 Task: For heading Use EB Garamond with orange colour & Underline.  font size for heading18,  'Change the font style of data to'EB Garamond and font size to 9,  Change the alignment of both headline & data to Align center.  In the sheet  CashBookbook
Action: Mouse moved to (210, 399)
Screenshot: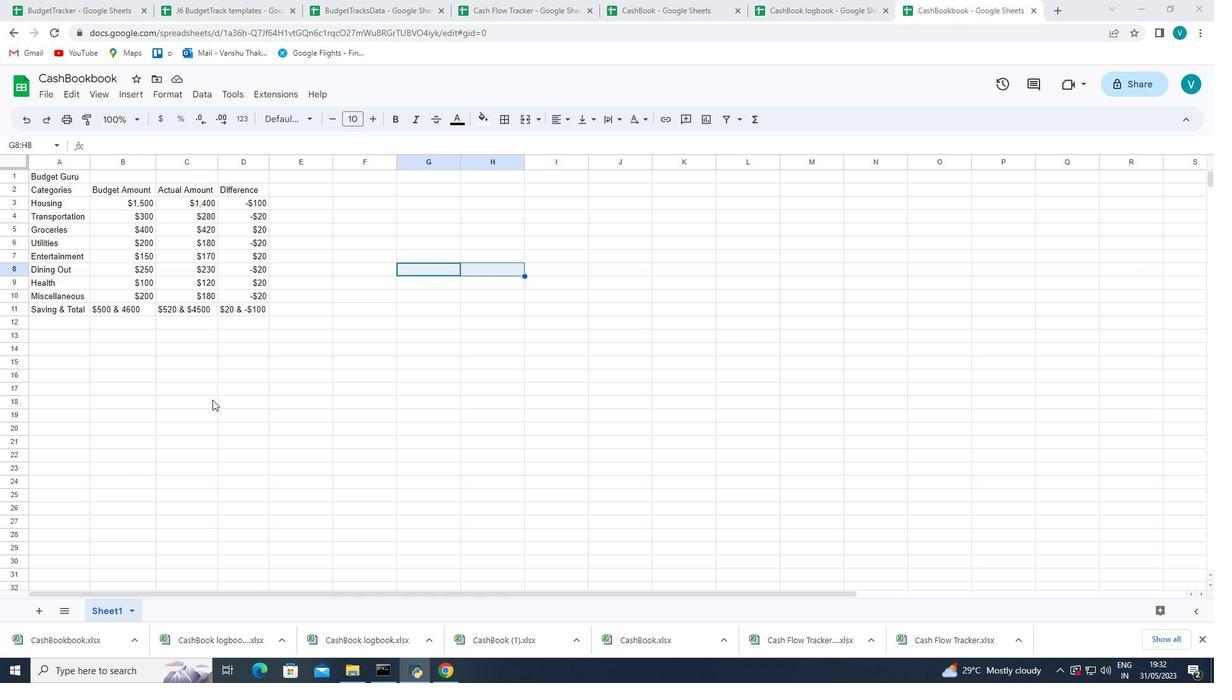 
Action: Mouse pressed left at (210, 399)
Screenshot: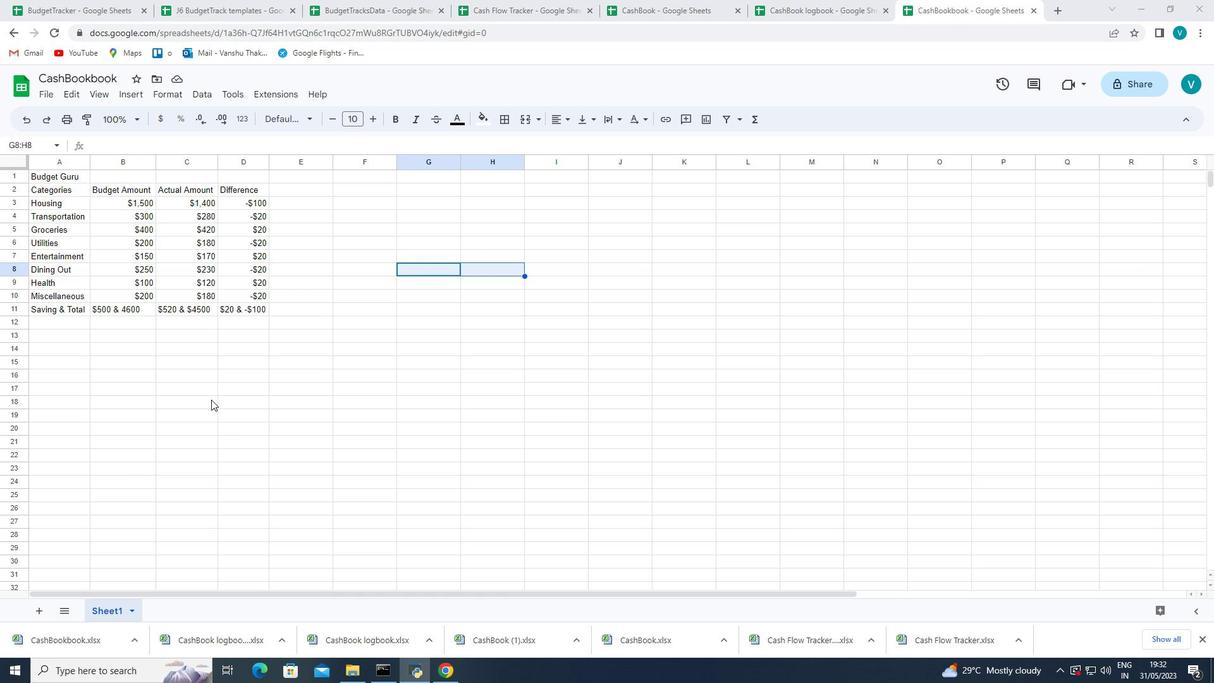 
Action: Mouse moved to (60, 178)
Screenshot: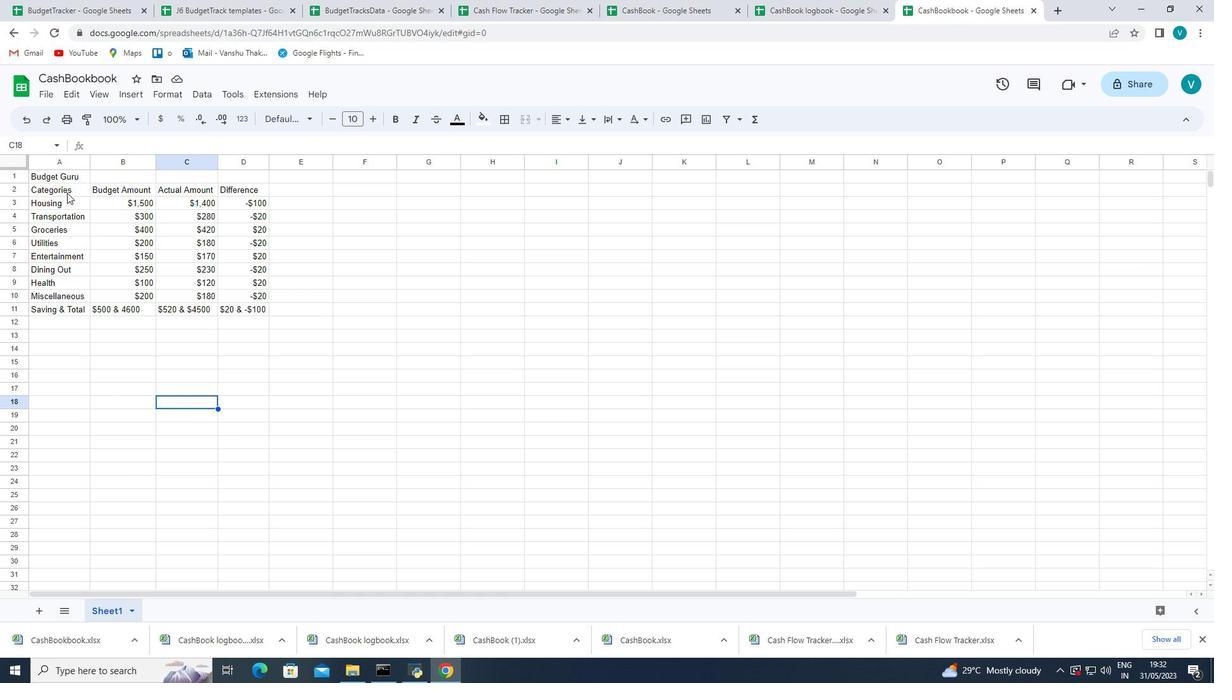 
Action: Mouse pressed left at (60, 178)
Screenshot: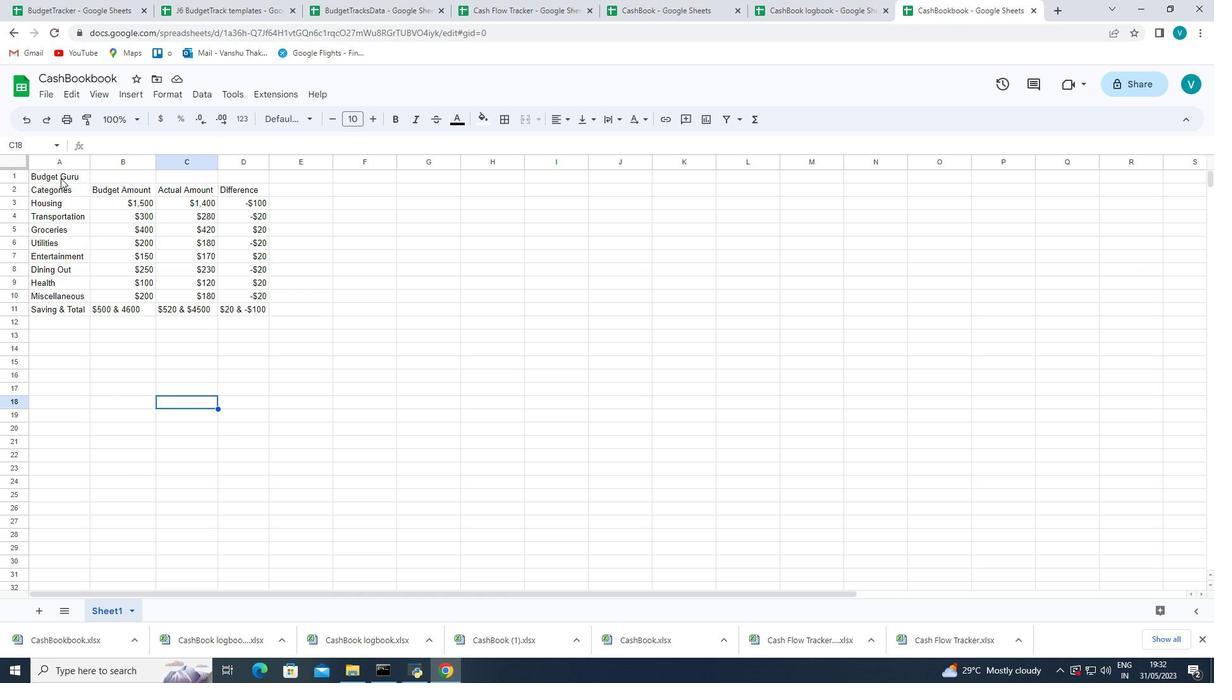 
Action: Mouse moved to (272, 118)
Screenshot: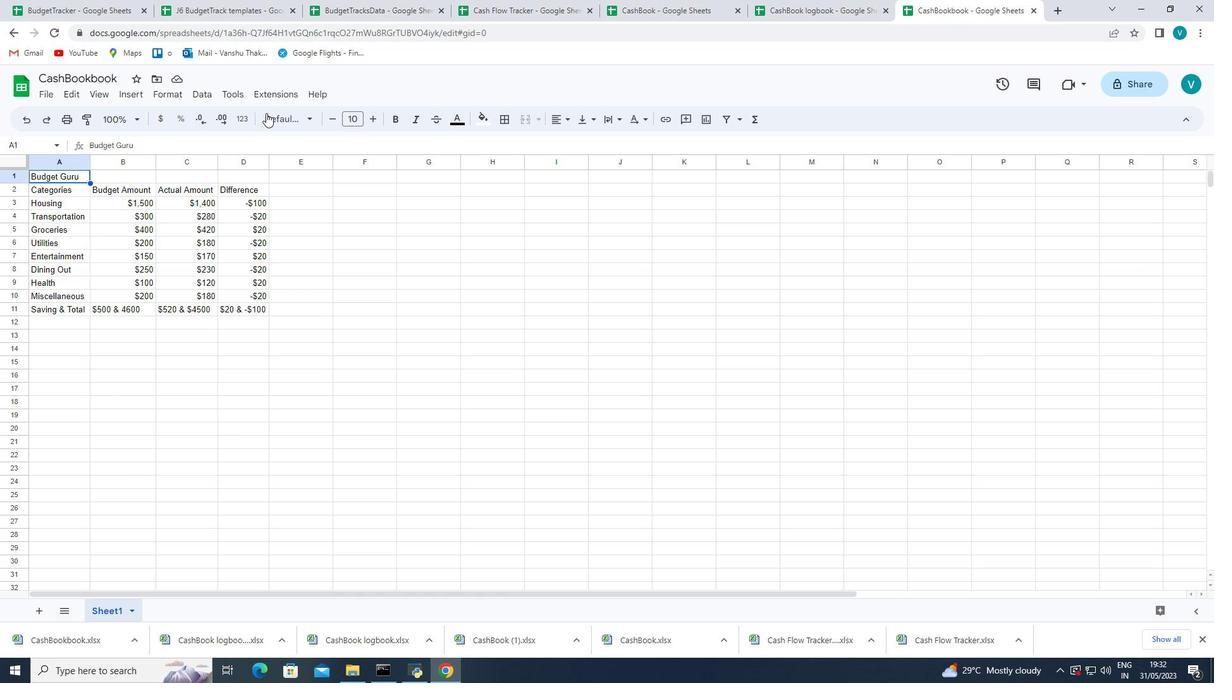 
Action: Mouse pressed left at (272, 118)
Screenshot: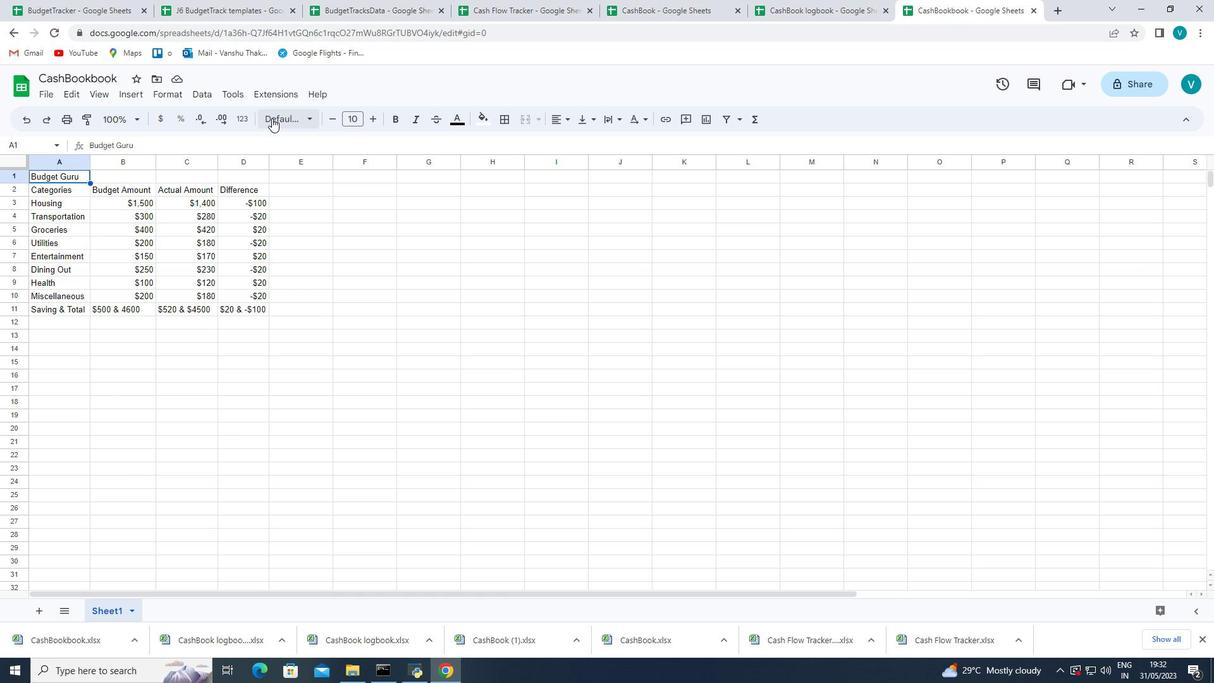 
Action: Mouse moved to (323, 503)
Screenshot: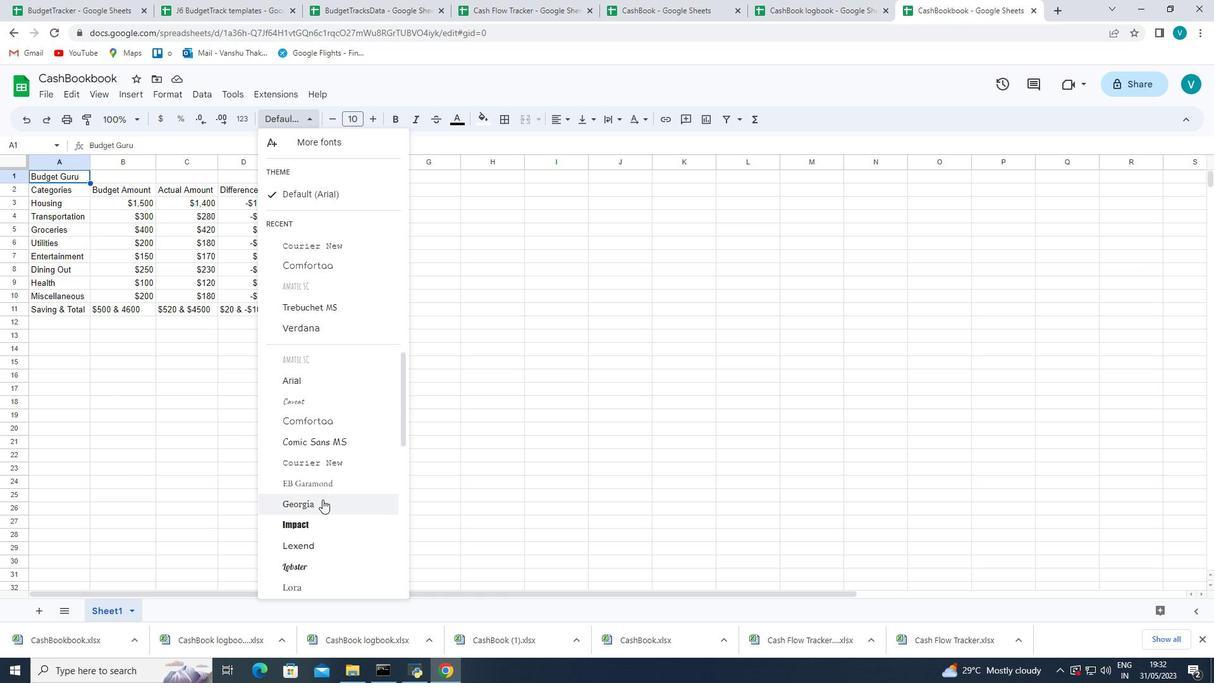
Action: Mouse scrolled (323, 502) with delta (0, 0)
Screenshot: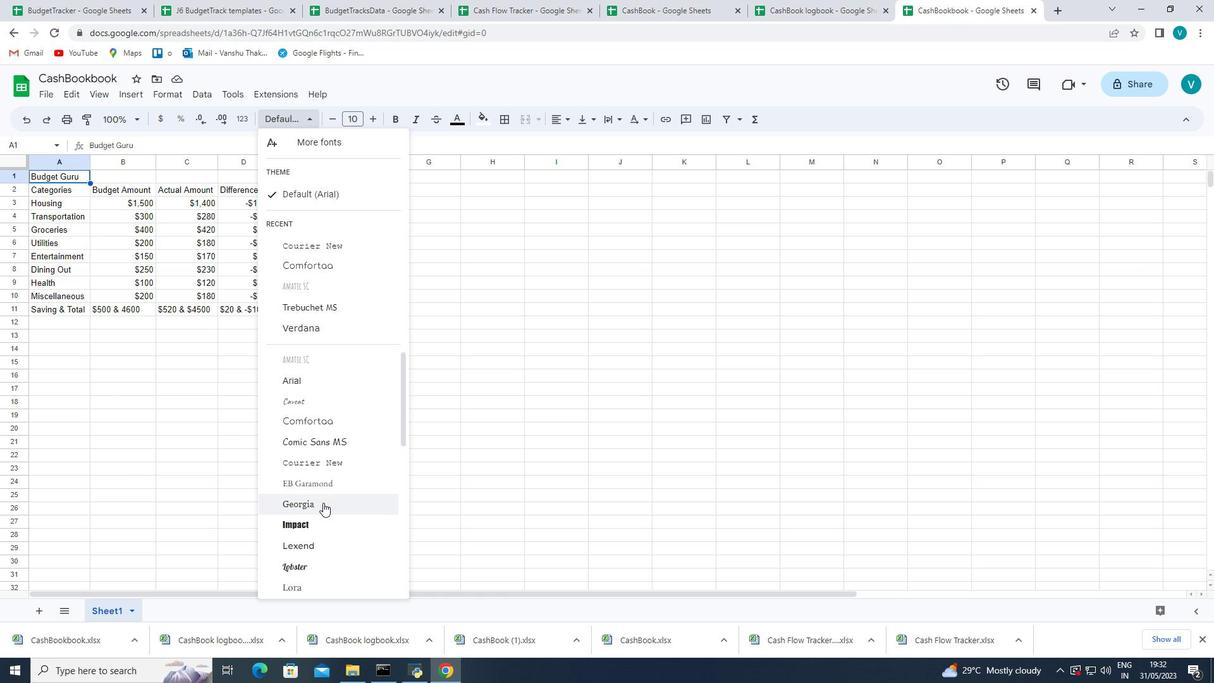 
Action: Mouse scrolled (323, 502) with delta (0, 0)
Screenshot: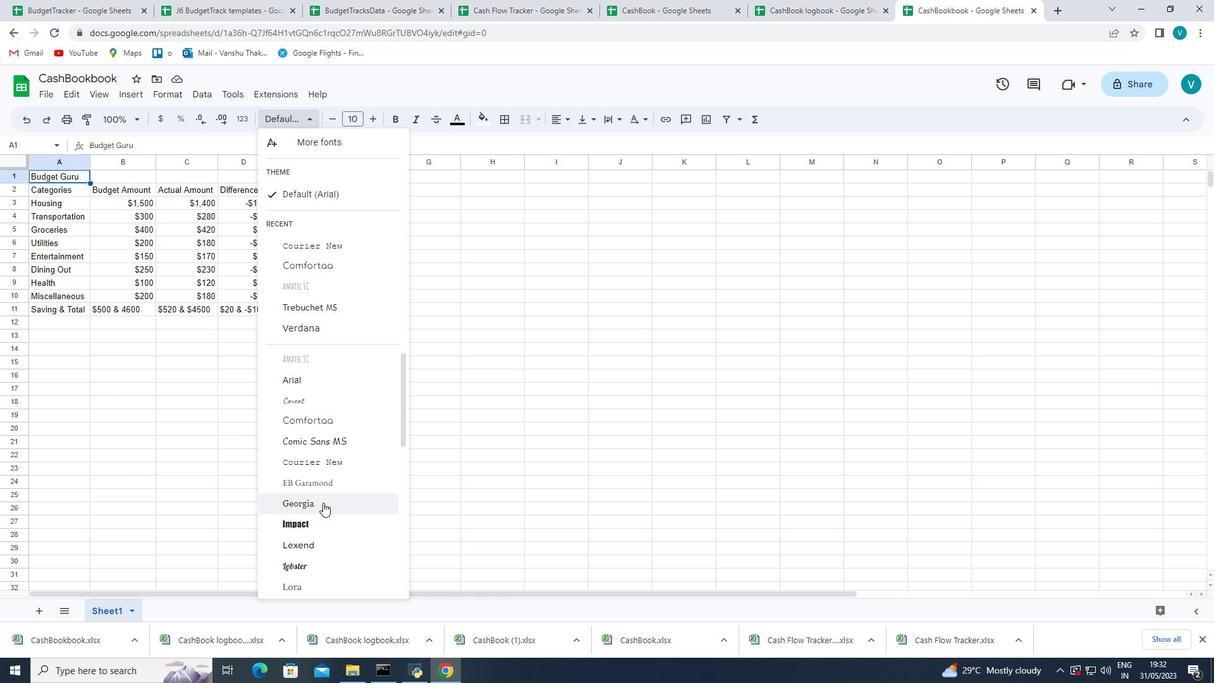 
Action: Mouse scrolled (323, 502) with delta (0, 0)
Screenshot: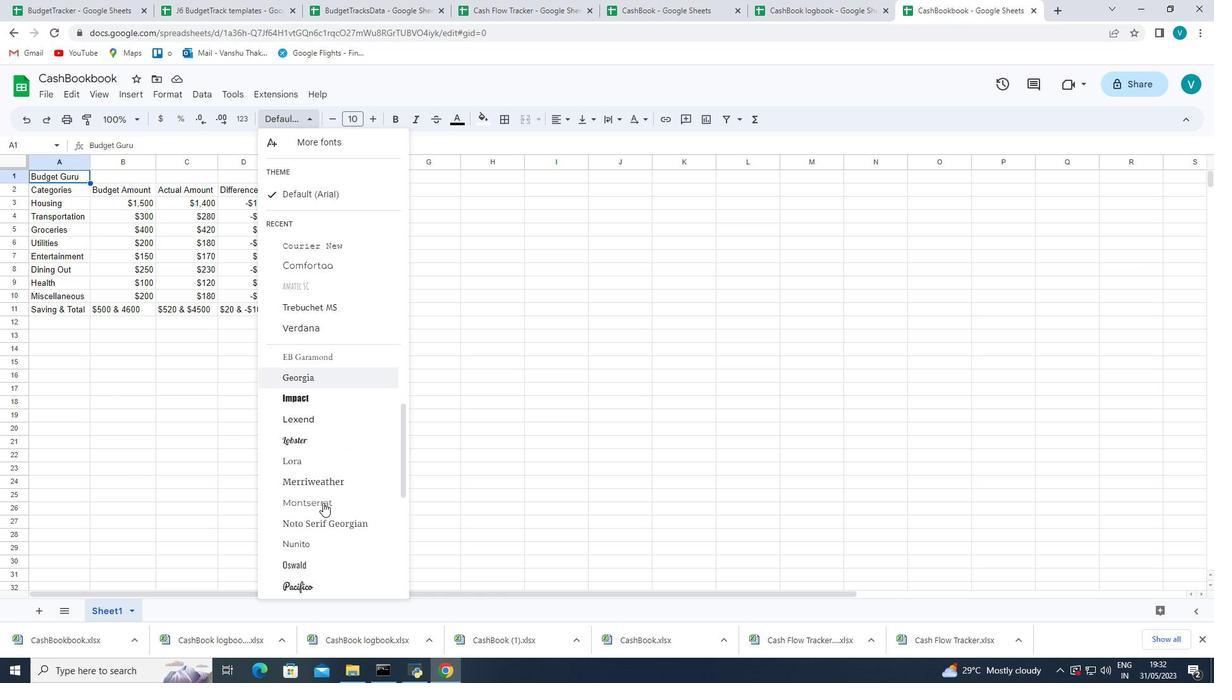 
Action: Mouse scrolled (323, 502) with delta (0, 0)
Screenshot: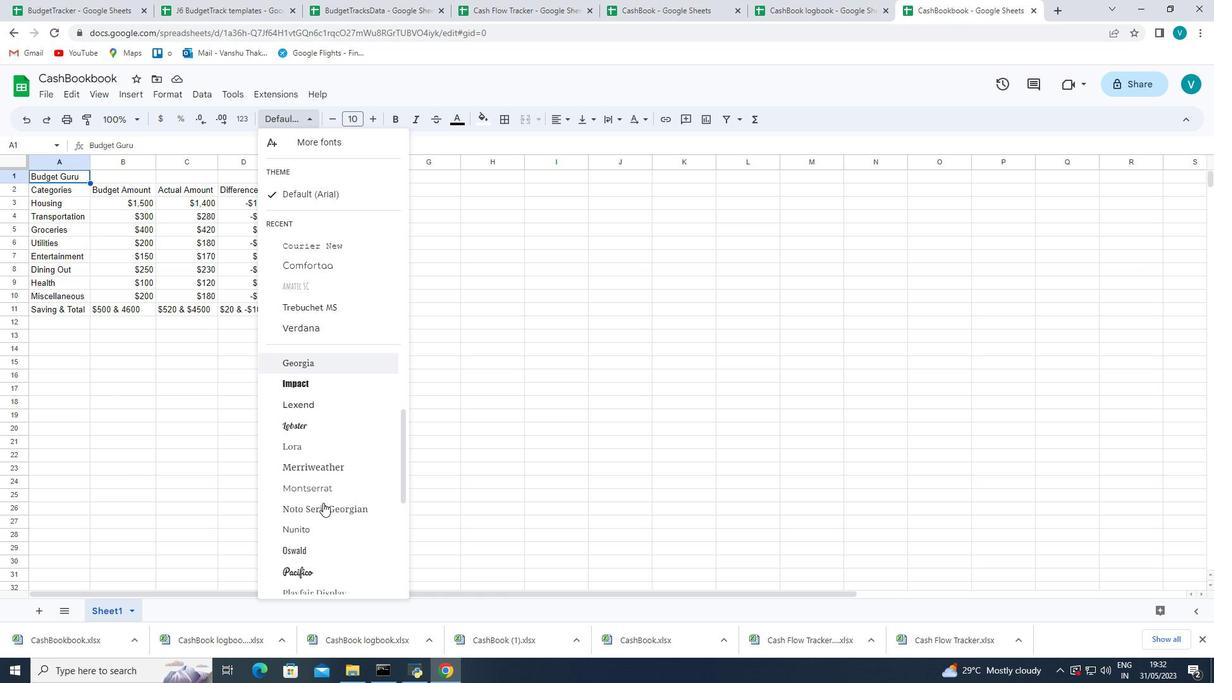 
Action: Mouse scrolled (323, 502) with delta (0, 0)
Screenshot: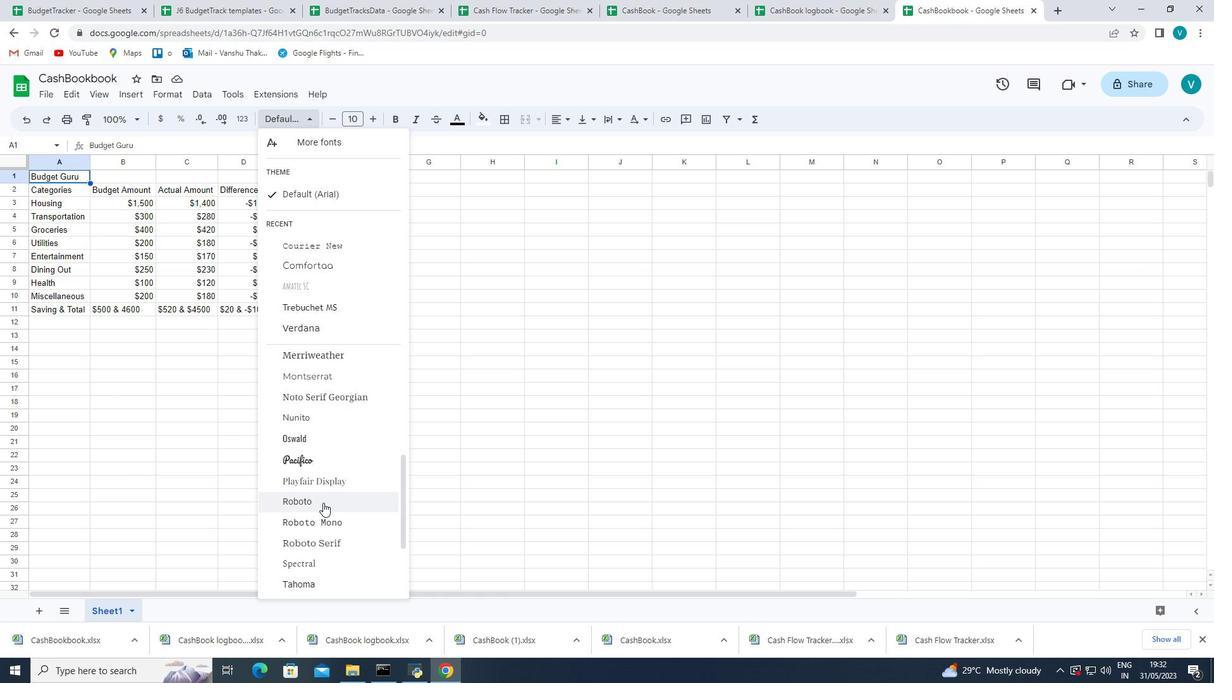 
Action: Mouse scrolled (323, 502) with delta (0, 0)
Screenshot: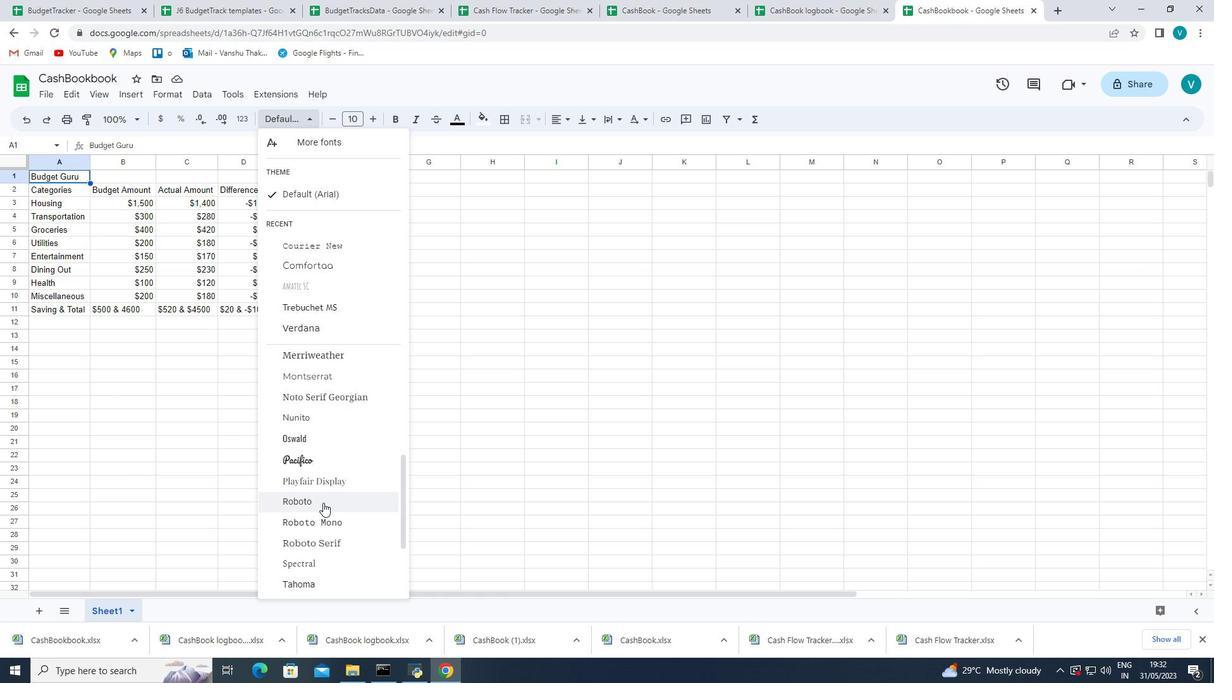 
Action: Mouse scrolled (323, 502) with delta (0, 0)
Screenshot: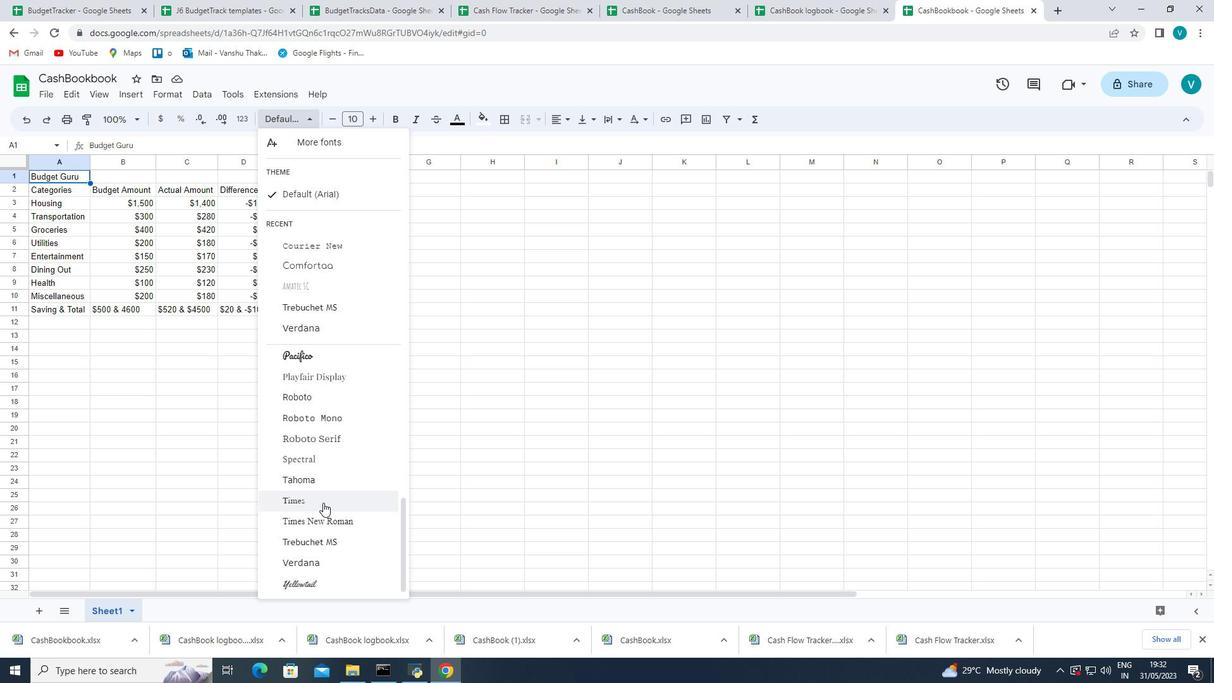 
Action: Mouse scrolled (323, 502) with delta (0, 0)
Screenshot: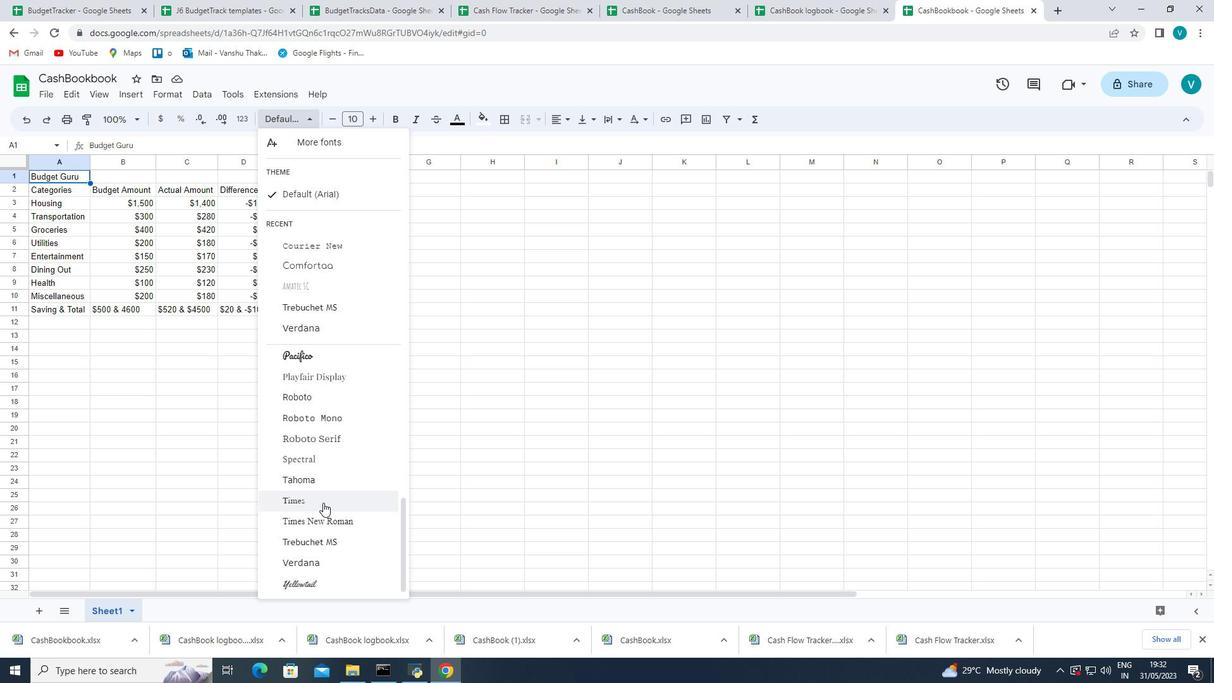 
Action: Mouse scrolled (323, 502) with delta (0, 0)
Screenshot: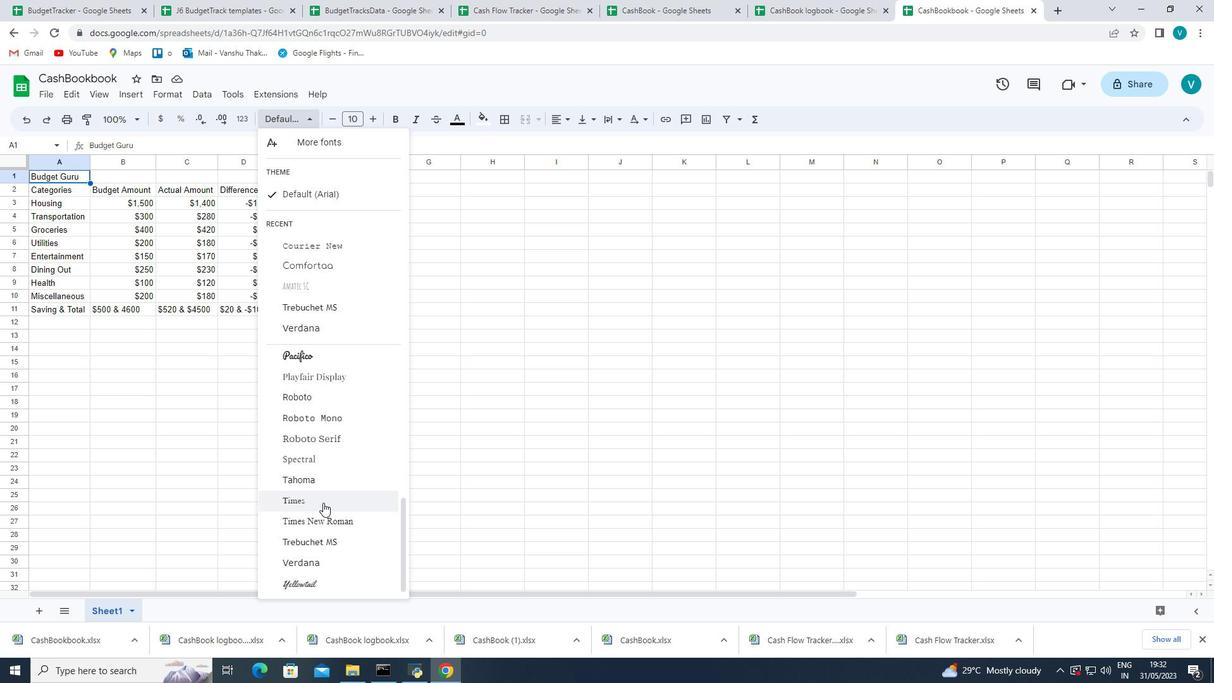 
Action: Mouse scrolled (323, 502) with delta (0, 0)
Screenshot: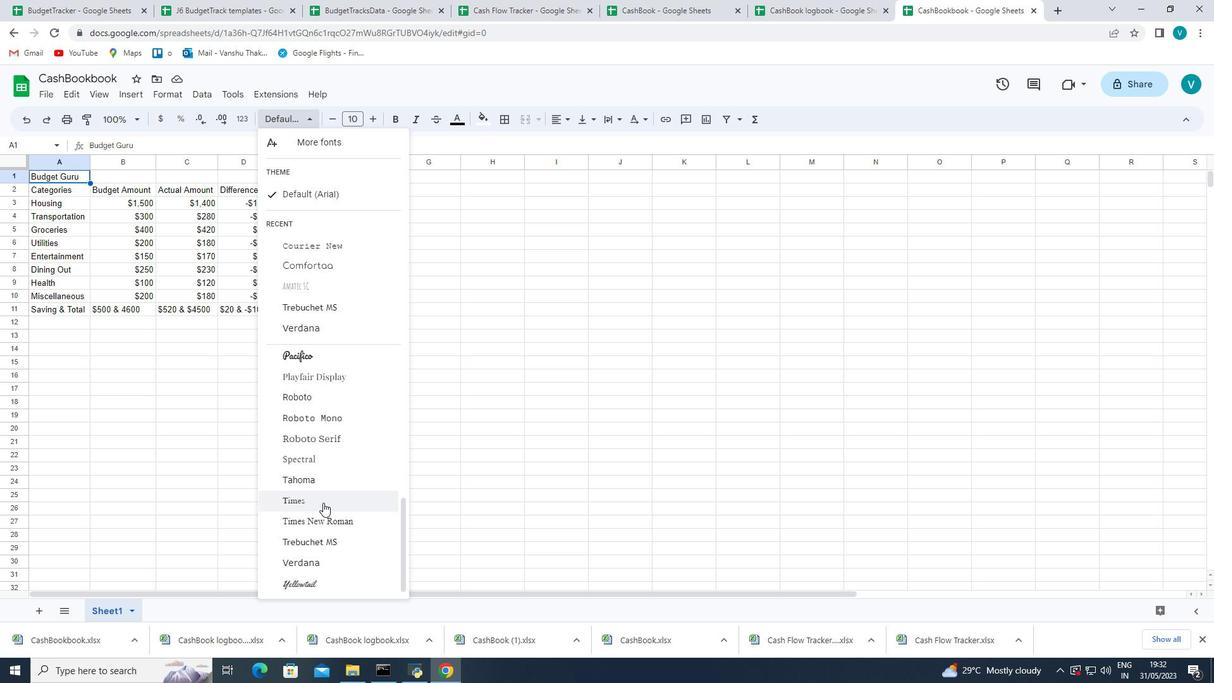 
Action: Mouse scrolled (323, 502) with delta (0, 0)
Screenshot: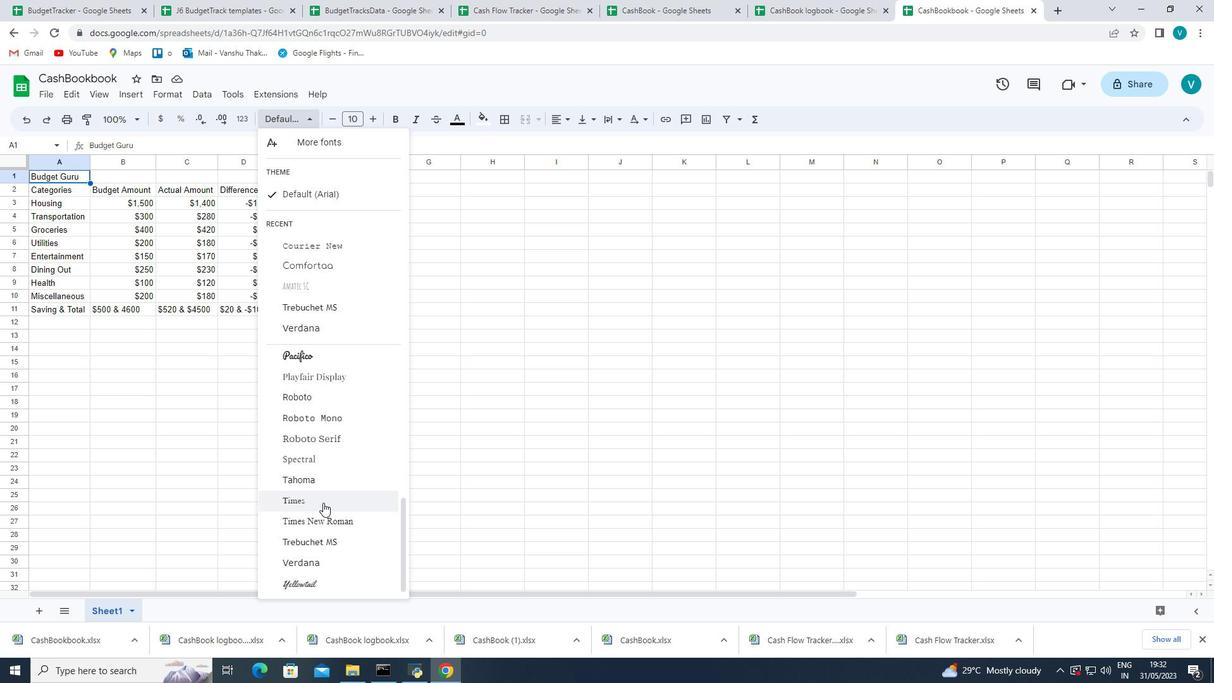 
Action: Mouse scrolled (323, 502) with delta (0, 0)
Screenshot: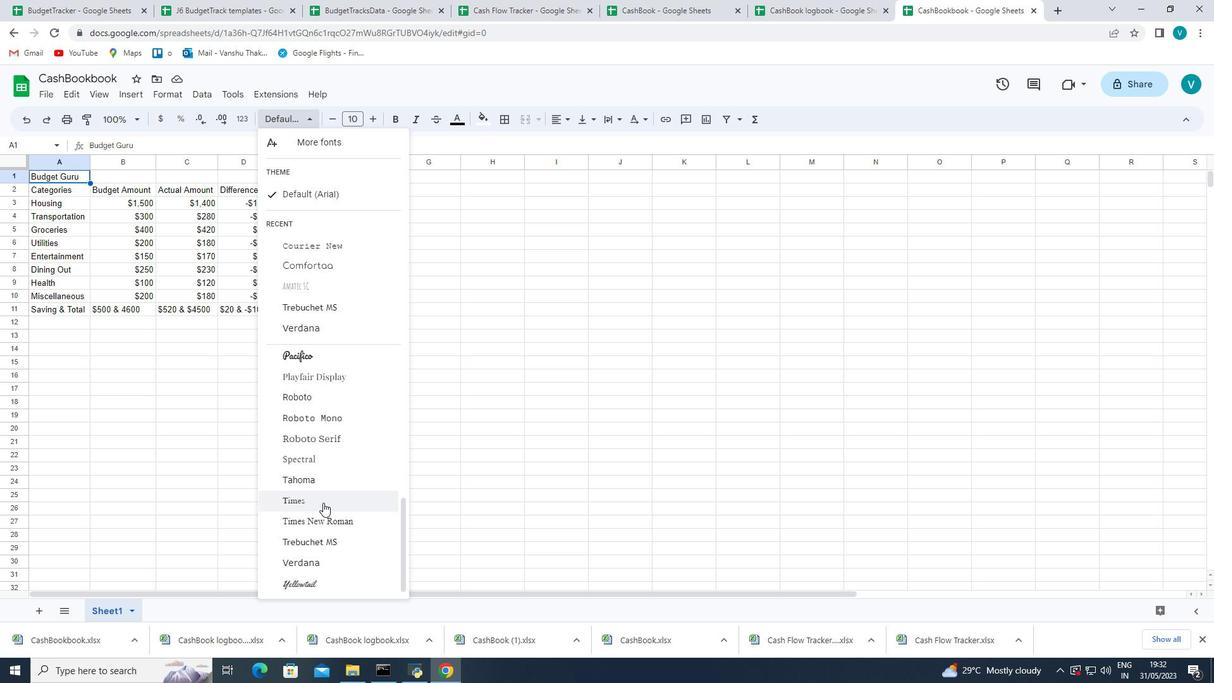 
Action: Mouse scrolled (323, 503) with delta (0, 0)
Screenshot: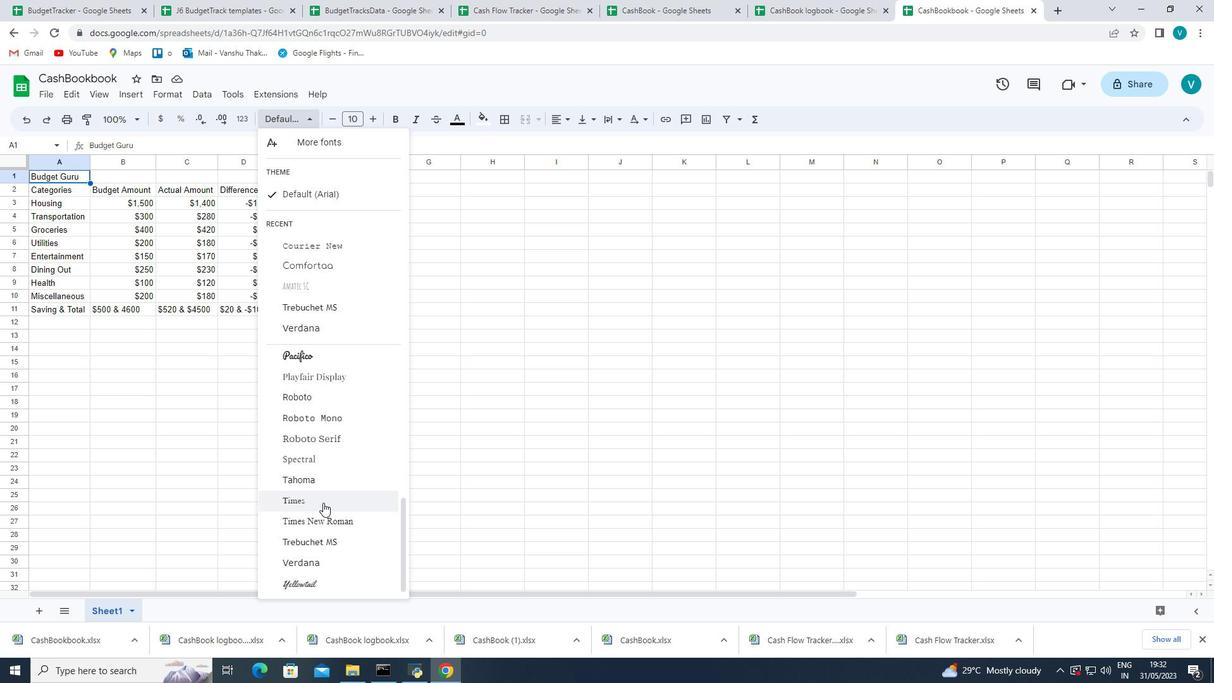 
Action: Mouse scrolled (323, 503) with delta (0, 0)
Screenshot: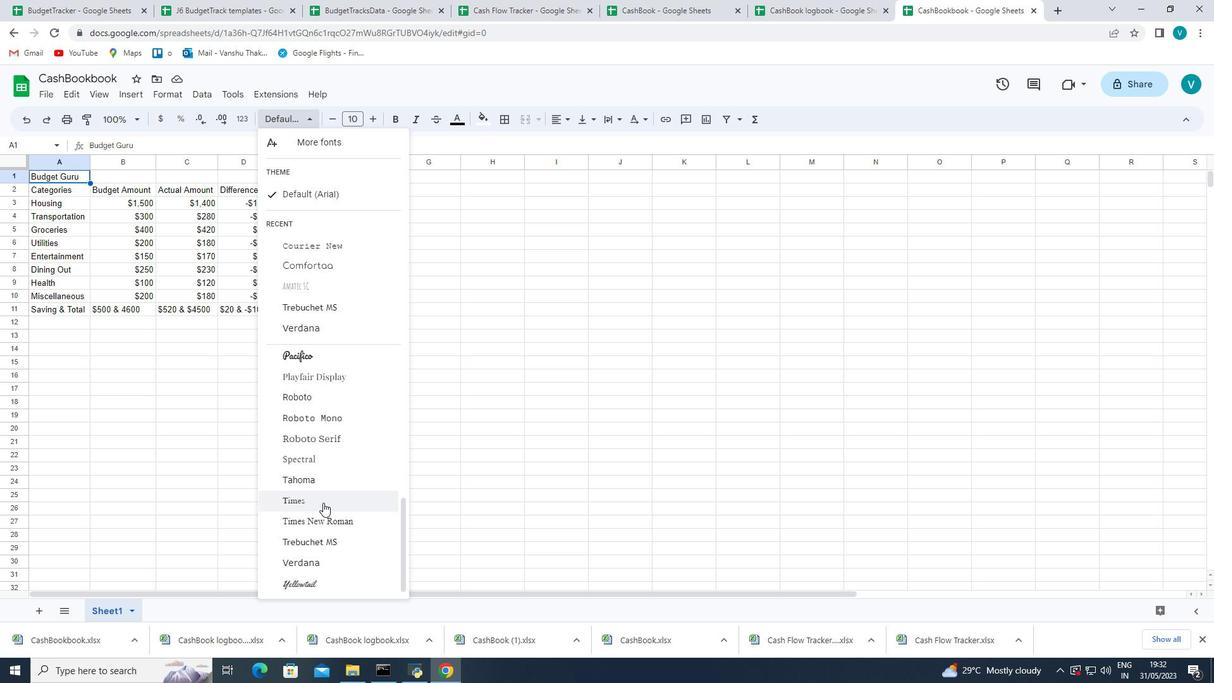 
Action: Mouse scrolled (323, 503) with delta (0, 0)
Screenshot: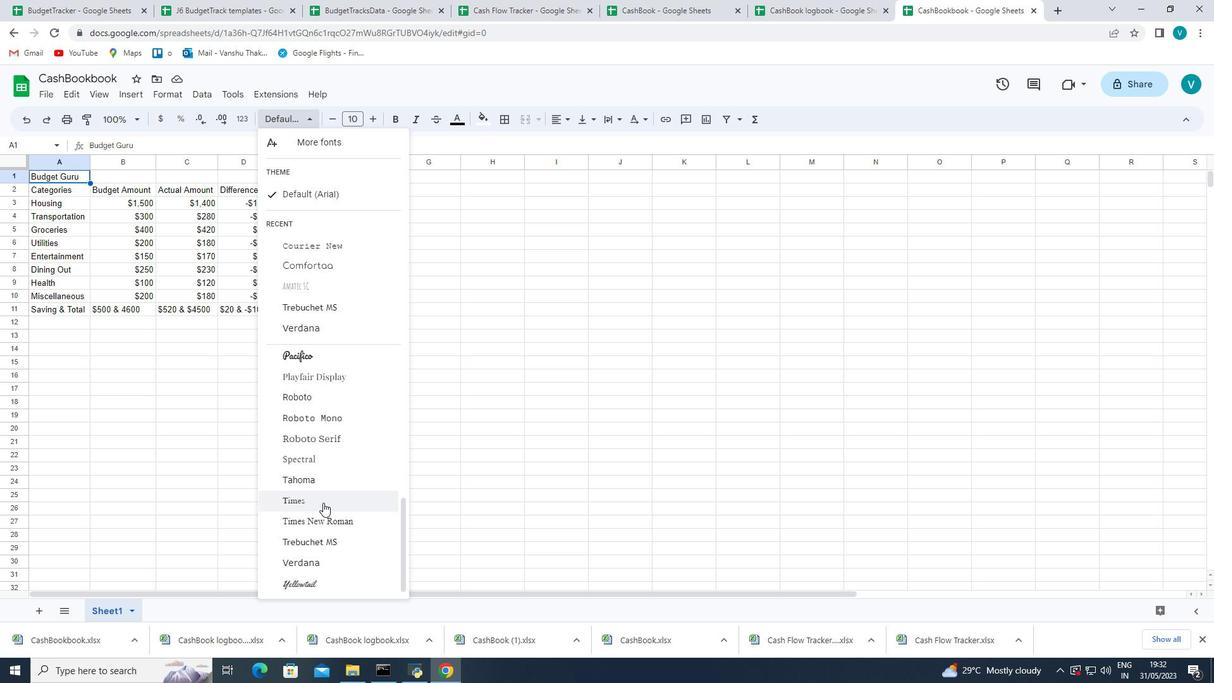 
Action: Mouse scrolled (323, 503) with delta (0, 0)
Screenshot: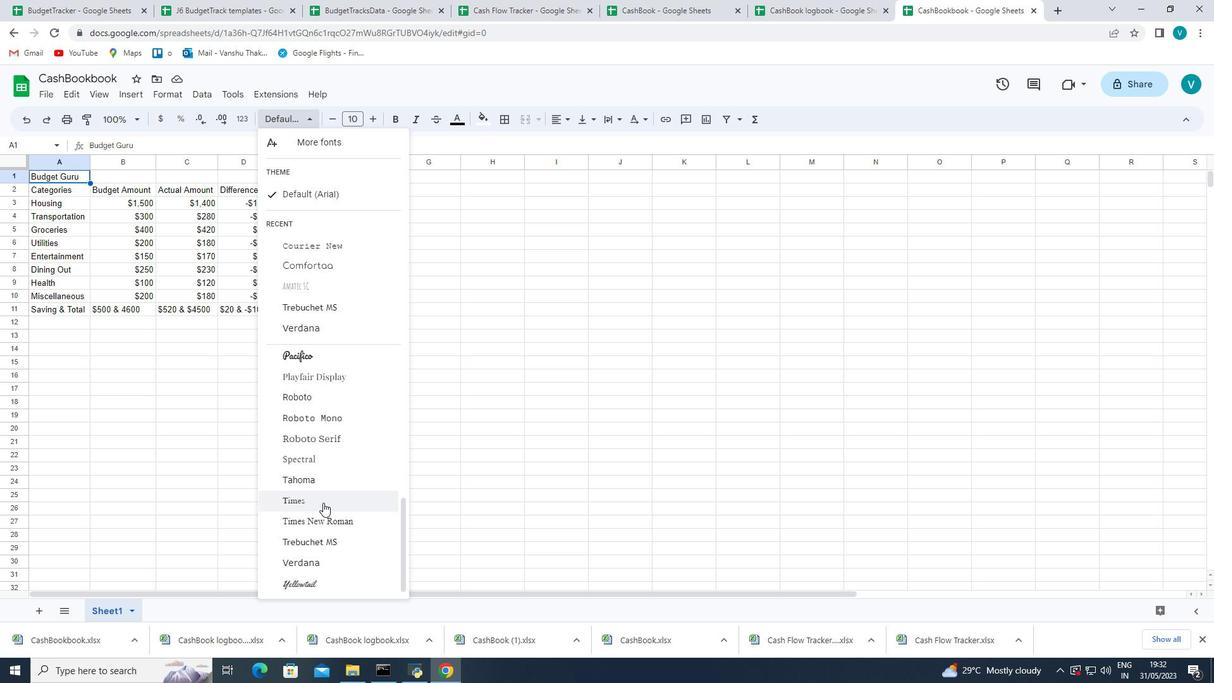 
Action: Mouse scrolled (323, 503) with delta (0, 0)
Screenshot: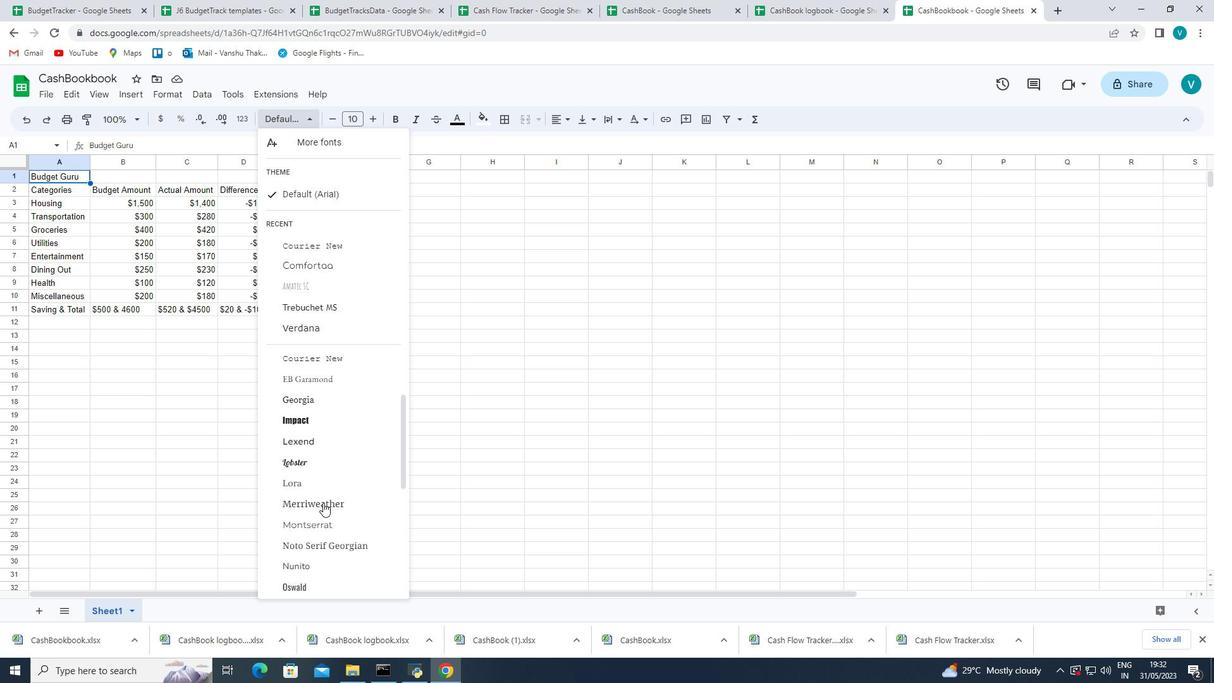 
Action: Mouse scrolled (323, 503) with delta (0, 0)
Screenshot: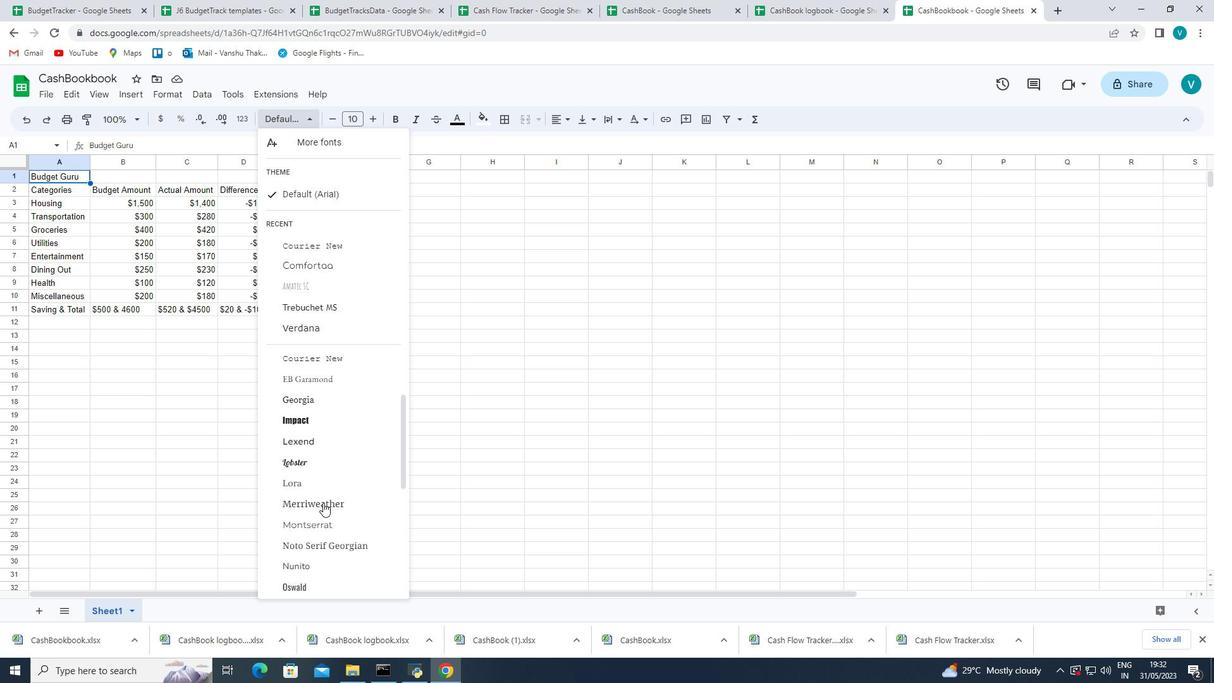 
Action: Mouse scrolled (323, 503) with delta (0, 0)
Screenshot: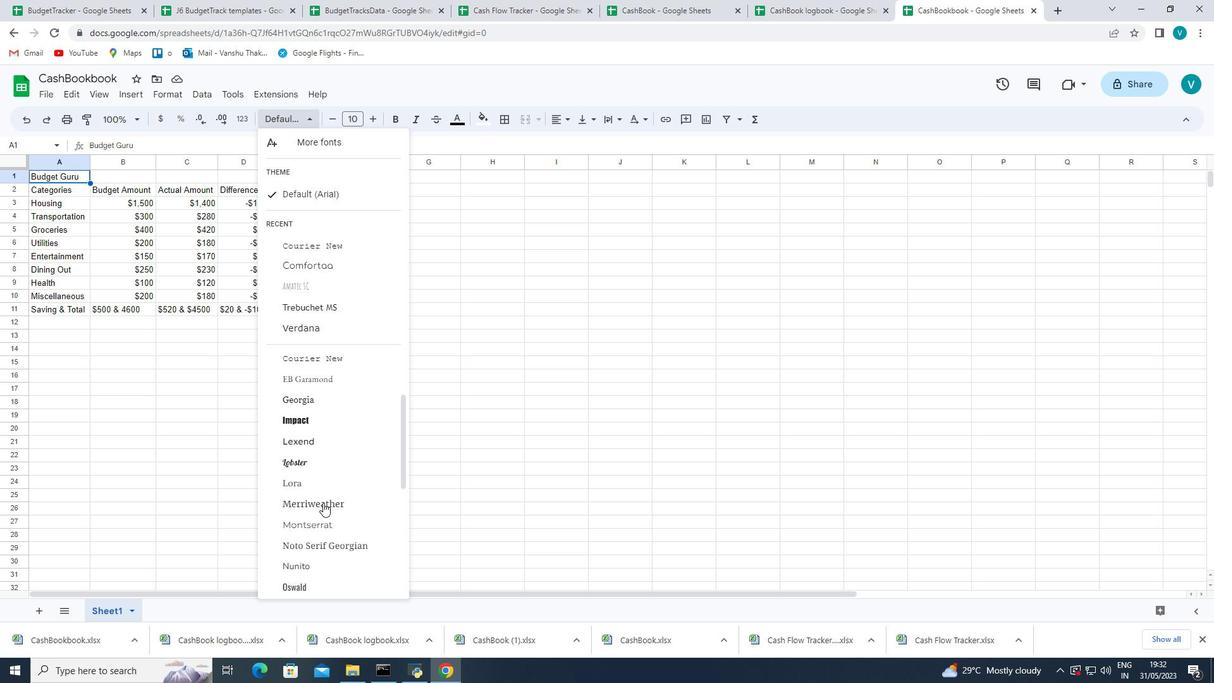 
Action: Mouse scrolled (323, 503) with delta (0, 0)
Screenshot: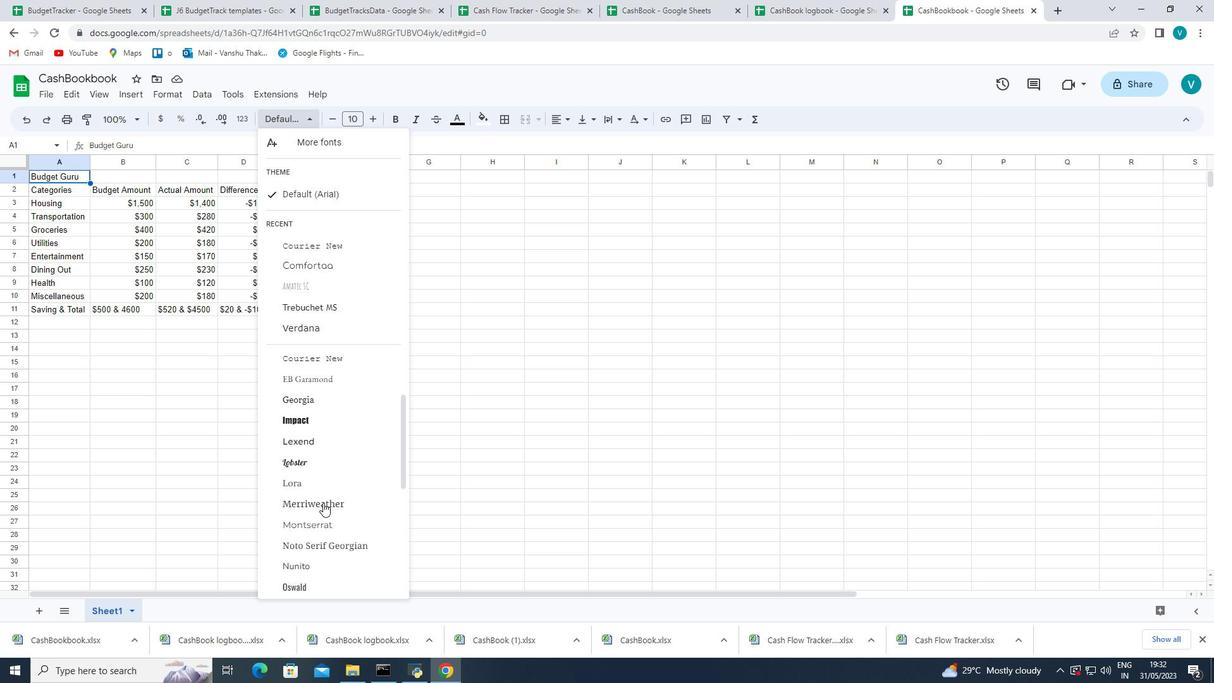 
Action: Mouse scrolled (323, 503) with delta (0, 0)
Screenshot: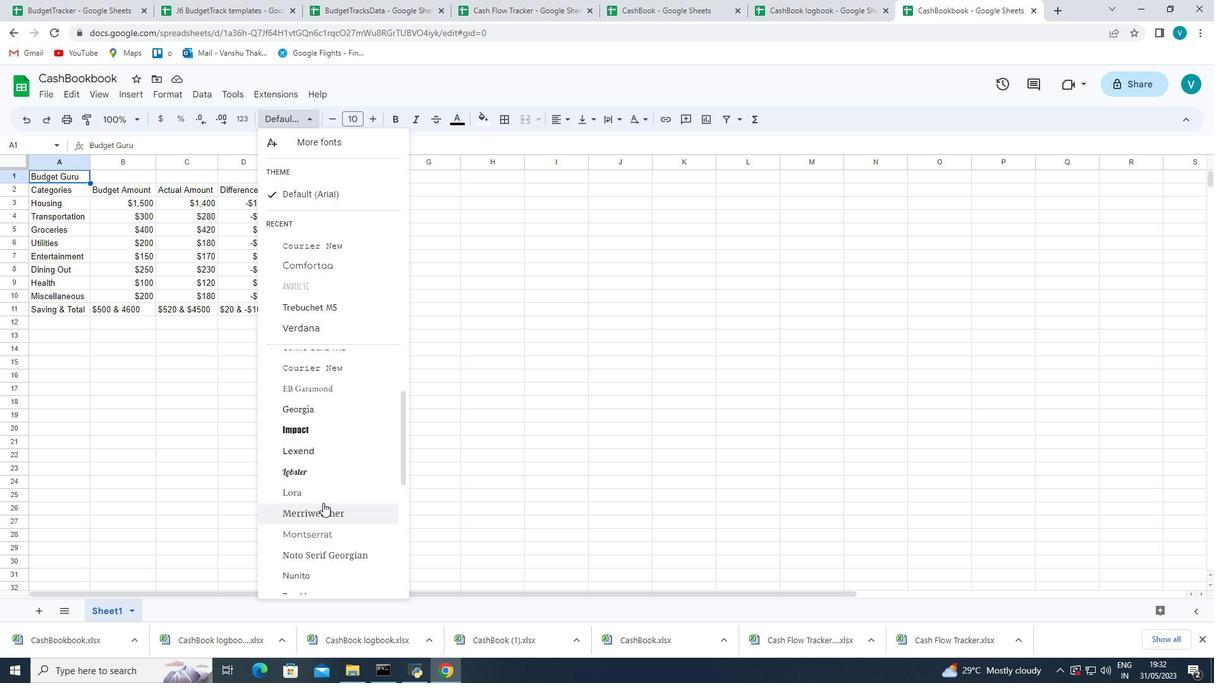 
Action: Mouse moved to (318, 491)
Screenshot: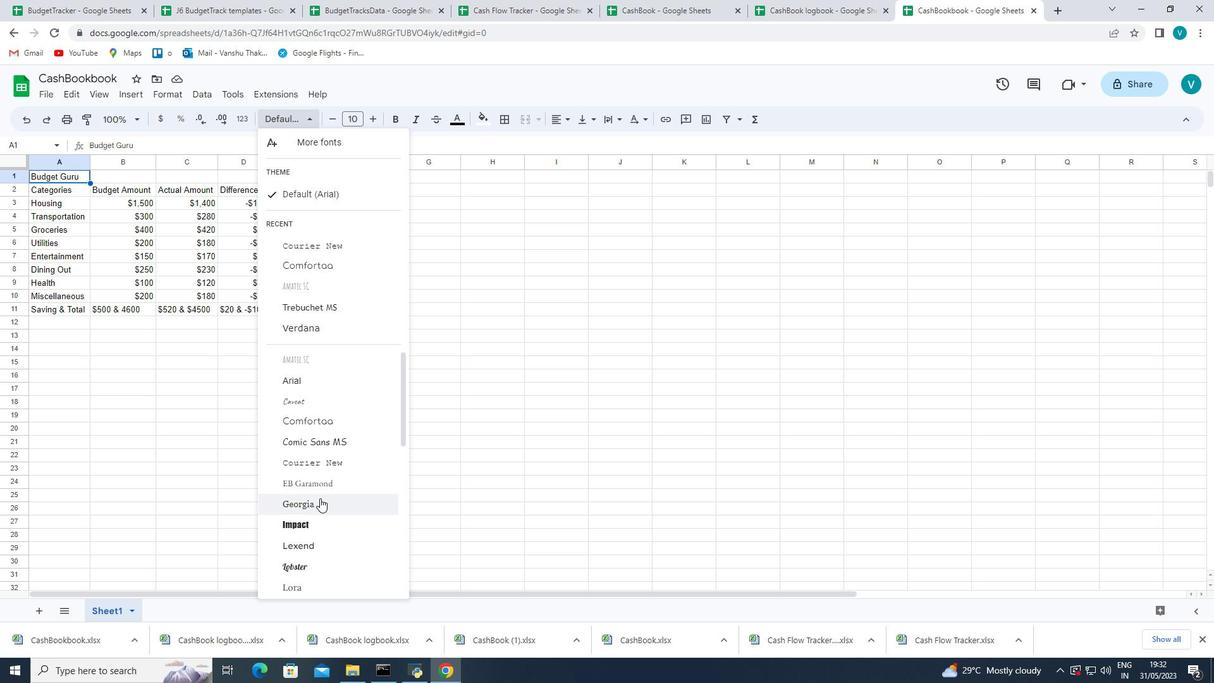 
Action: Mouse pressed left at (318, 491)
Screenshot: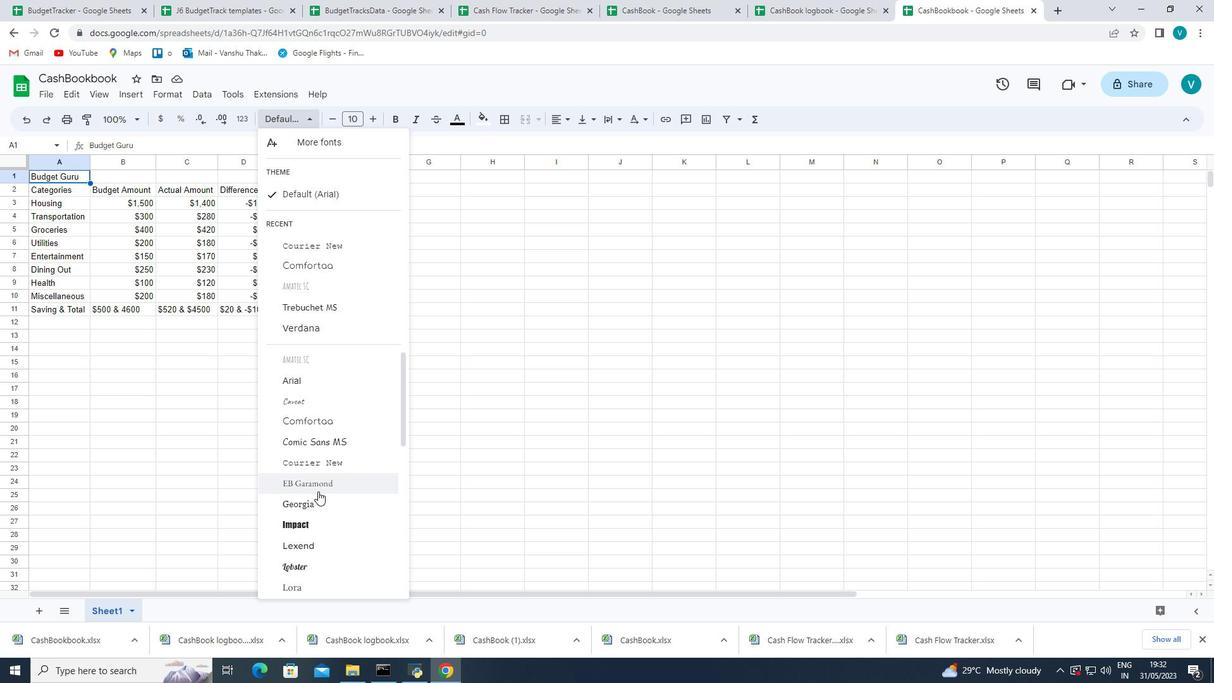 
Action: Mouse moved to (456, 124)
Screenshot: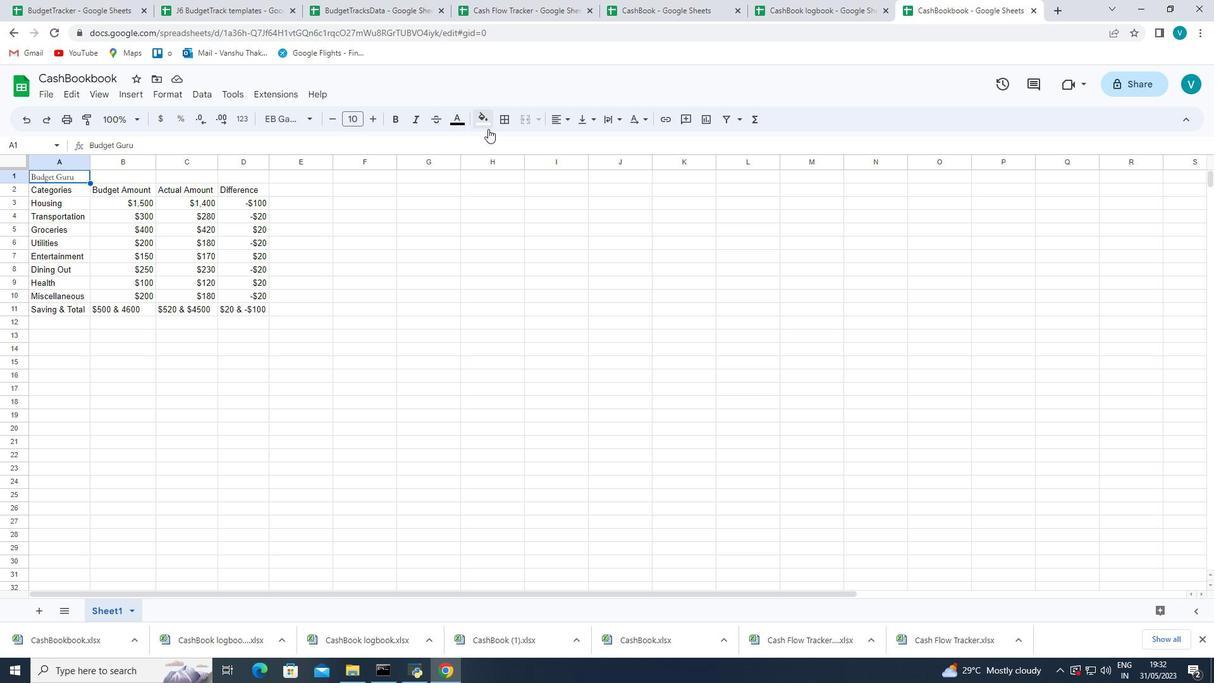 
Action: Mouse pressed left at (456, 124)
Screenshot: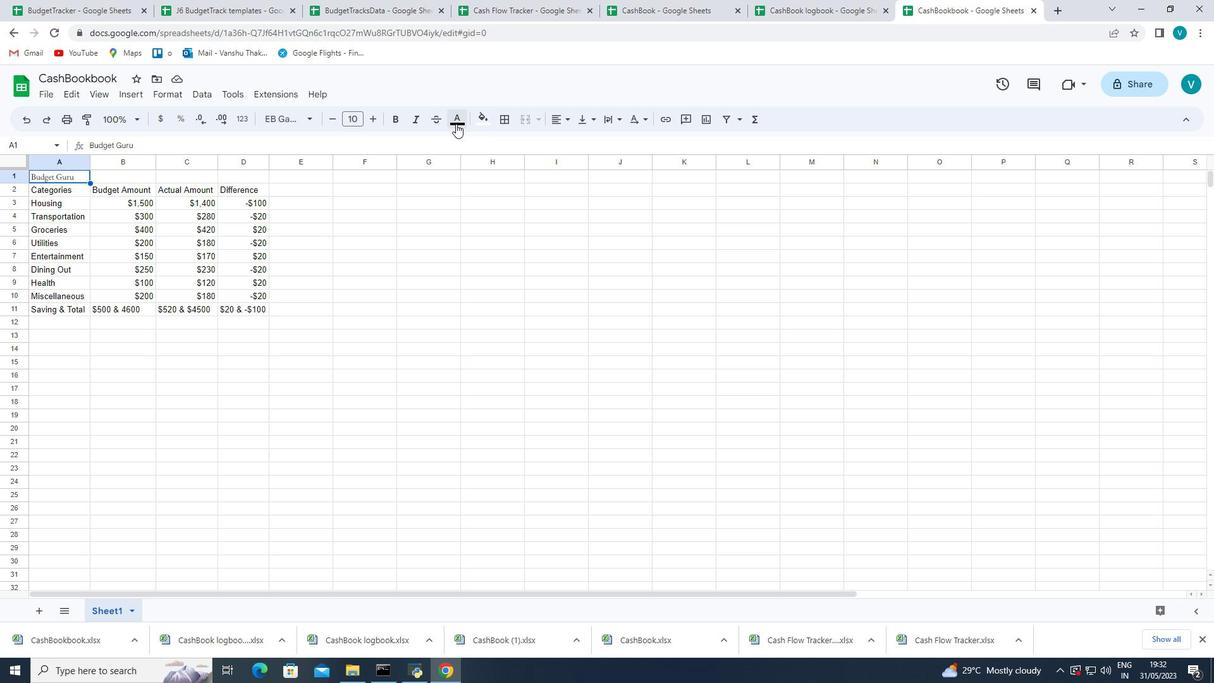 
Action: Mouse moved to (488, 173)
Screenshot: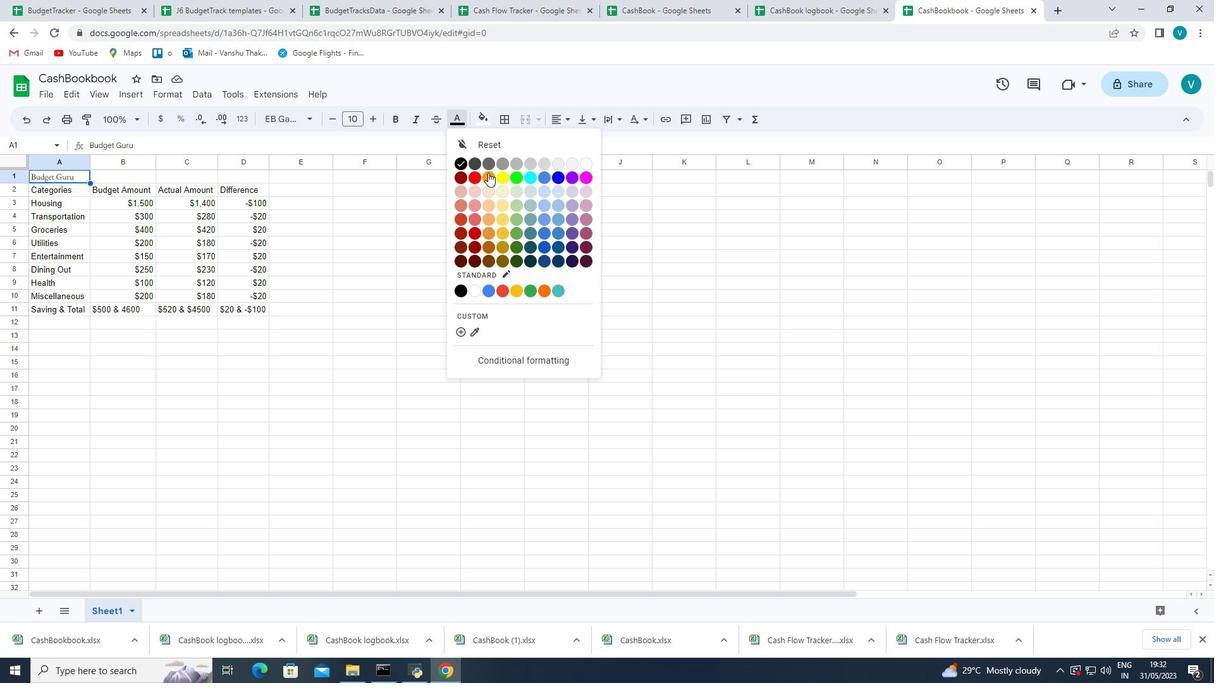 
Action: Mouse pressed left at (488, 173)
Screenshot: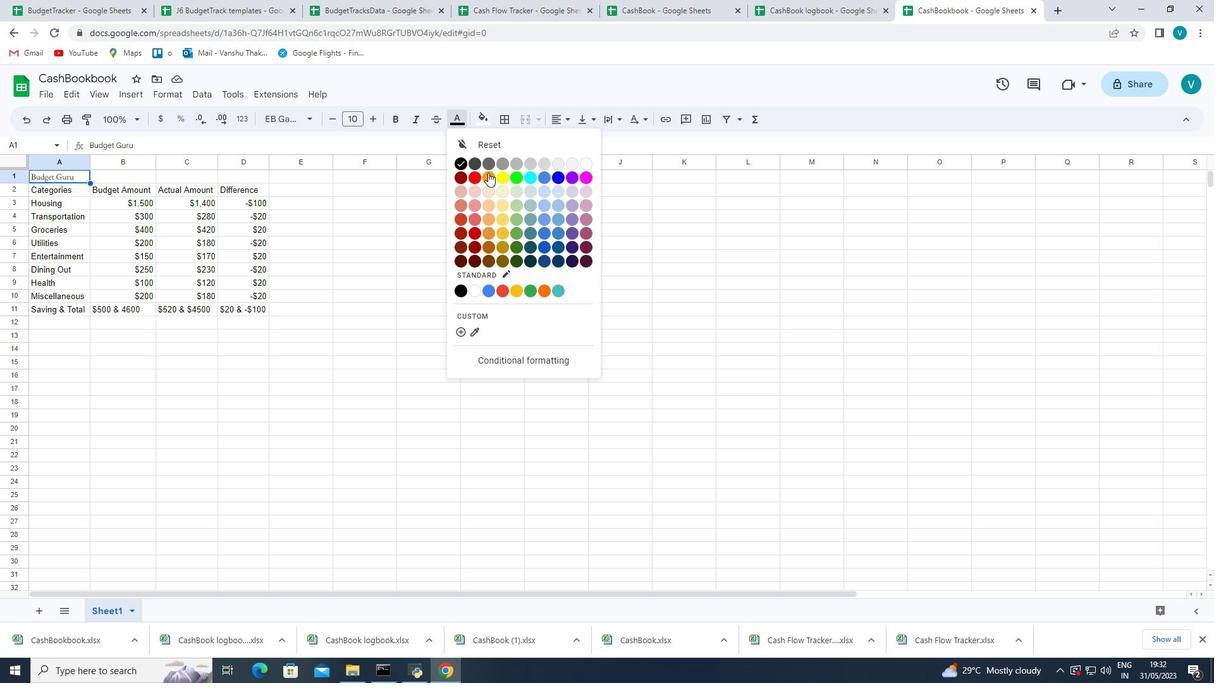 
Action: Mouse moved to (465, 160)
Screenshot: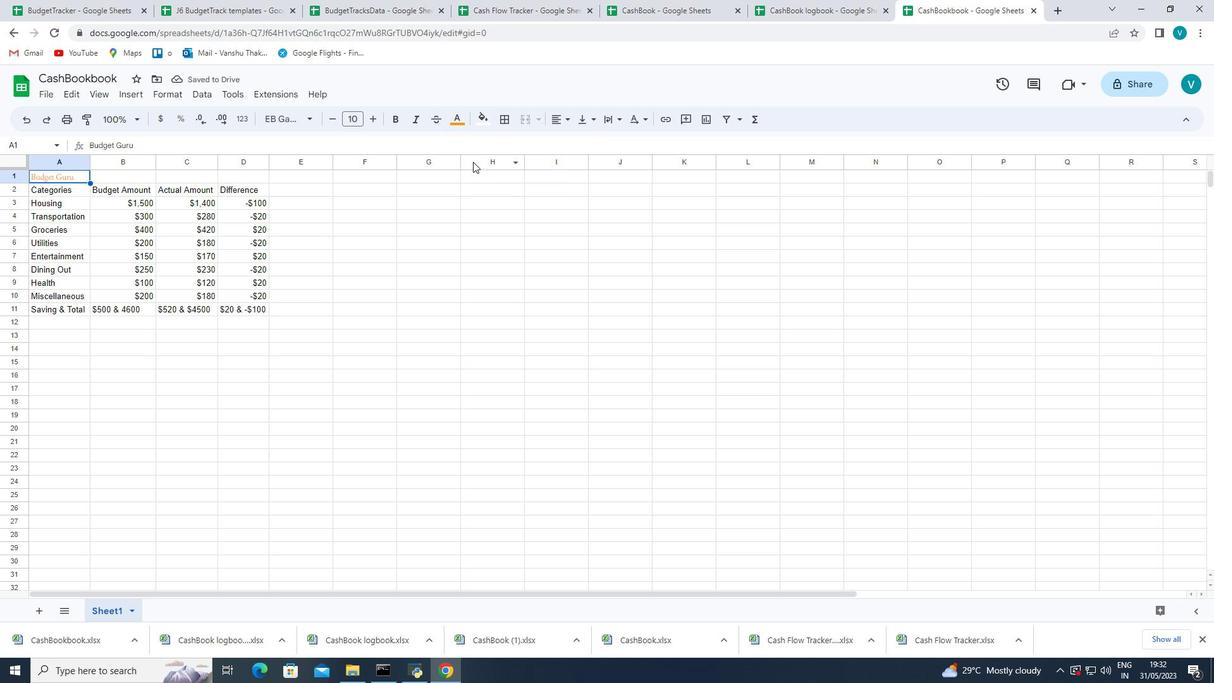 
Action: Key pressed ctrl+U
Screenshot: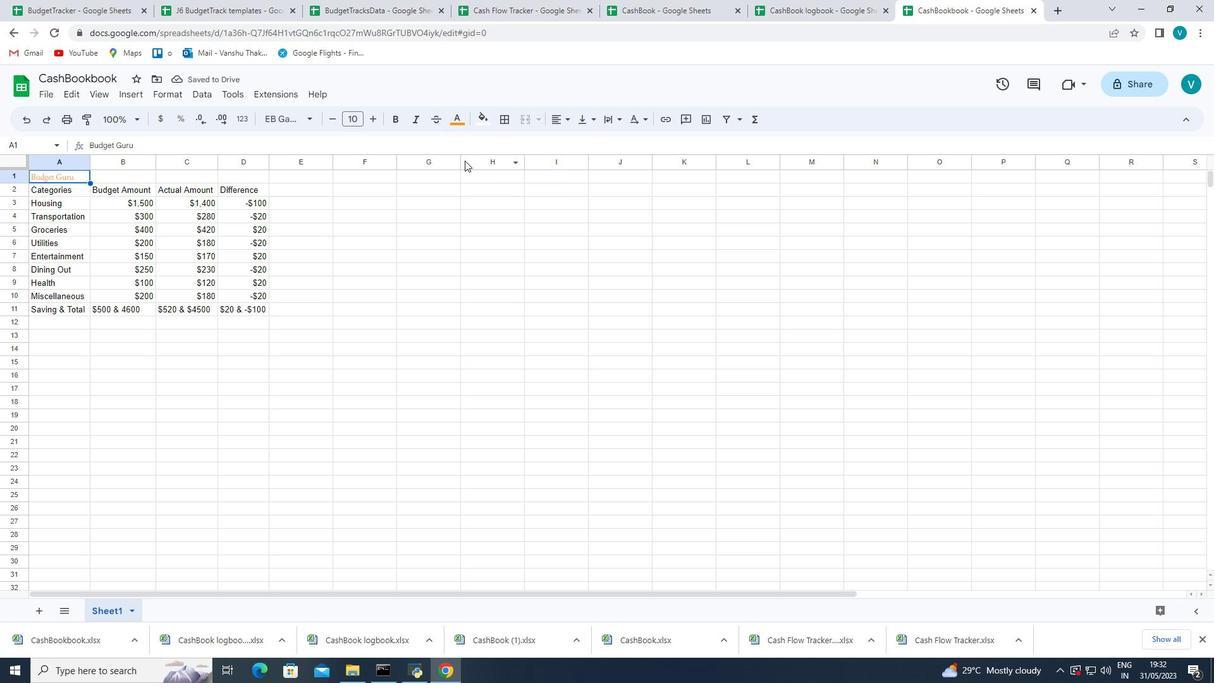 
Action: Mouse moved to (372, 125)
Screenshot: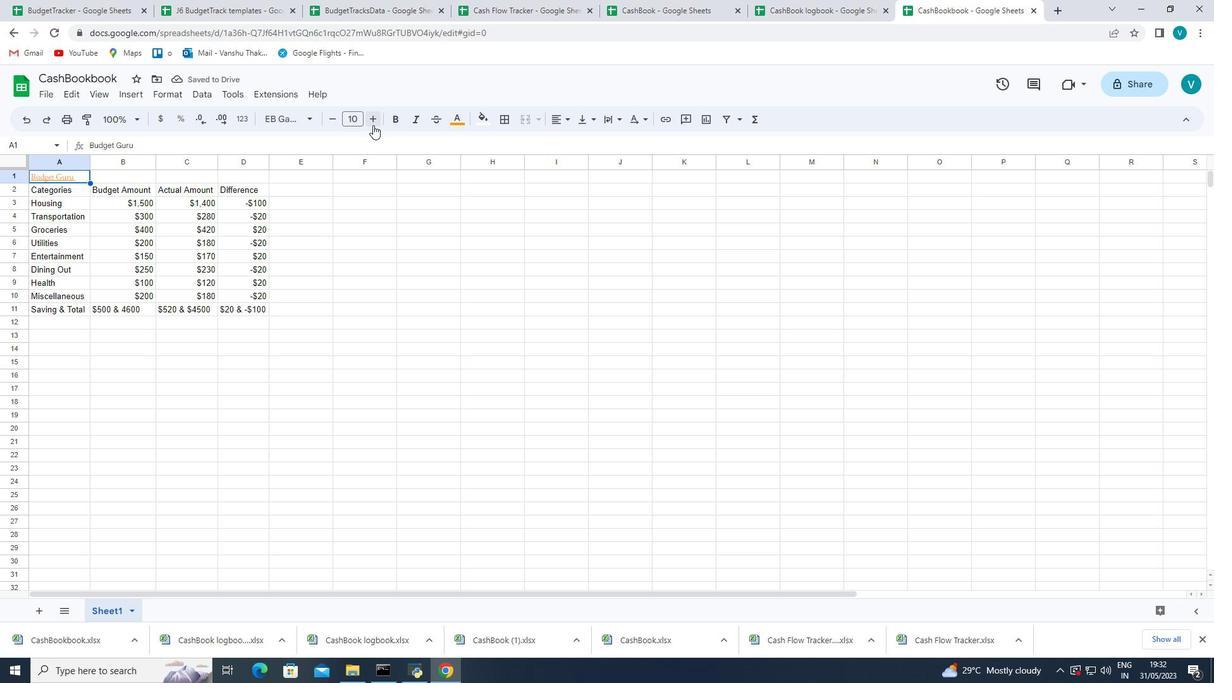 
Action: Mouse pressed left at (372, 125)
Screenshot: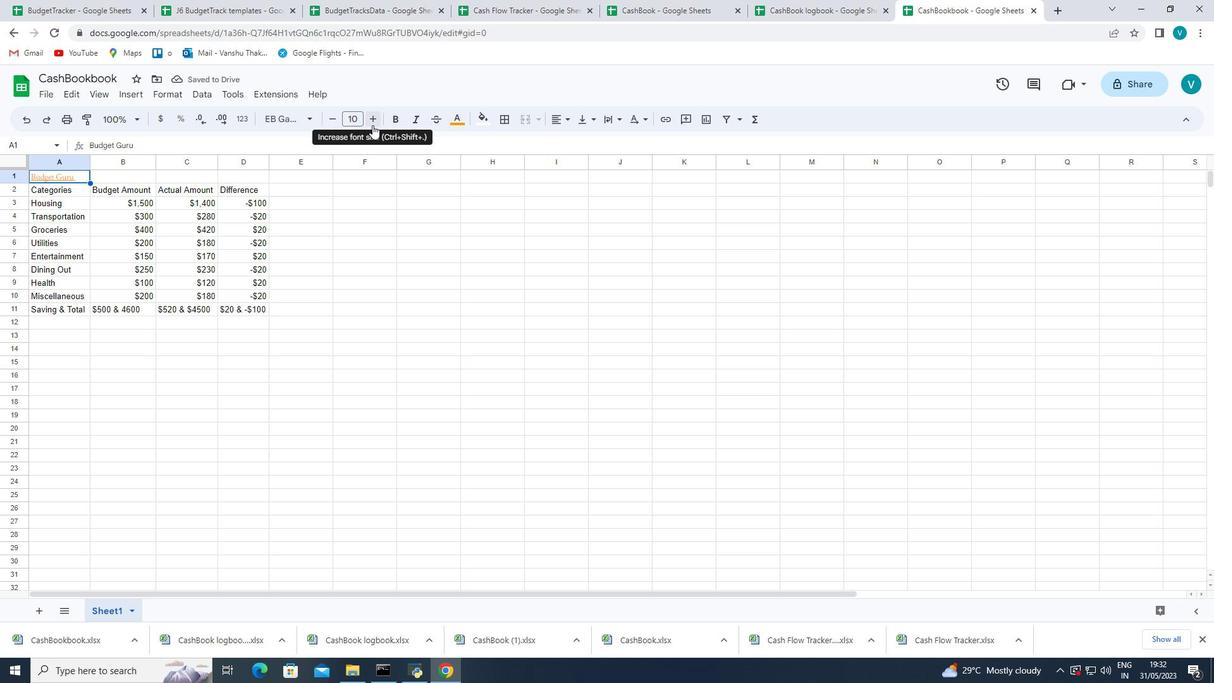 
Action: Mouse pressed left at (372, 125)
Screenshot: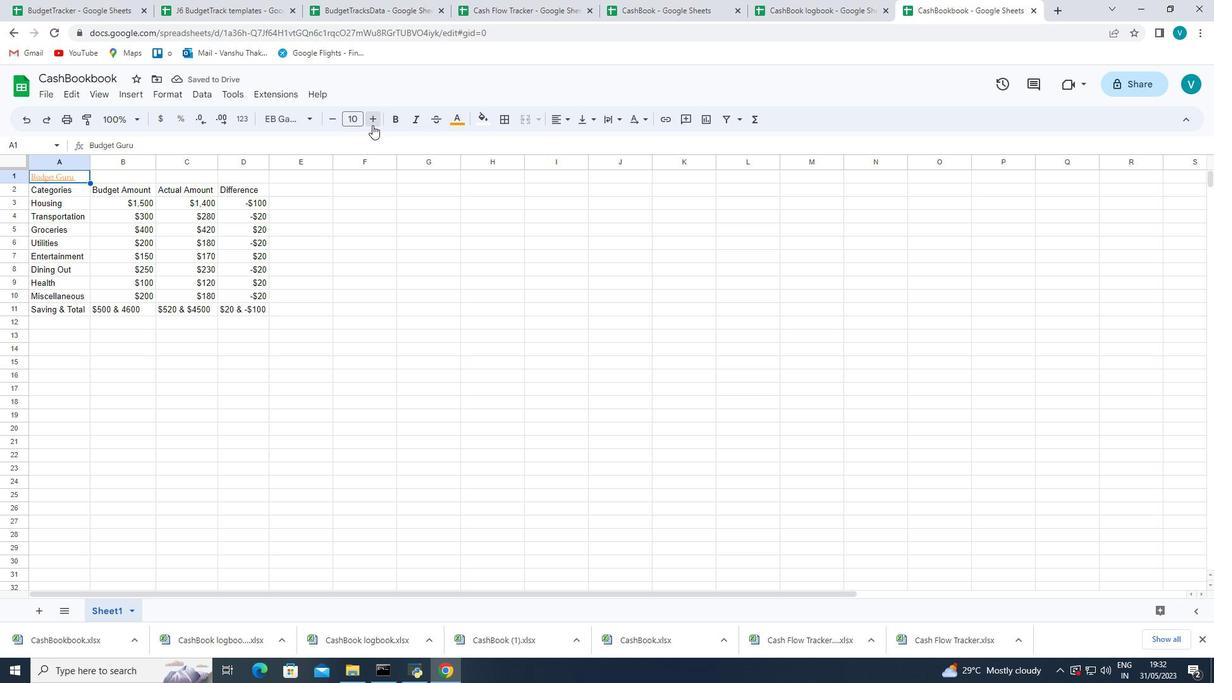 
Action: Mouse pressed left at (372, 125)
Screenshot: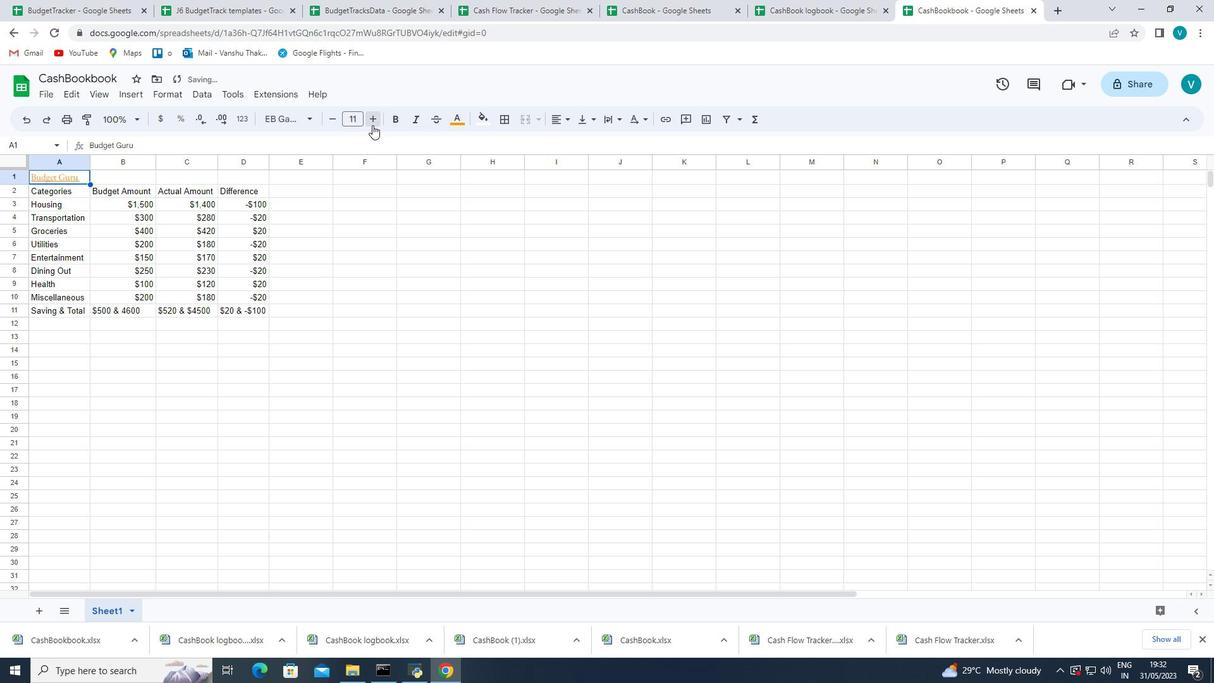 
Action: Mouse pressed left at (372, 125)
Screenshot: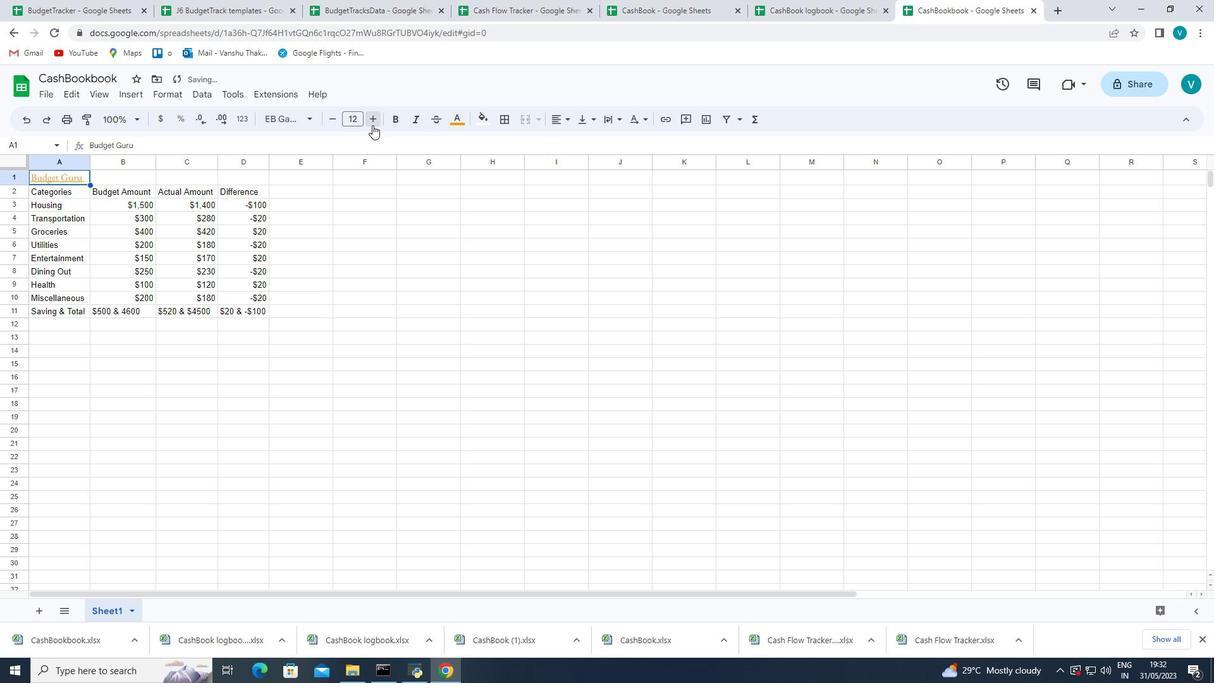 
Action: Mouse pressed left at (372, 125)
Screenshot: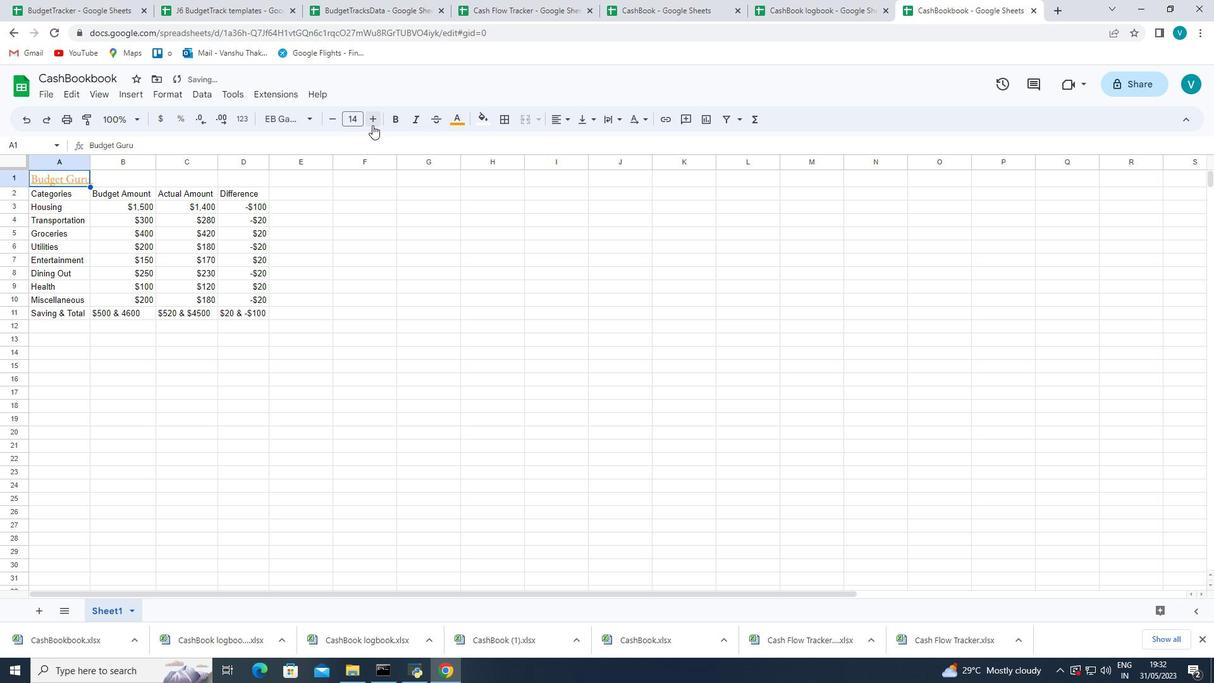 
Action: Mouse pressed left at (372, 125)
Screenshot: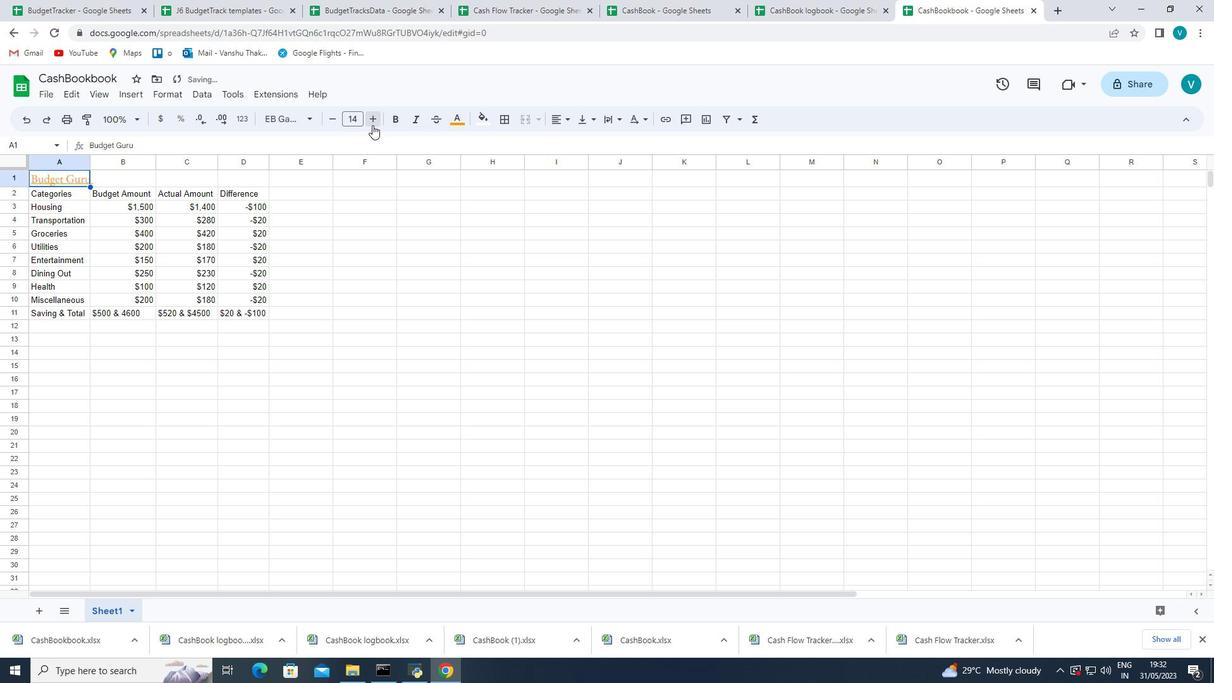 
Action: Mouse pressed left at (372, 125)
Screenshot: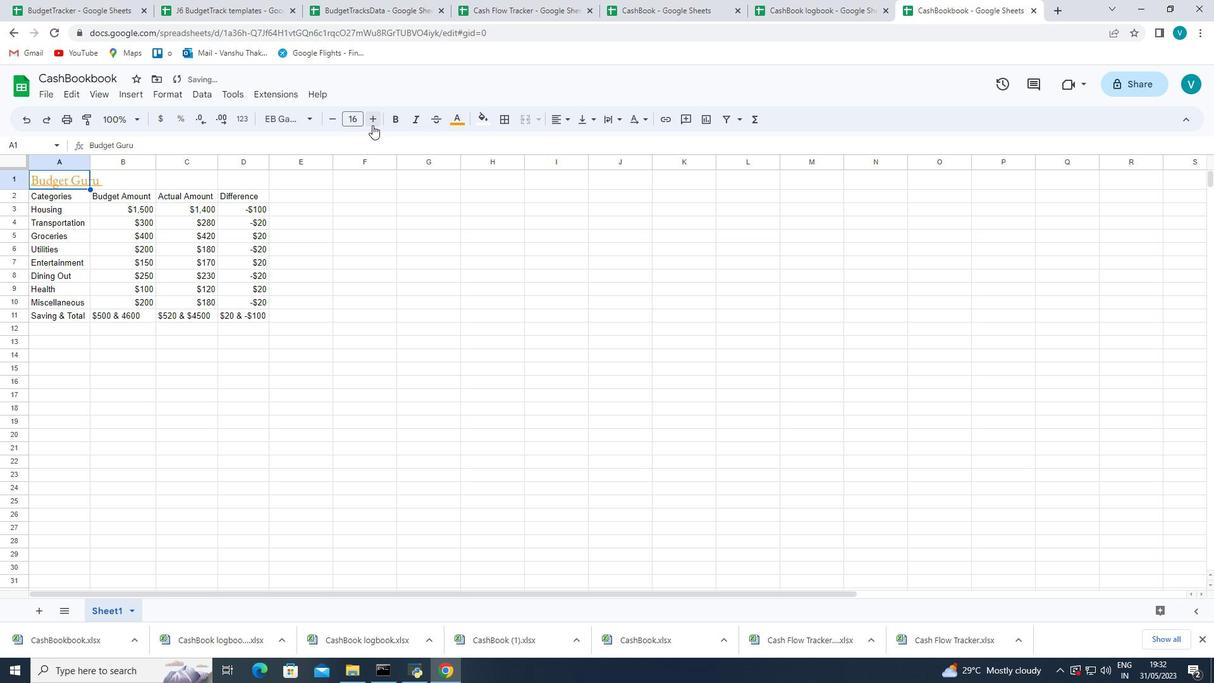 
Action: Mouse pressed left at (372, 125)
Screenshot: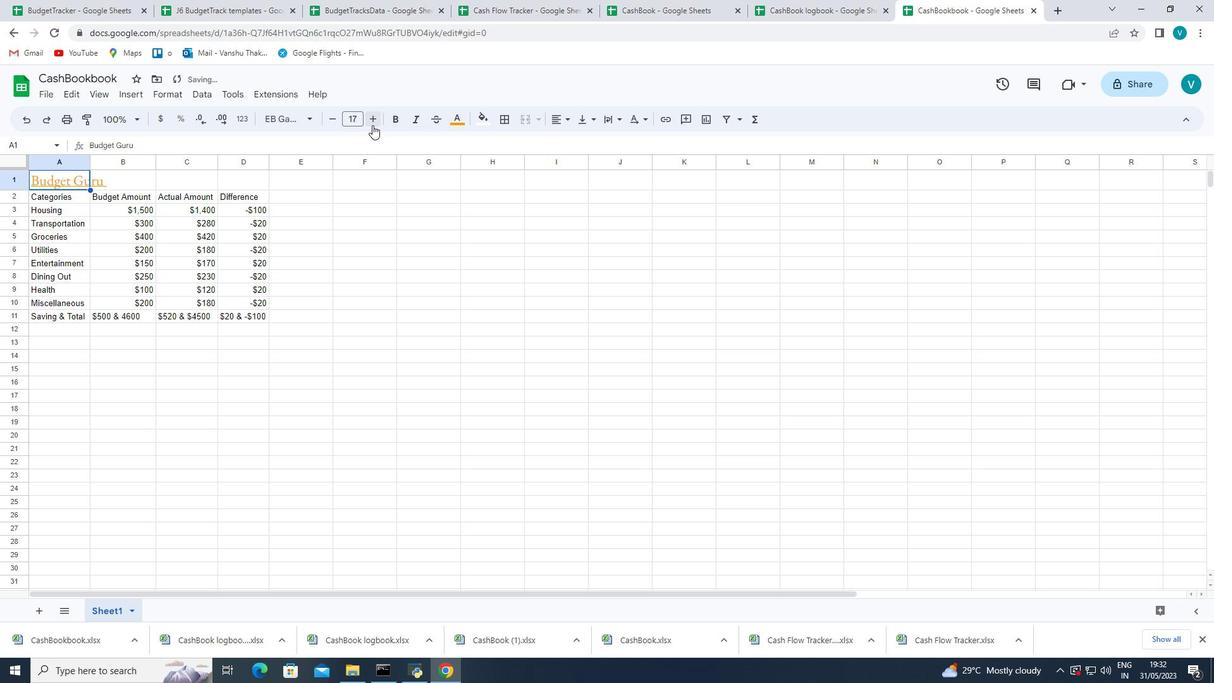 
Action: Mouse moved to (387, 280)
Screenshot: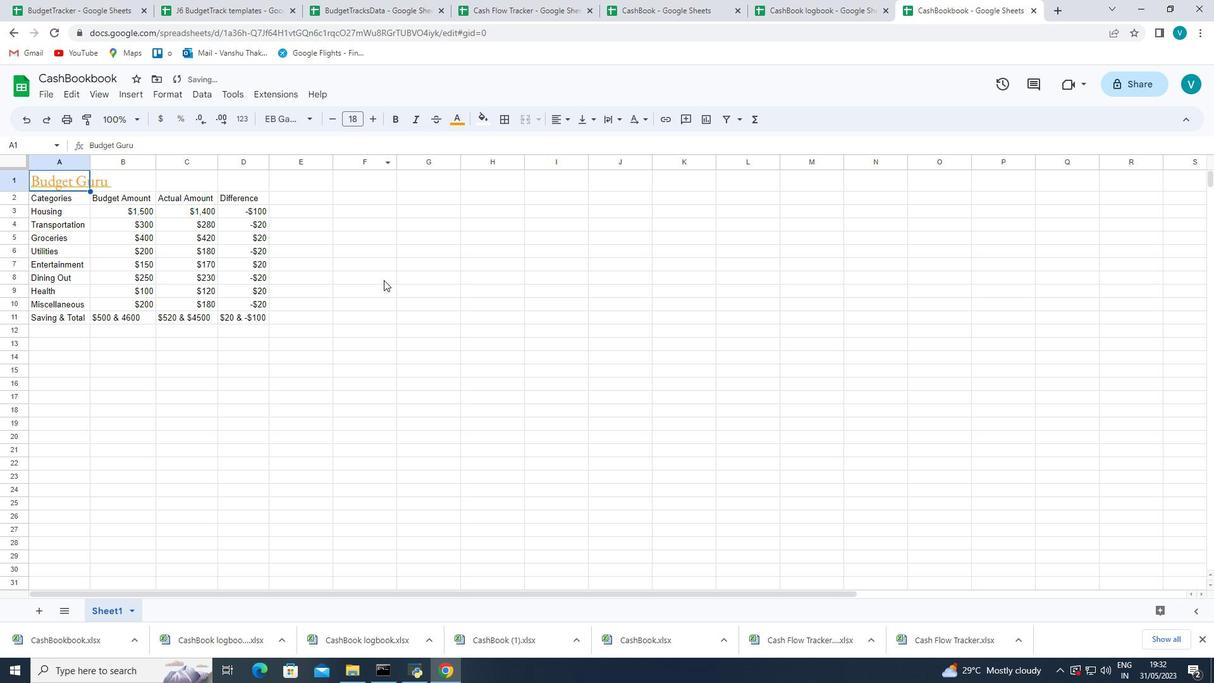 
Action: Mouse pressed left at (387, 280)
Screenshot: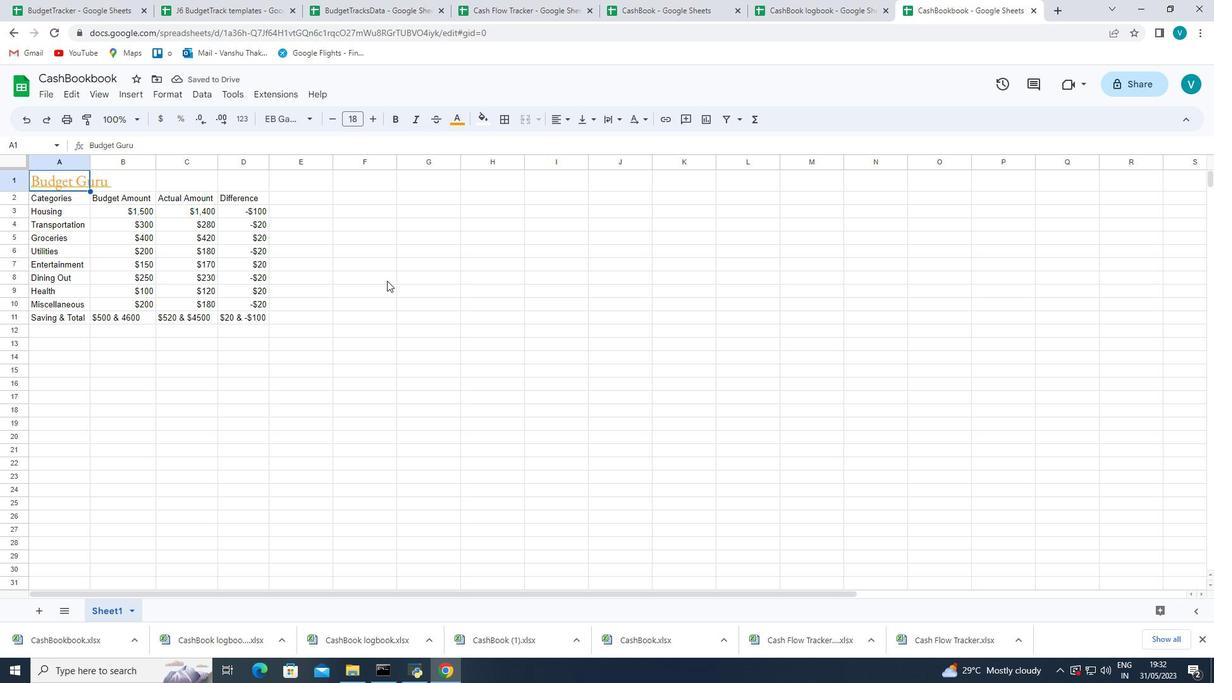 
Action: Mouse moved to (43, 198)
Screenshot: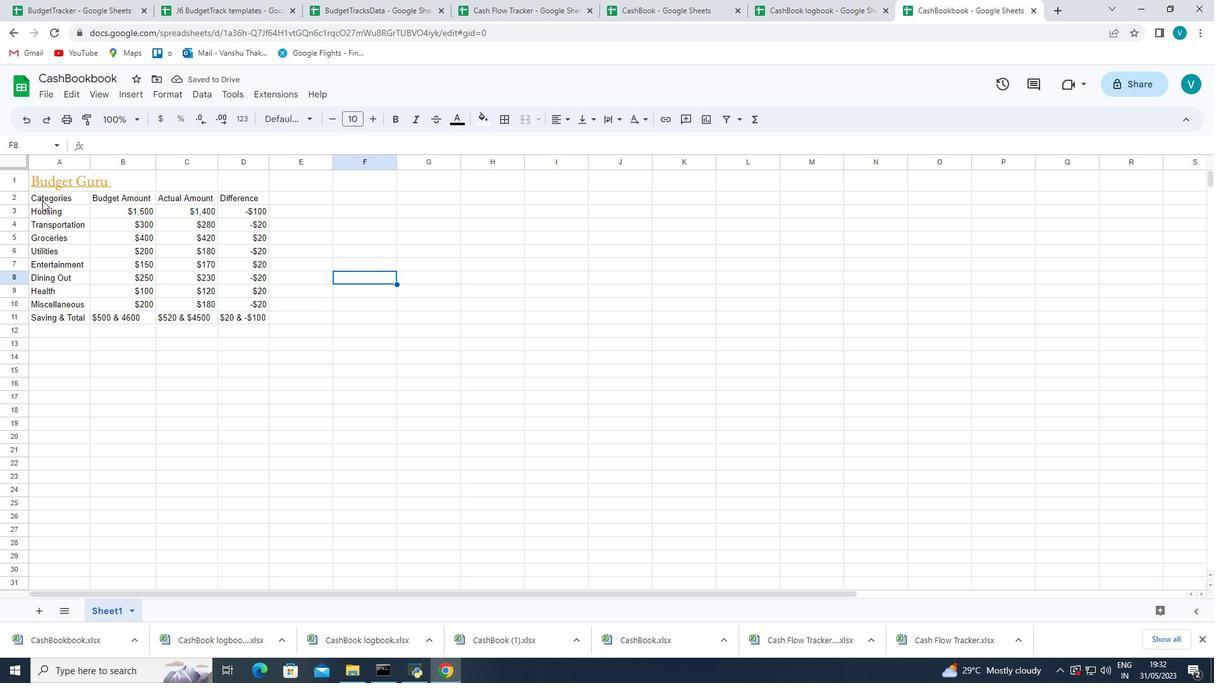 
Action: Mouse pressed left at (43, 198)
Screenshot: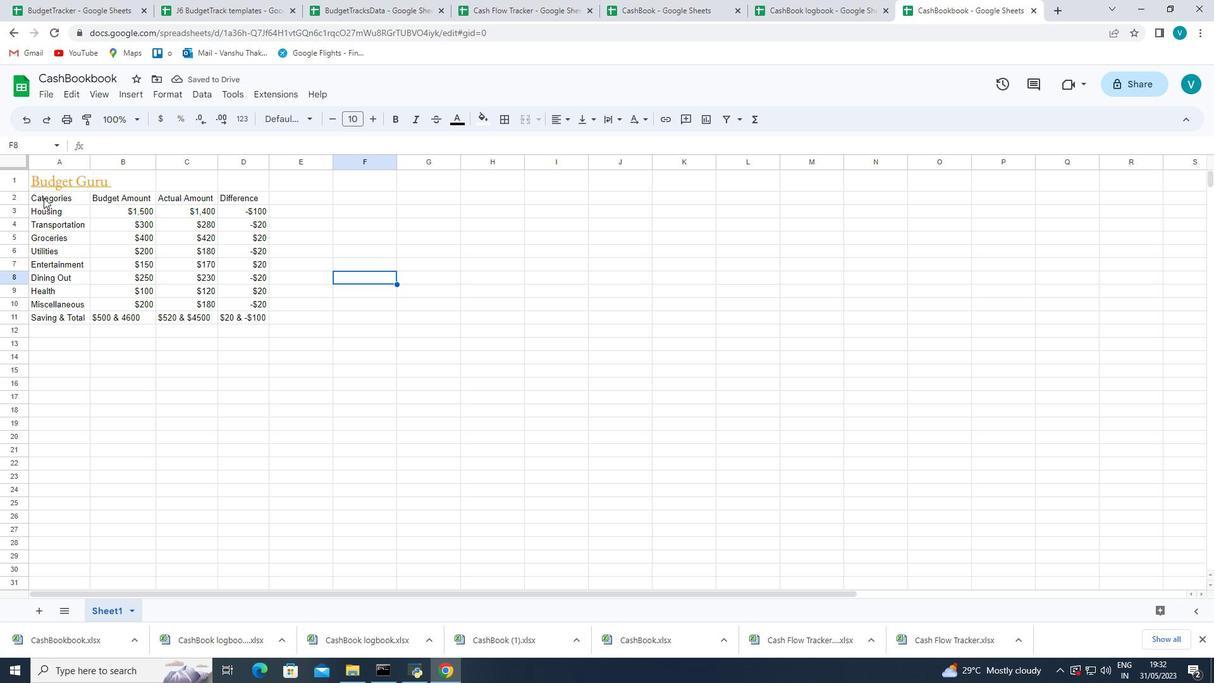 
Action: Mouse moved to (275, 119)
Screenshot: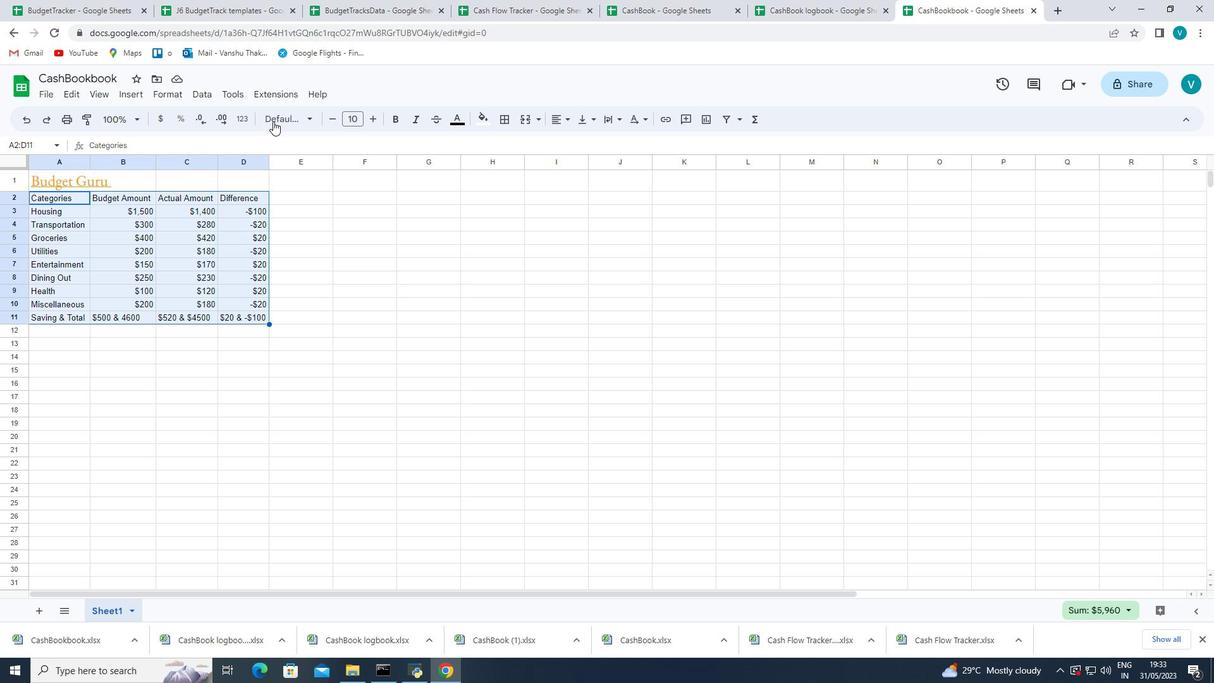 
Action: Mouse pressed left at (275, 119)
Screenshot: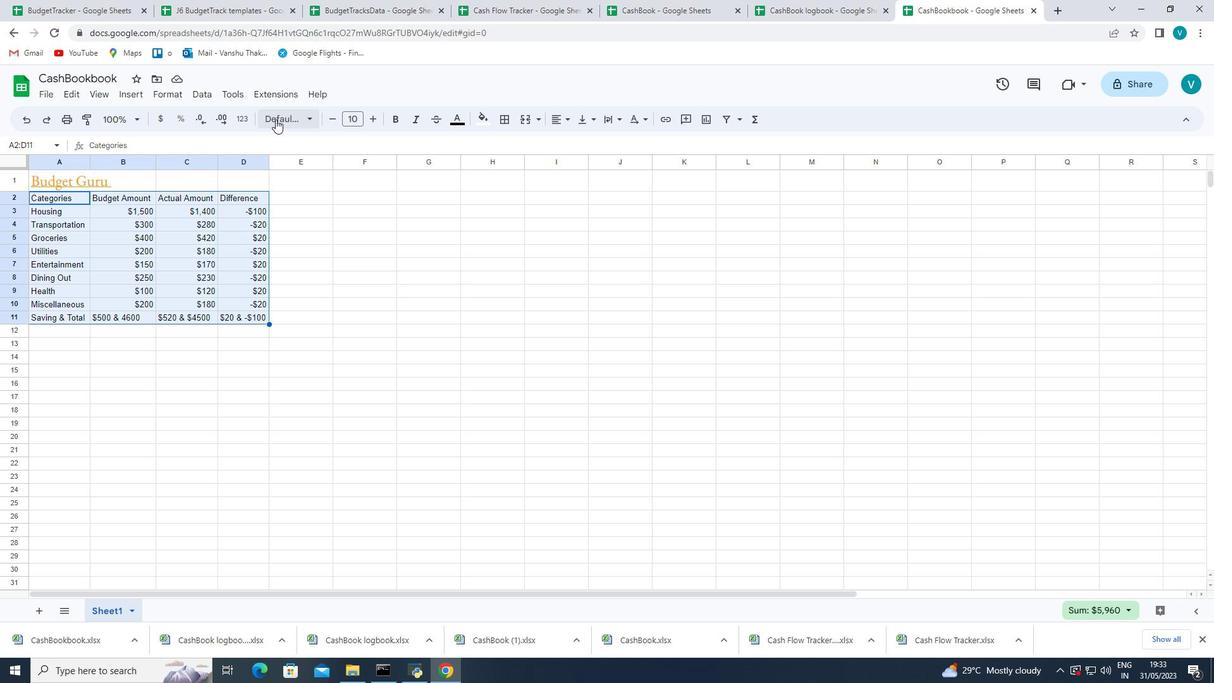 
Action: Mouse moved to (336, 239)
Screenshot: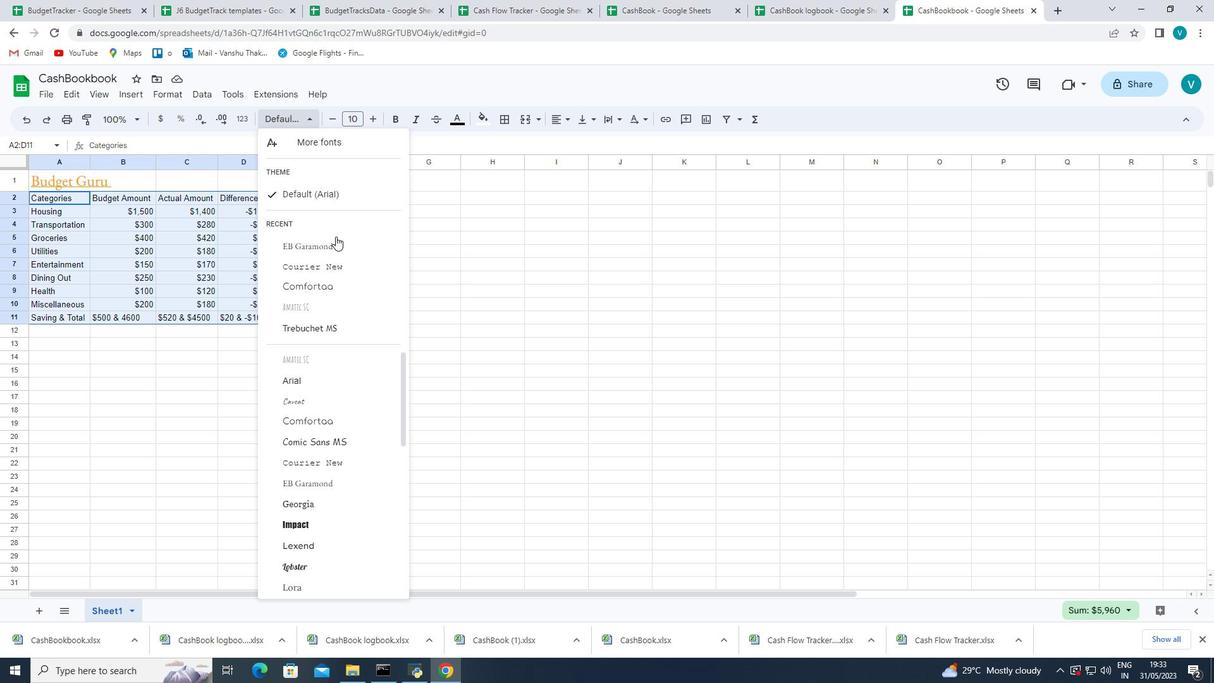 
Action: Mouse pressed left at (336, 239)
Screenshot: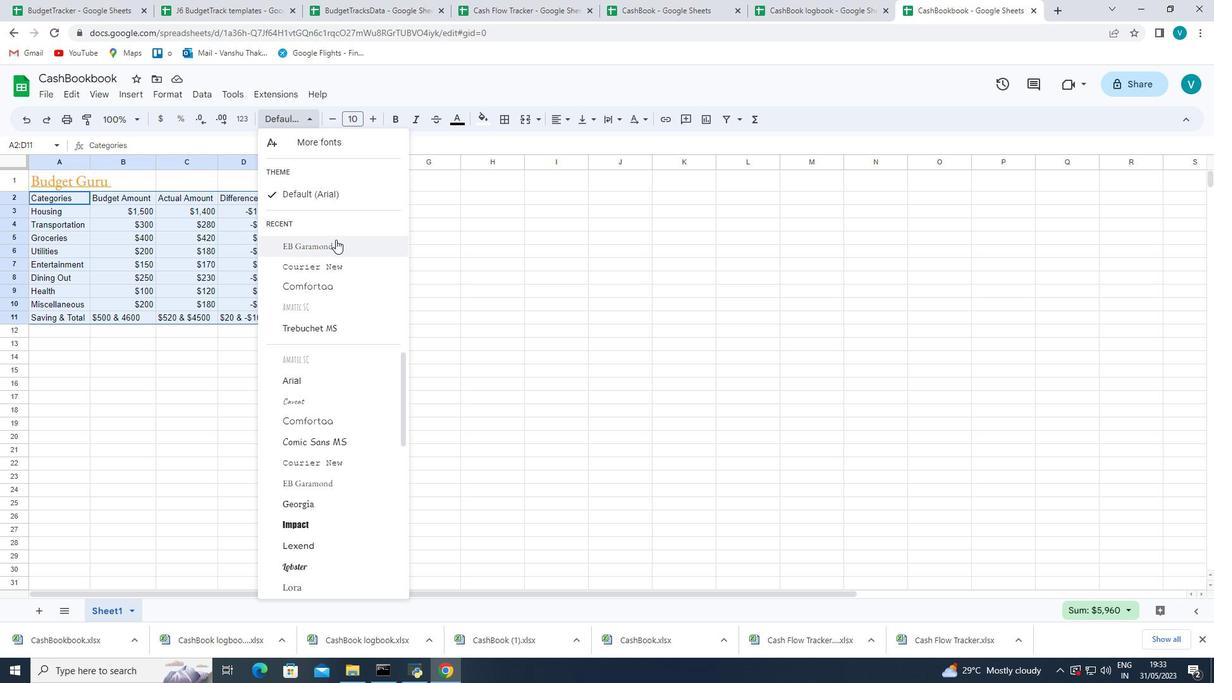 
Action: Mouse moved to (338, 119)
Screenshot: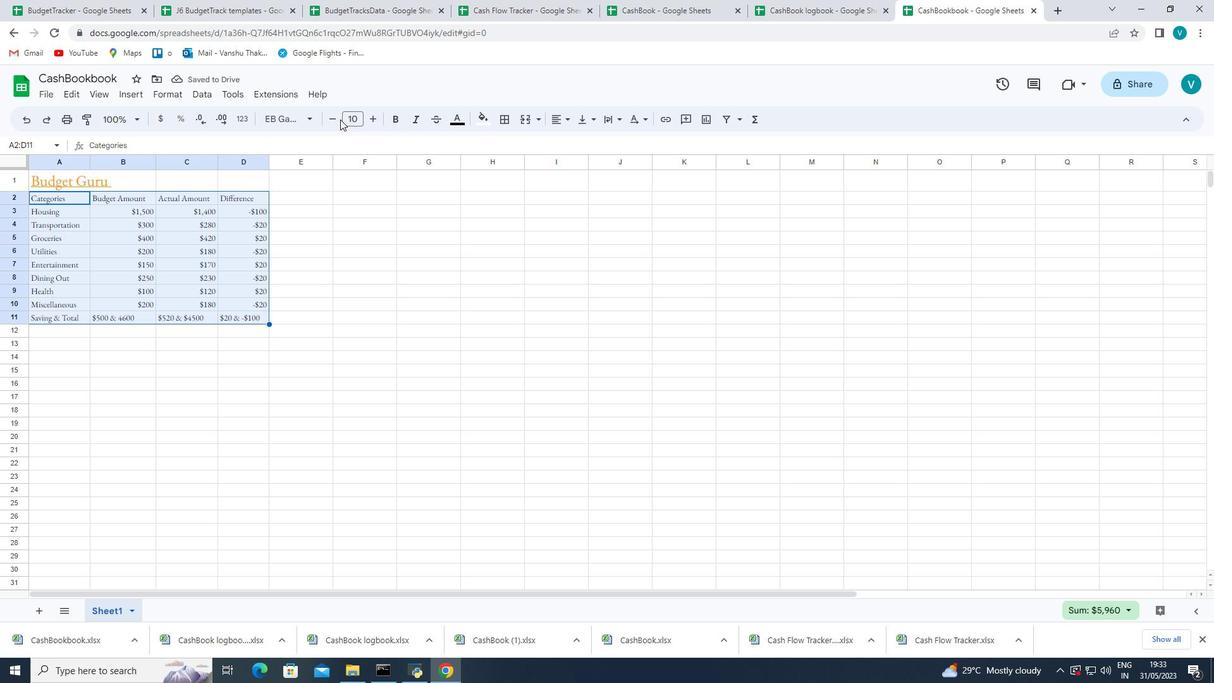 
Action: Mouse pressed left at (338, 119)
Screenshot: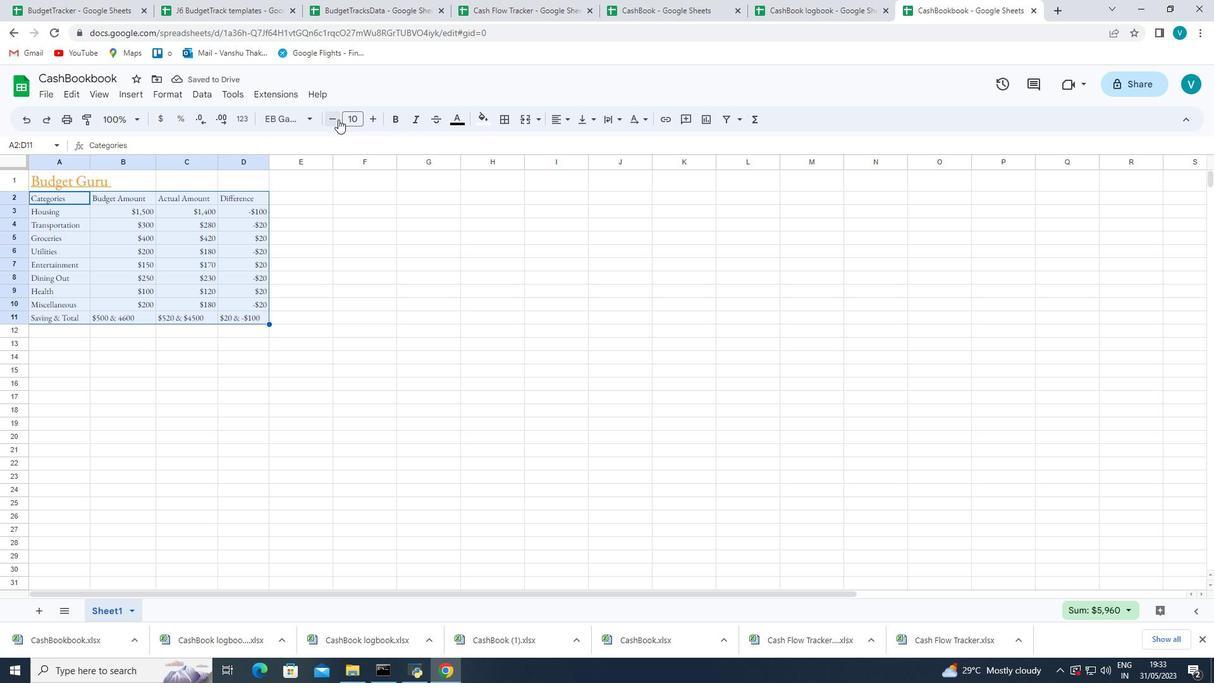 
Action: Mouse moved to (392, 237)
Screenshot: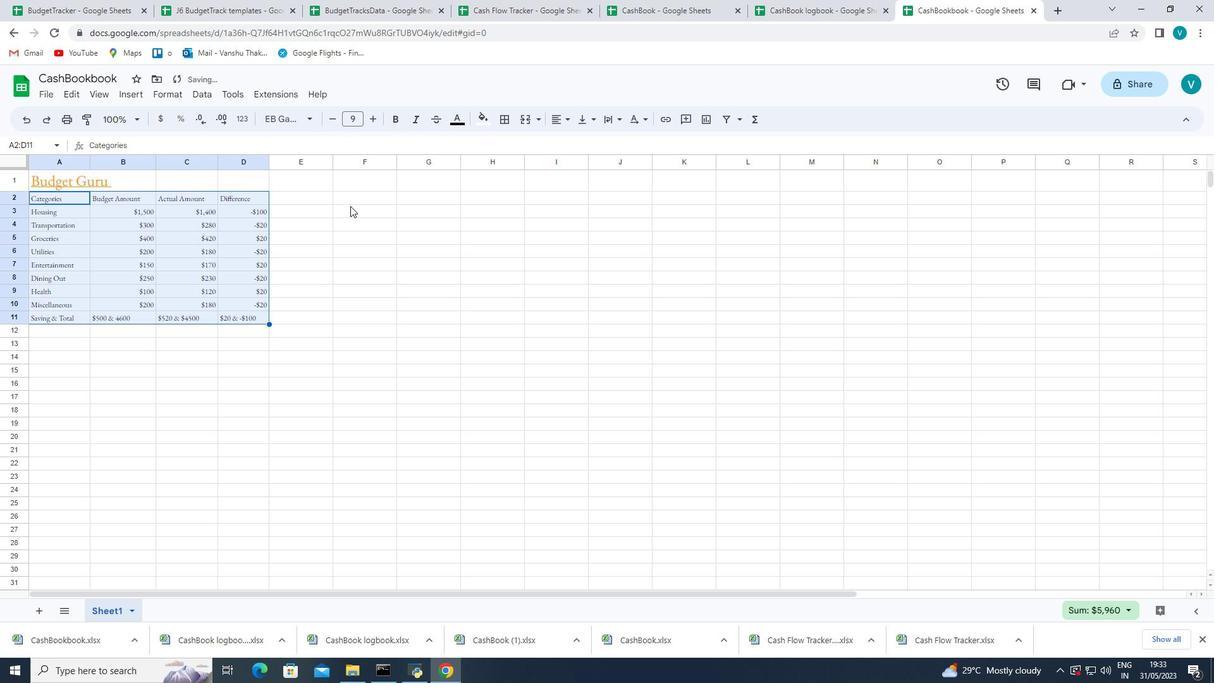 
Action: Mouse pressed left at (392, 237)
Screenshot: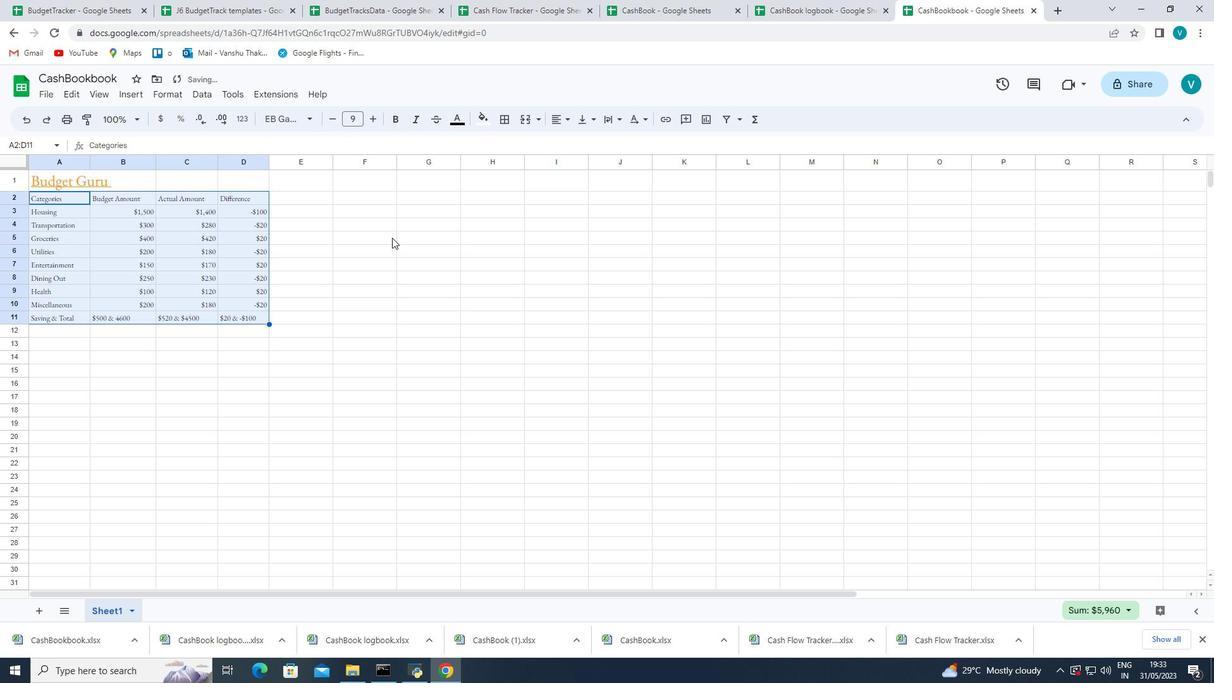 
Action: Mouse moved to (65, 174)
Screenshot: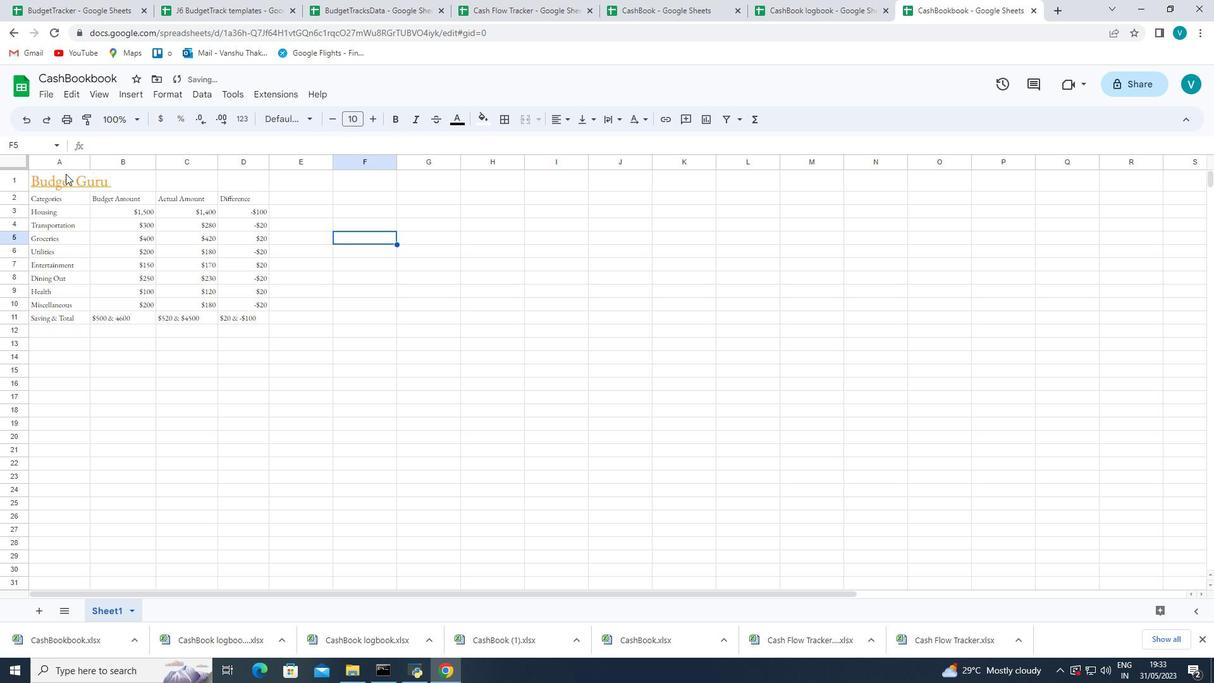 
Action: Mouse pressed left at (65, 174)
Screenshot: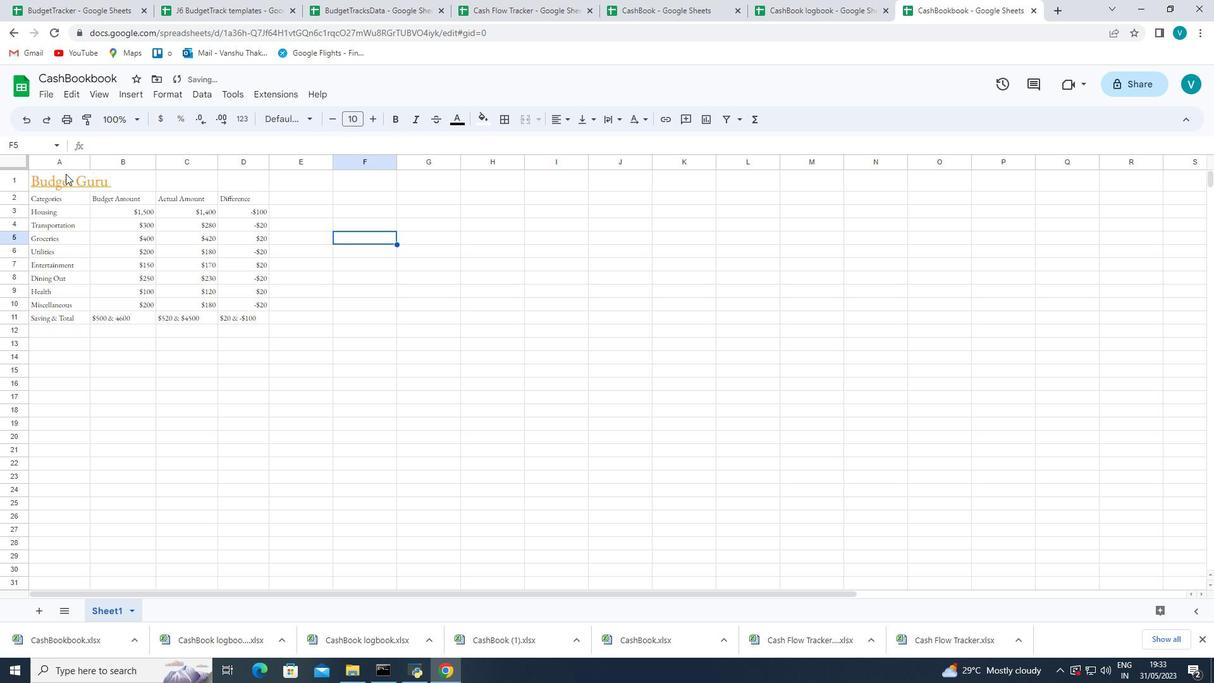 
Action: Mouse moved to (553, 120)
Screenshot: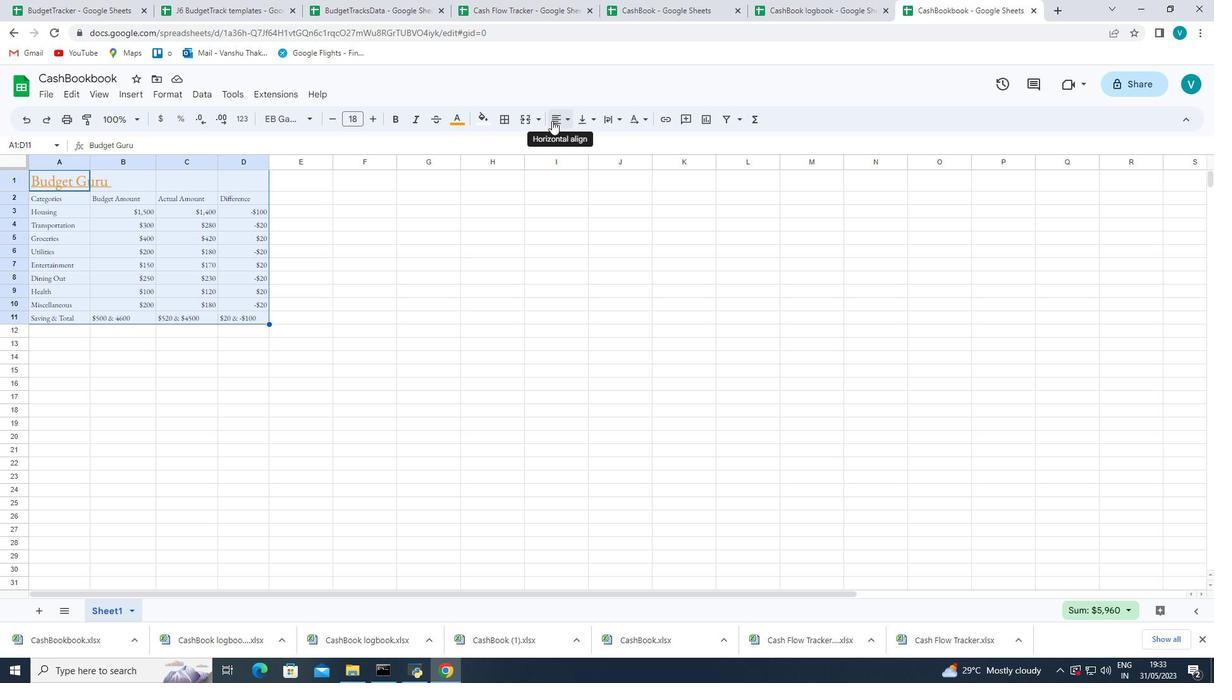 
Action: Mouse pressed left at (553, 120)
Screenshot: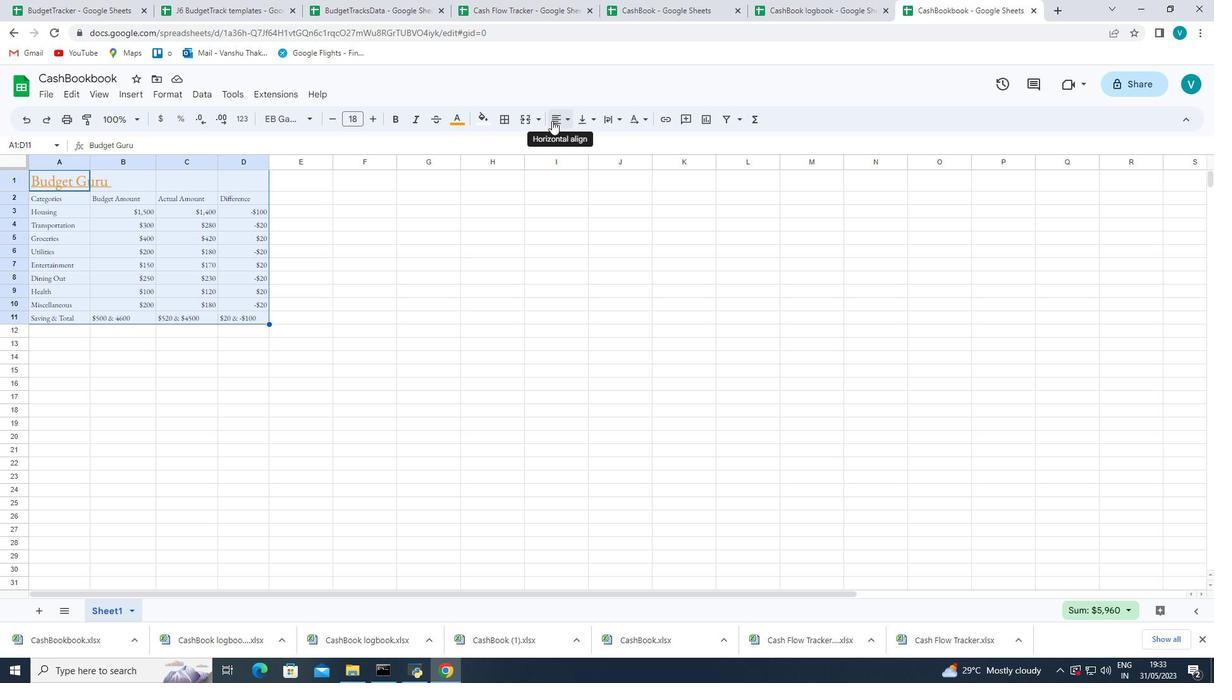
Action: Mouse moved to (580, 145)
Screenshot: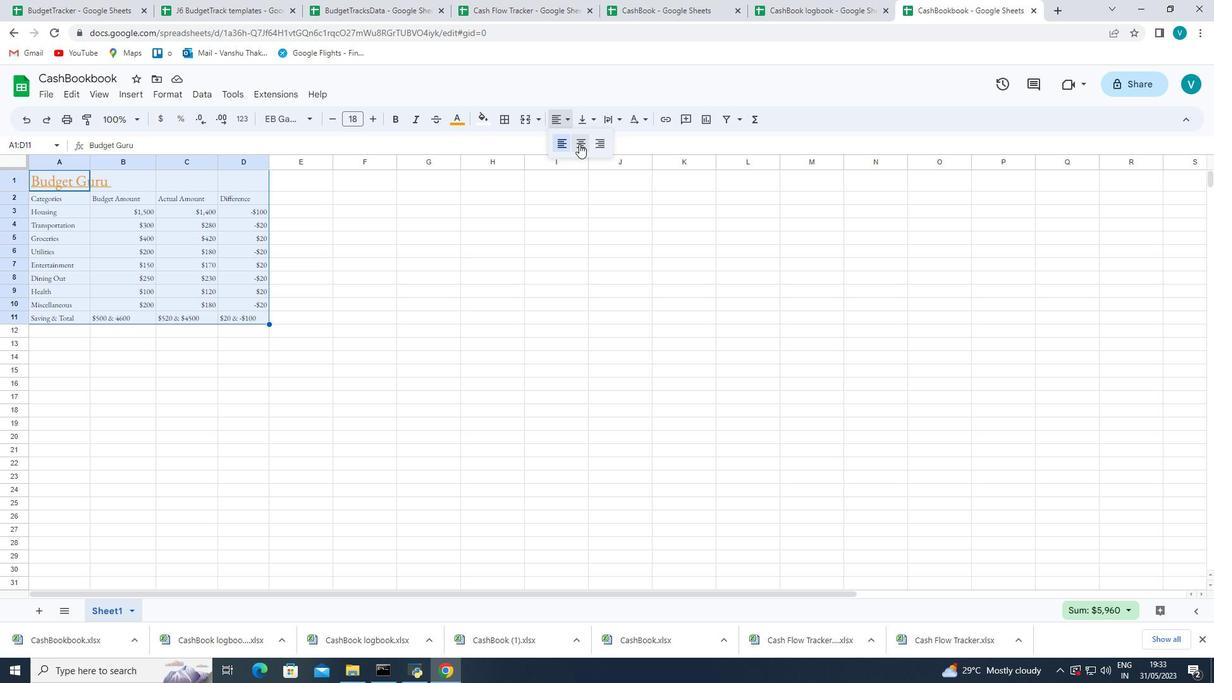 
Action: Mouse pressed left at (580, 145)
Screenshot: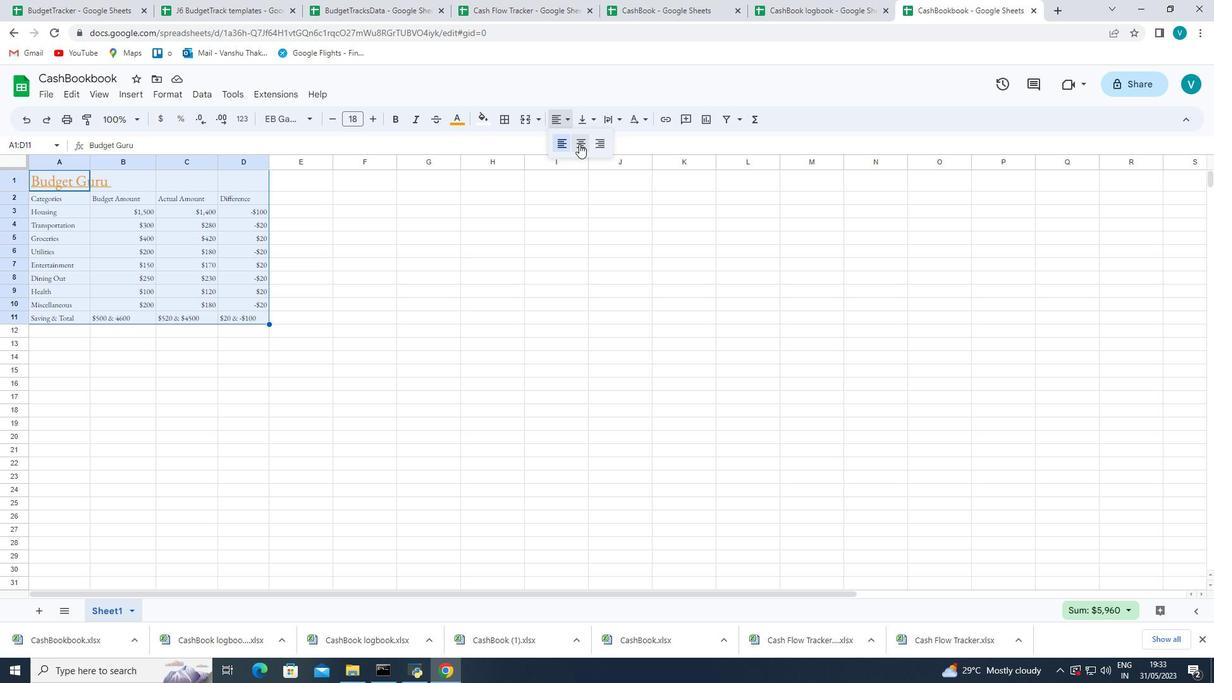 
Action: Mouse moved to (478, 317)
Screenshot: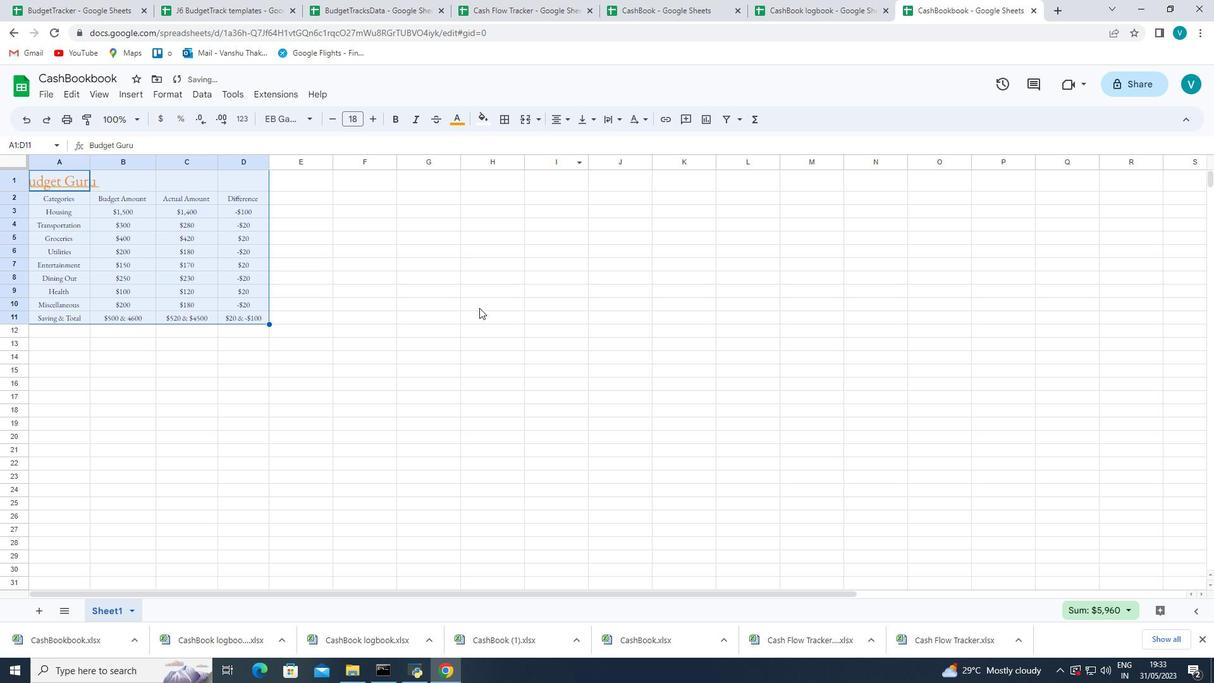
Action: Mouse pressed left at (478, 317)
Screenshot: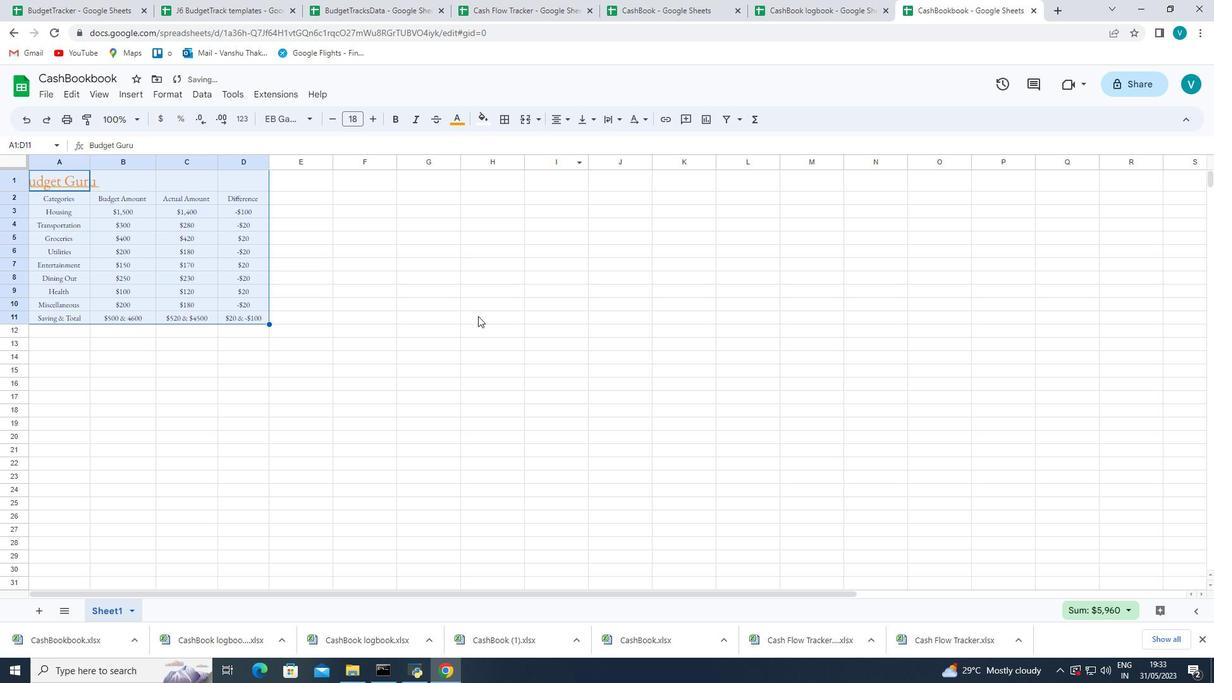 
Action: Mouse moved to (88, 161)
Screenshot: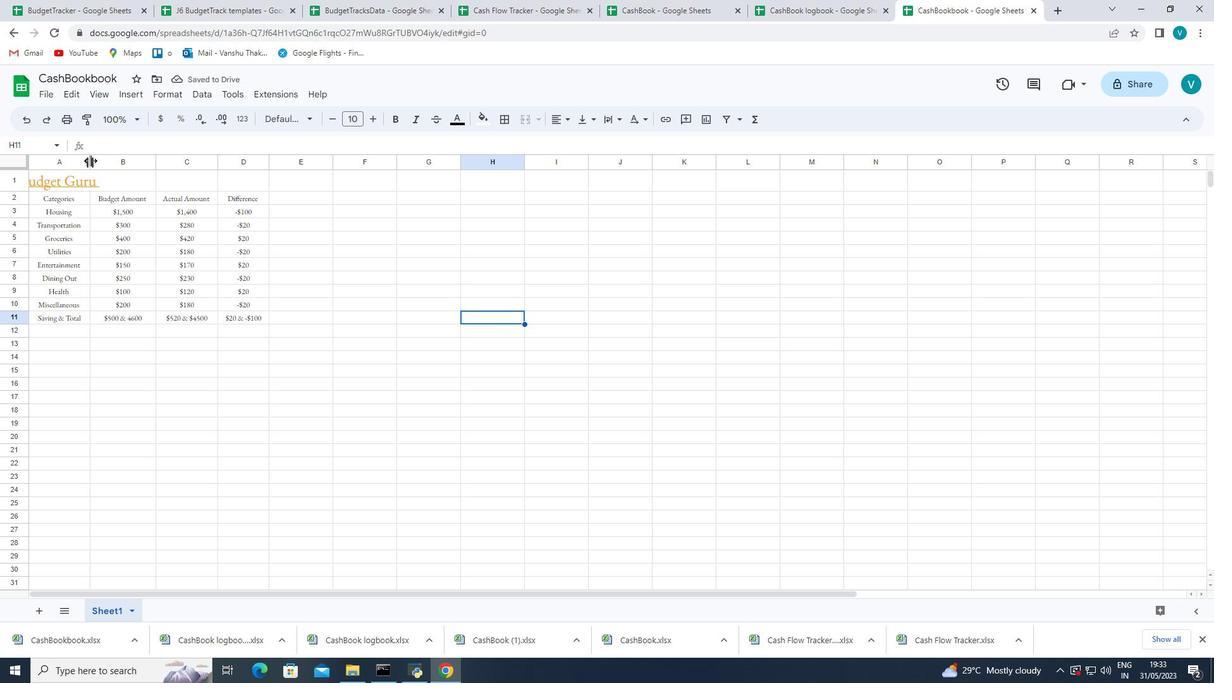 
Action: Mouse pressed left at (88, 161)
Screenshot: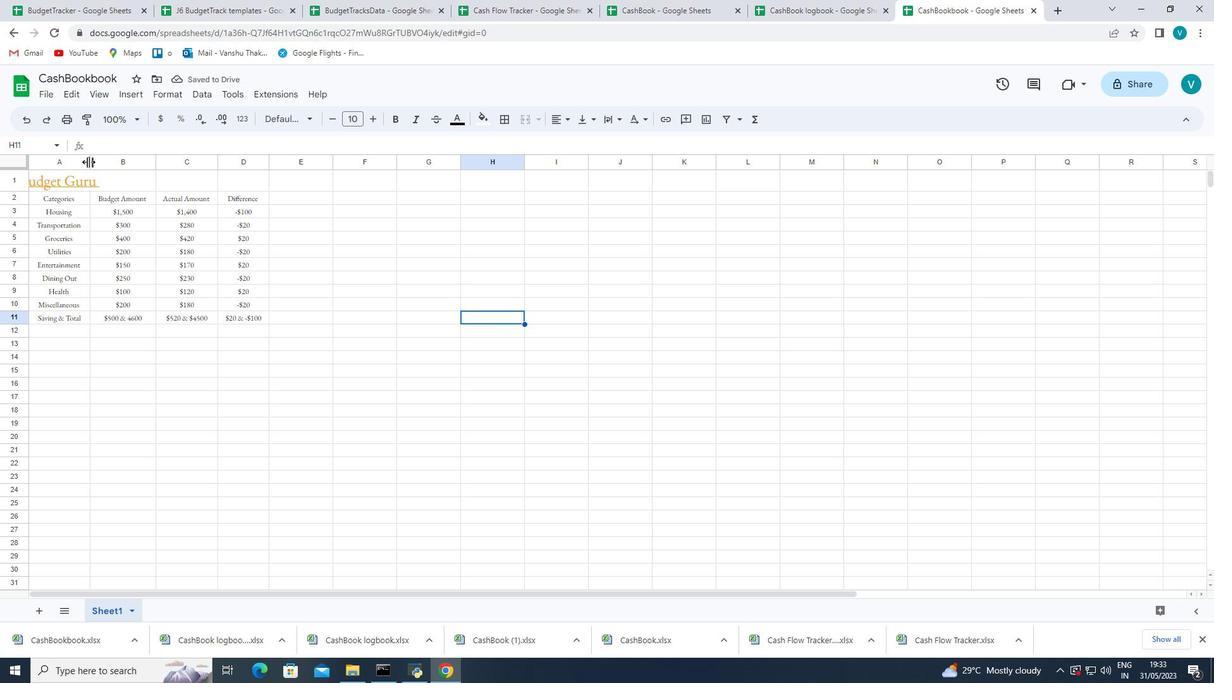 
Action: Mouse pressed left at (88, 161)
Screenshot: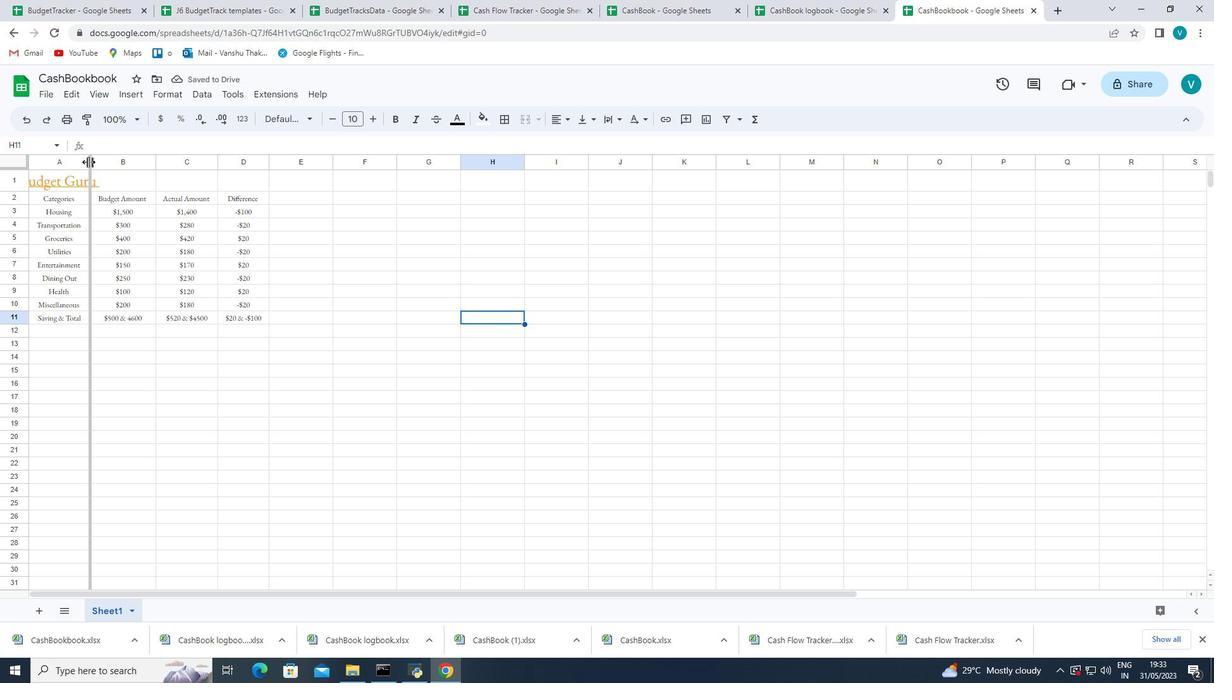 
Action: Mouse moved to (180, 161)
Screenshot: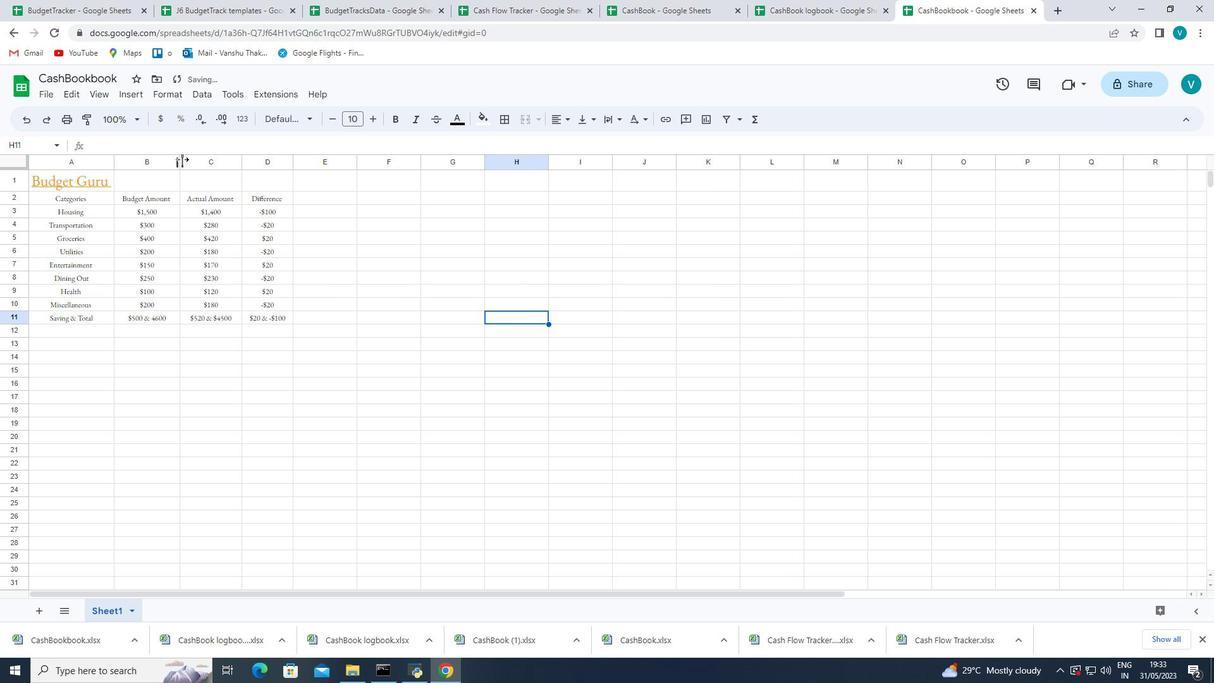 
Action: Mouse pressed left at (180, 161)
Screenshot: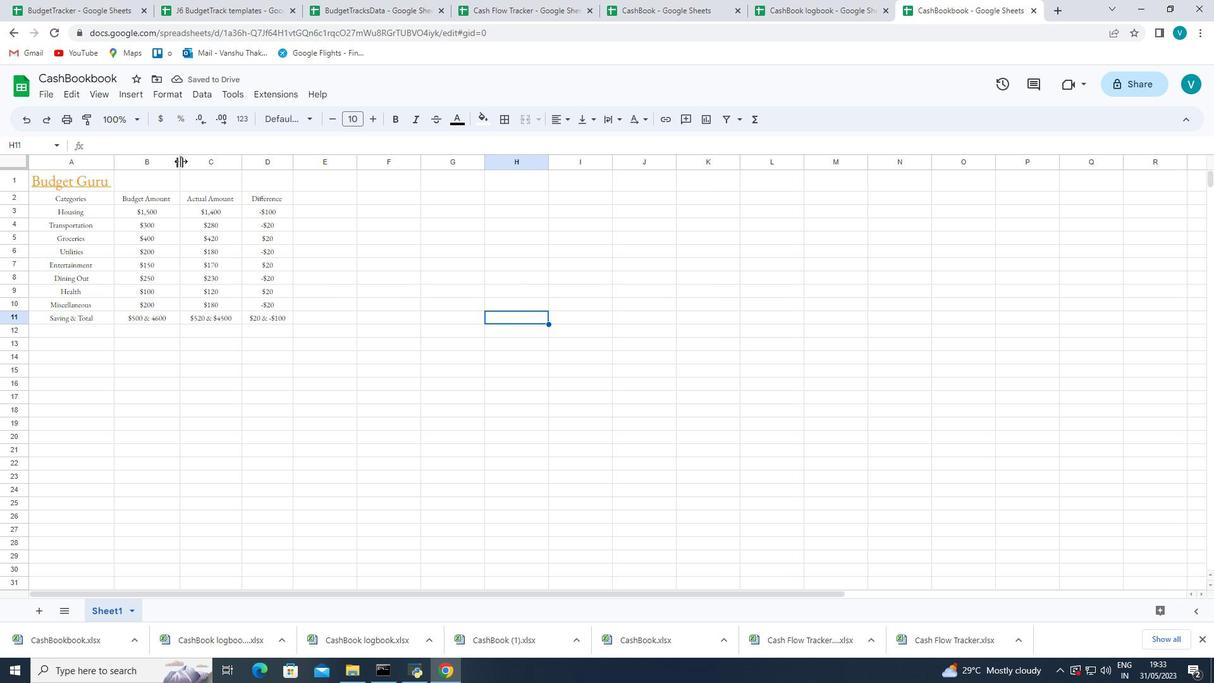 
Action: Mouse pressed left at (180, 161)
Screenshot: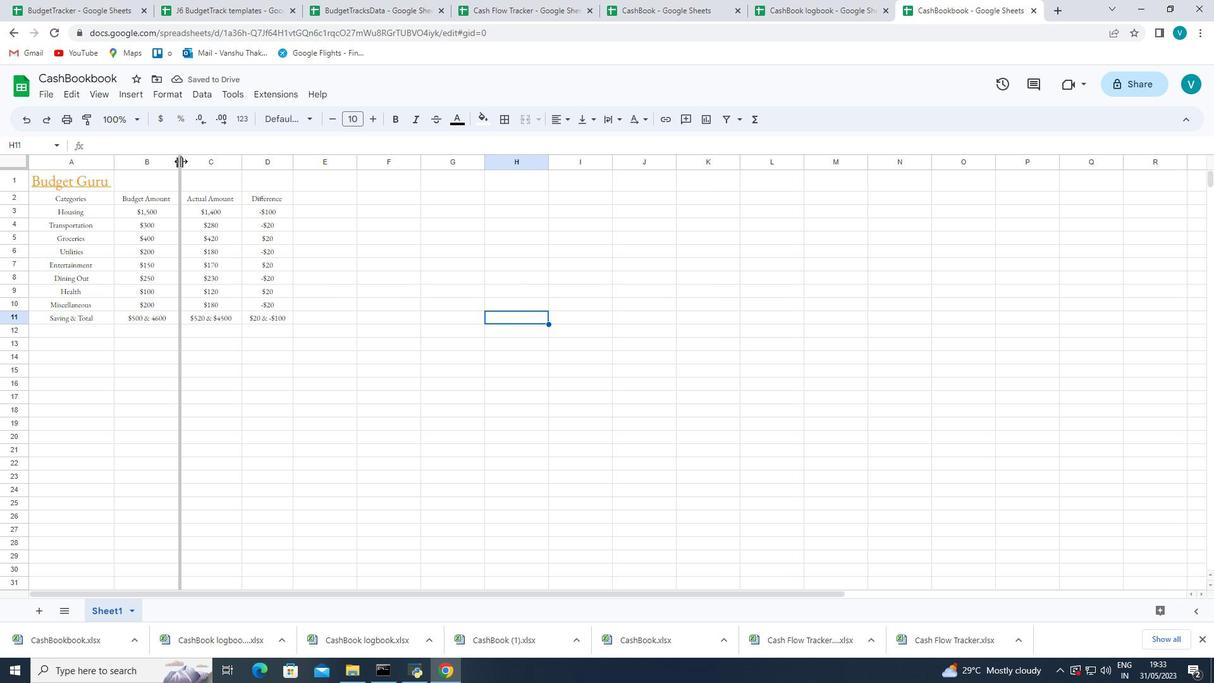 
Action: Mouse moved to (227, 163)
Screenshot: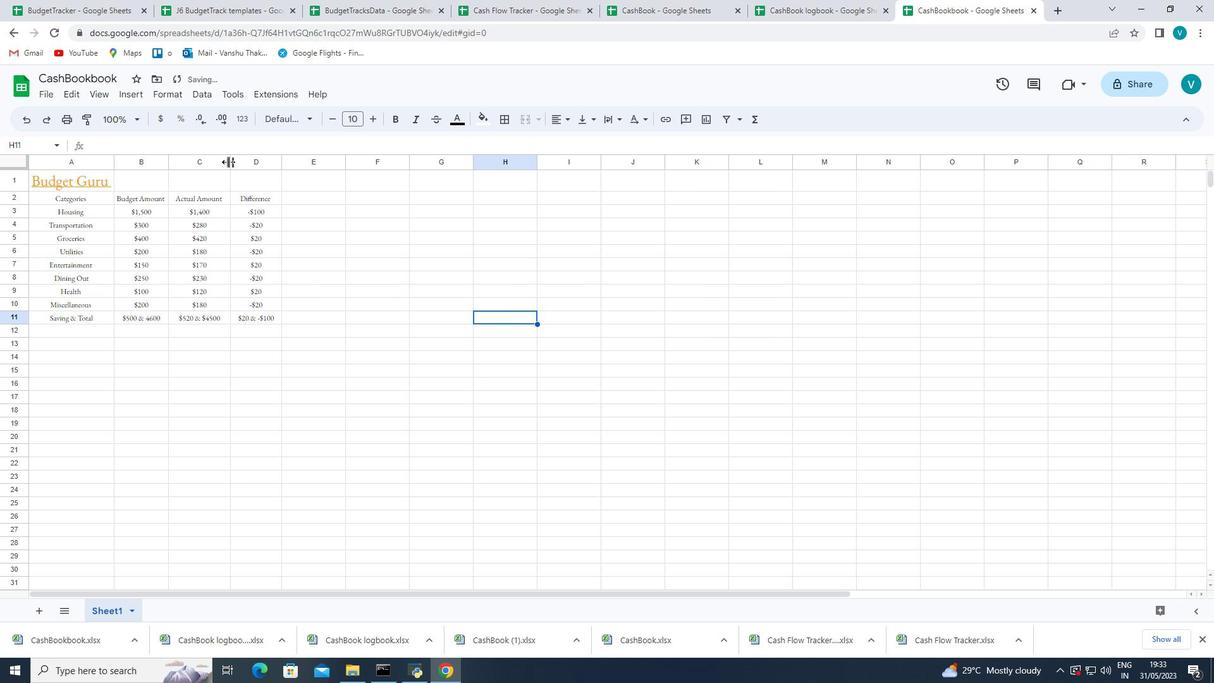 
Action: Mouse pressed left at (227, 163)
Screenshot: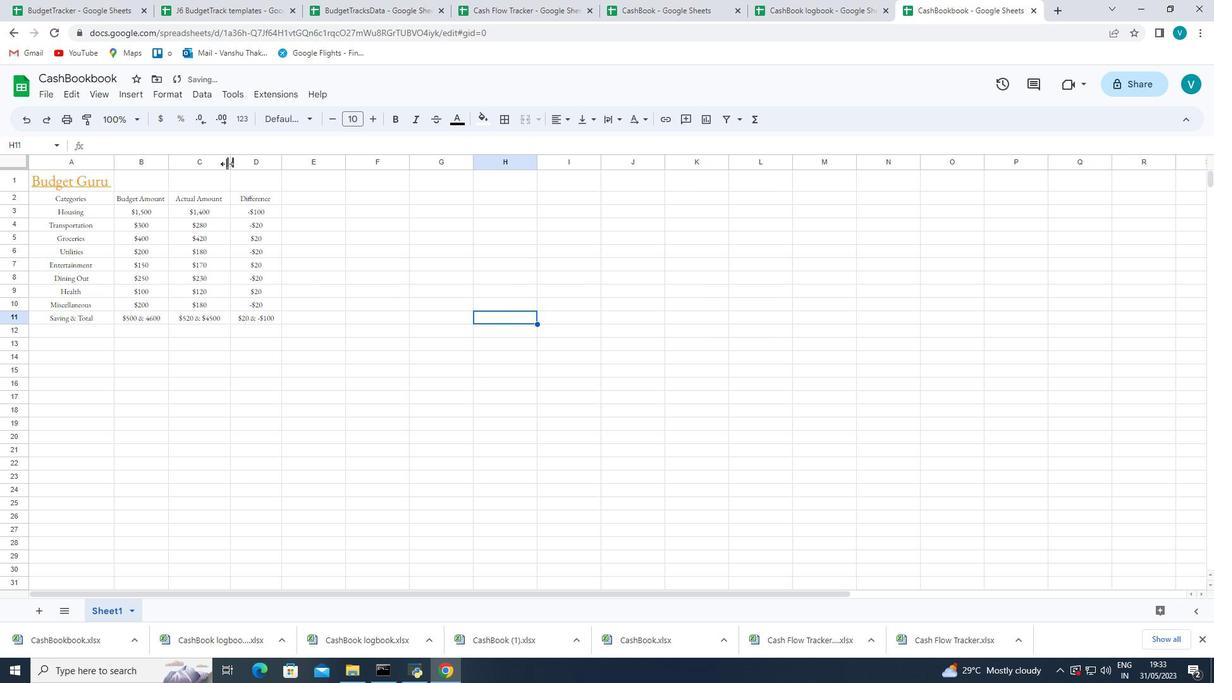 
Action: Mouse pressed left at (227, 163)
Screenshot: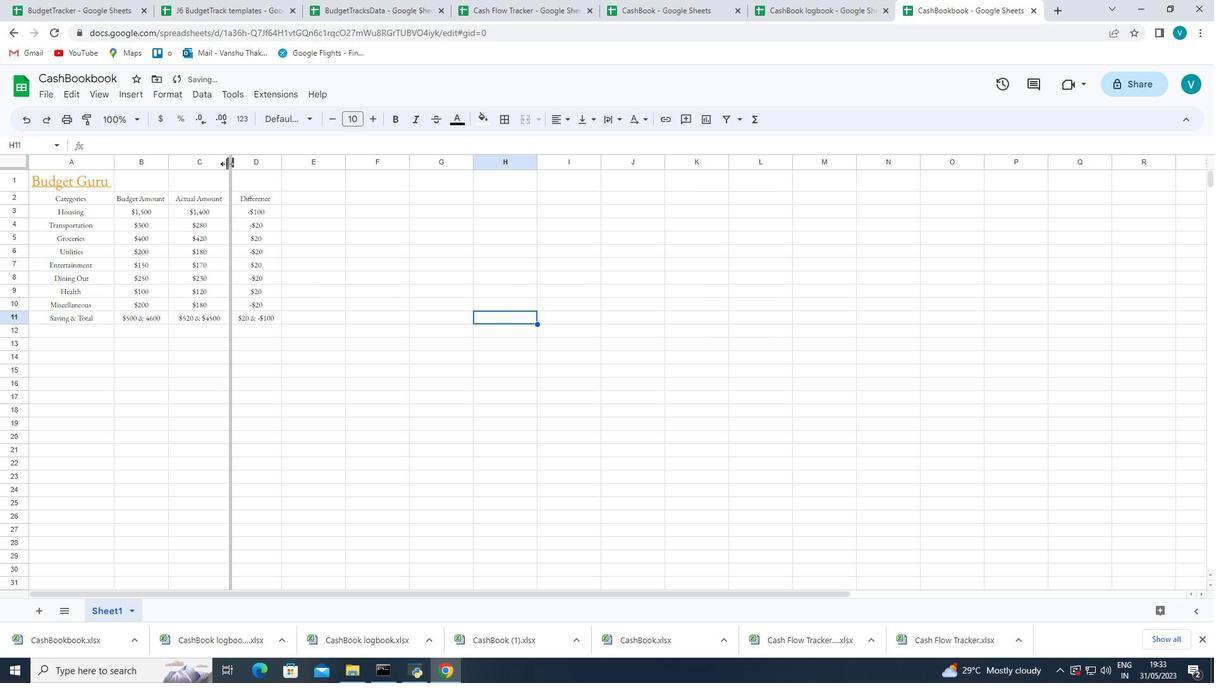 
Action: Mouse moved to (272, 163)
Screenshot: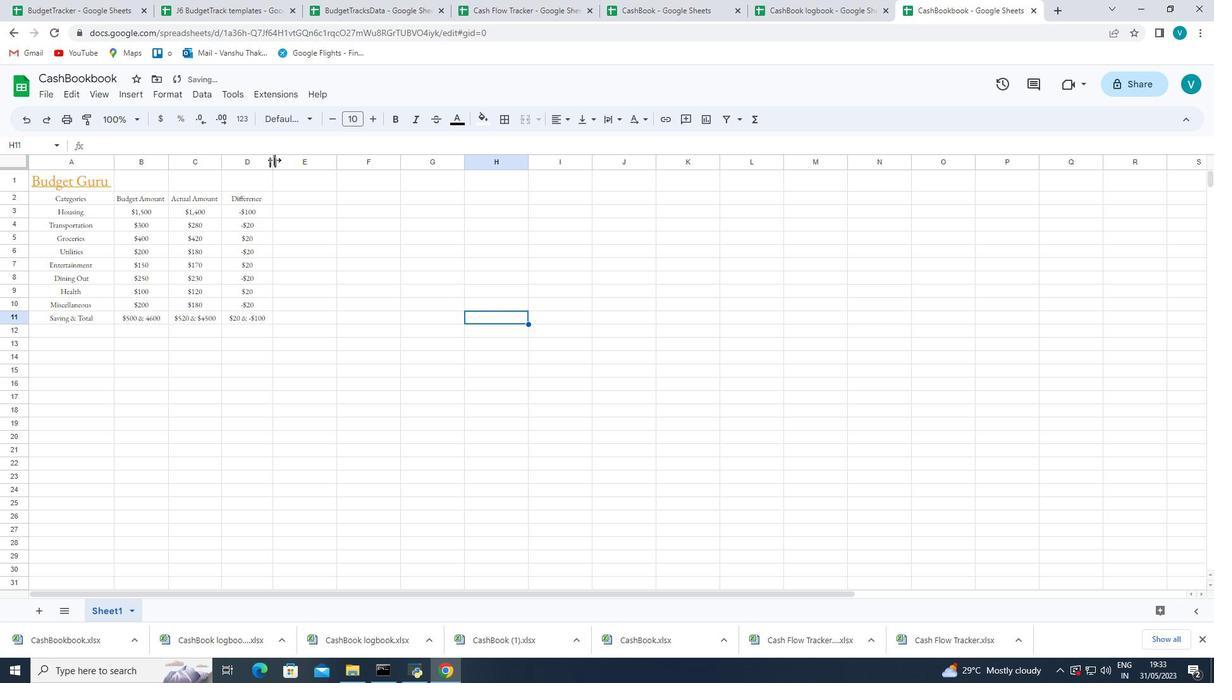 
Action: Mouse pressed left at (272, 163)
Screenshot: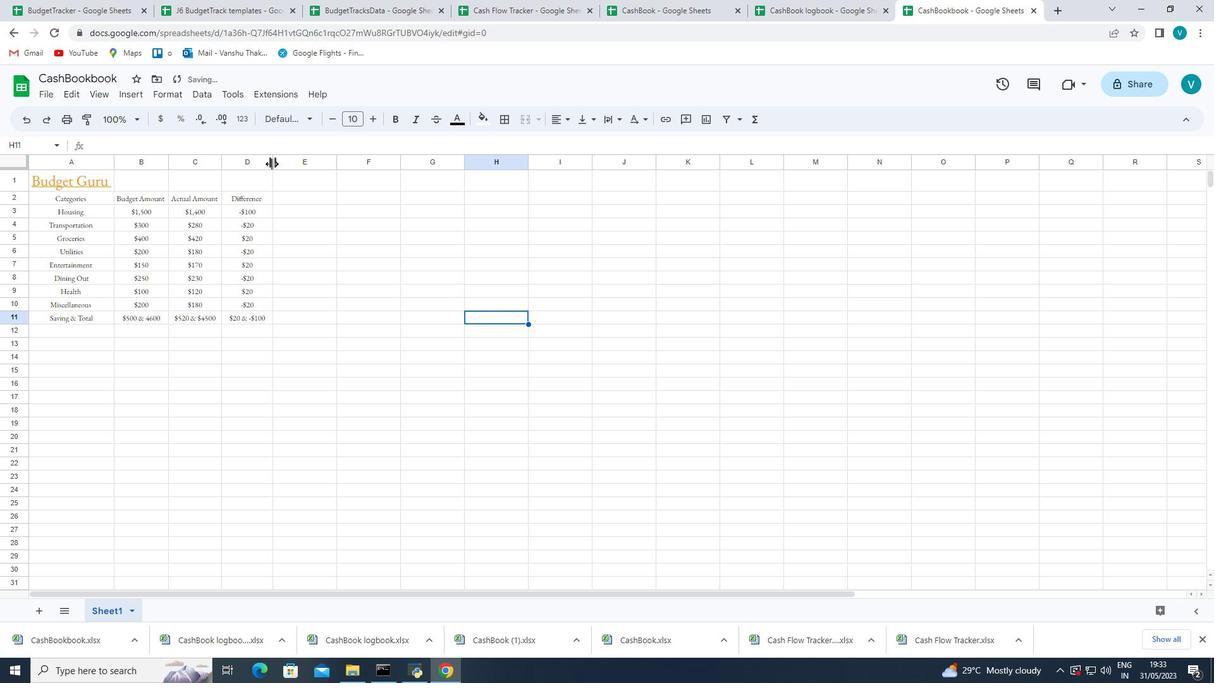 
Action: Mouse pressed left at (272, 163)
Screenshot: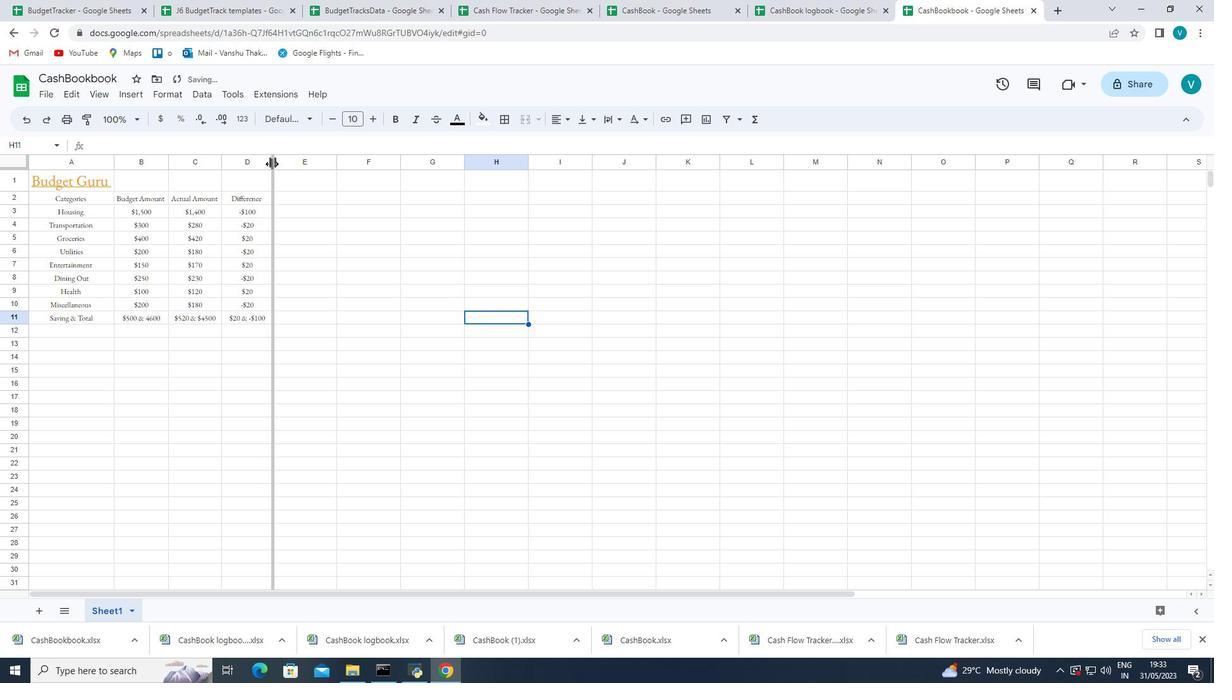 
Action: Mouse moved to (352, 401)
Screenshot: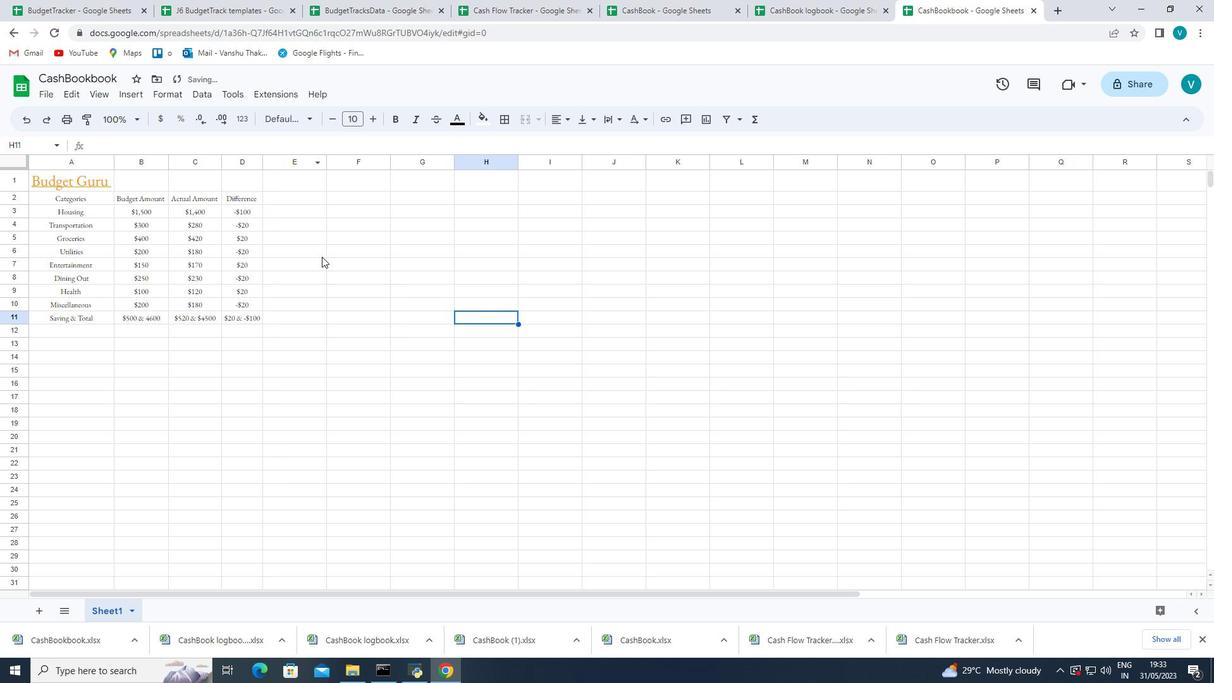 
Action: Mouse pressed left at (352, 401)
Screenshot: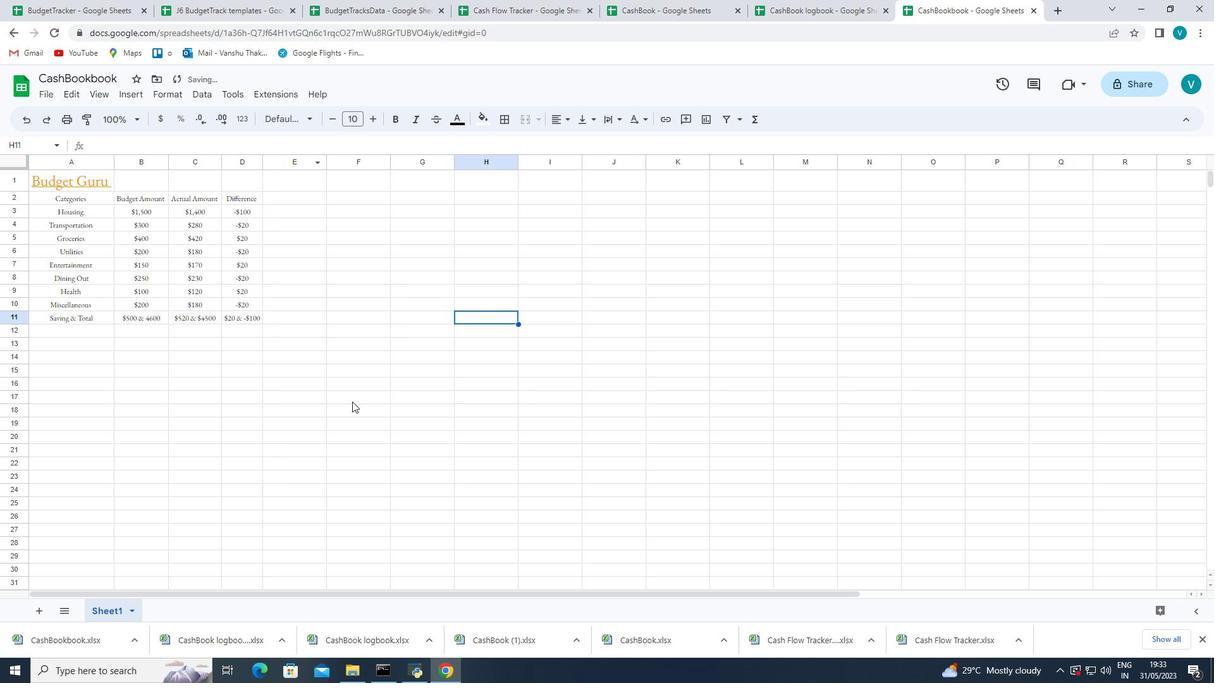 
Action: Mouse moved to (189, 336)
Screenshot: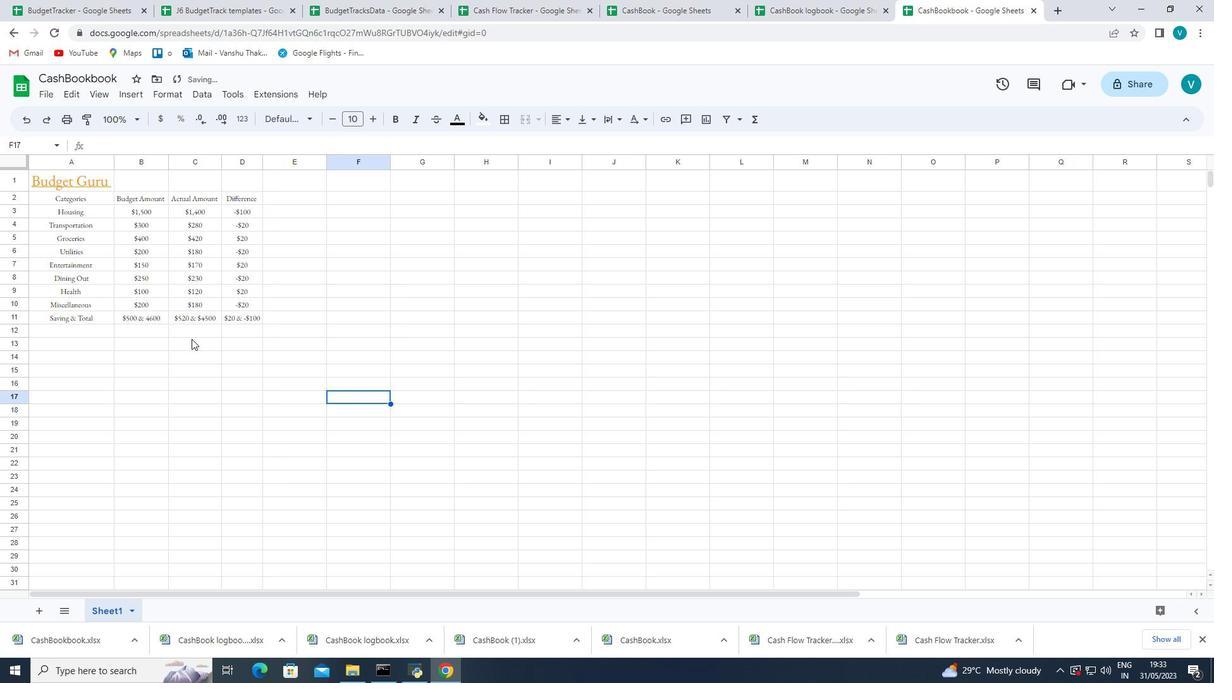 
Action: Mouse scrolled (189, 337) with delta (0, 0)
Screenshot: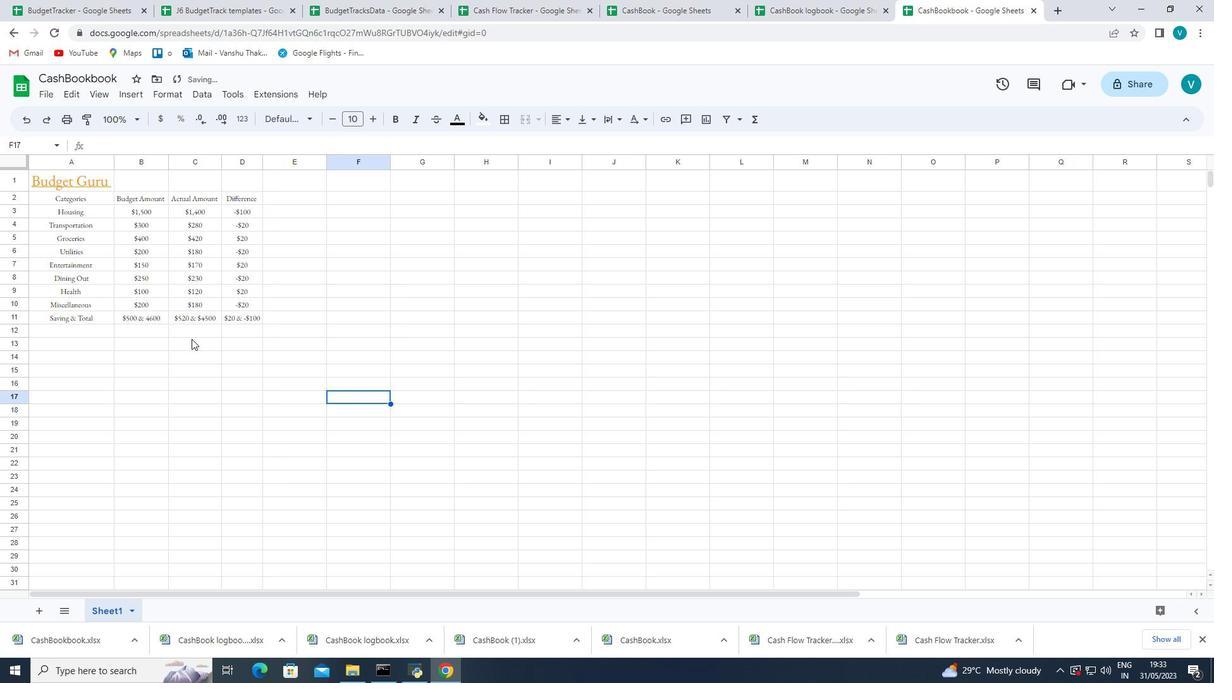 
Action: Mouse scrolled (189, 337) with delta (0, 0)
Screenshot: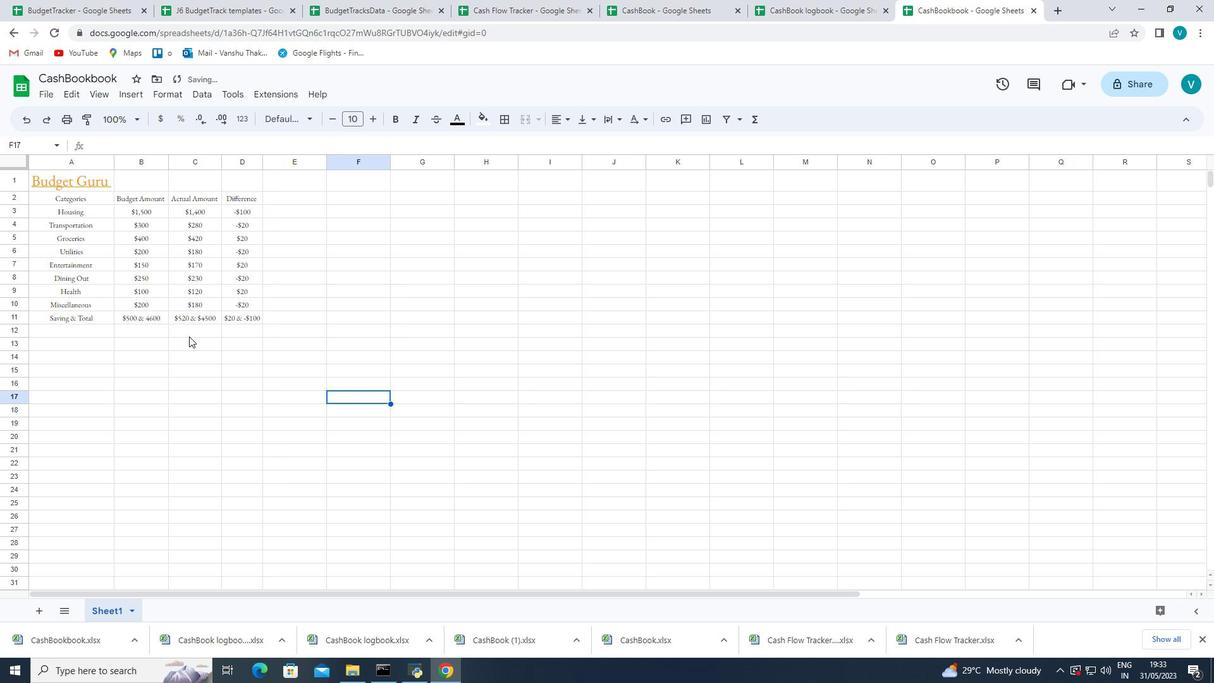 
Action: Mouse scrolled (189, 337) with delta (0, 0)
Screenshot: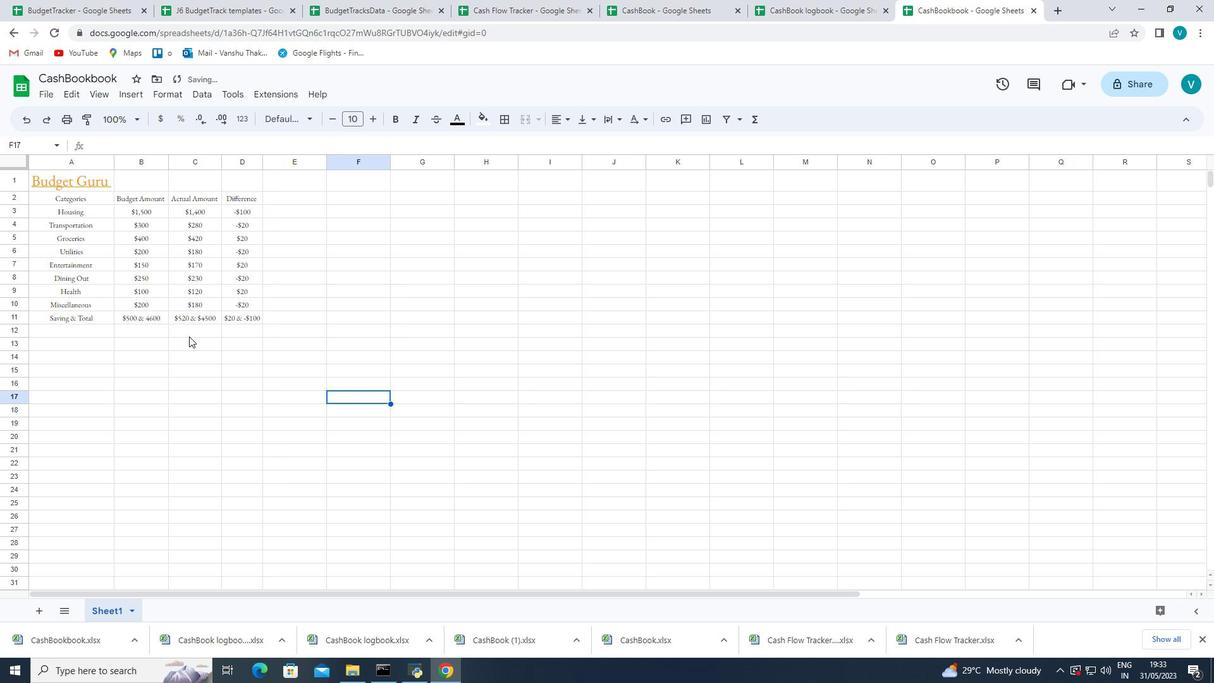 
Action: Mouse moved to (46, 95)
Screenshot: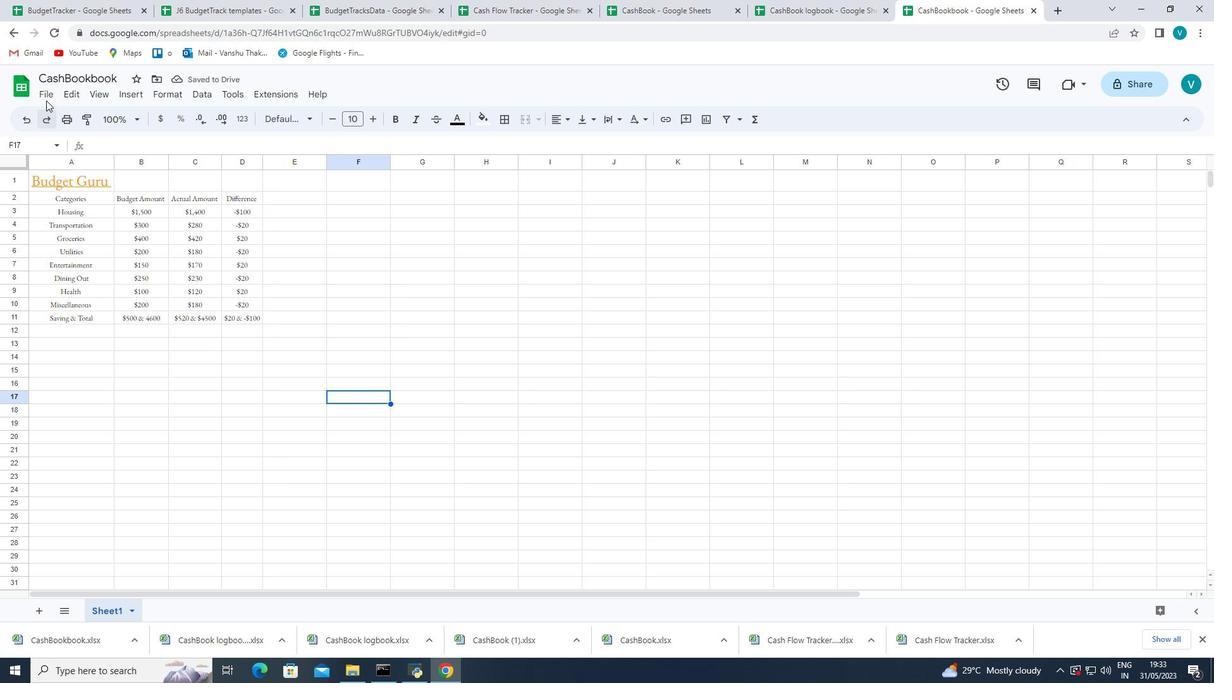 
Action: Mouse pressed left at (46, 95)
Screenshot: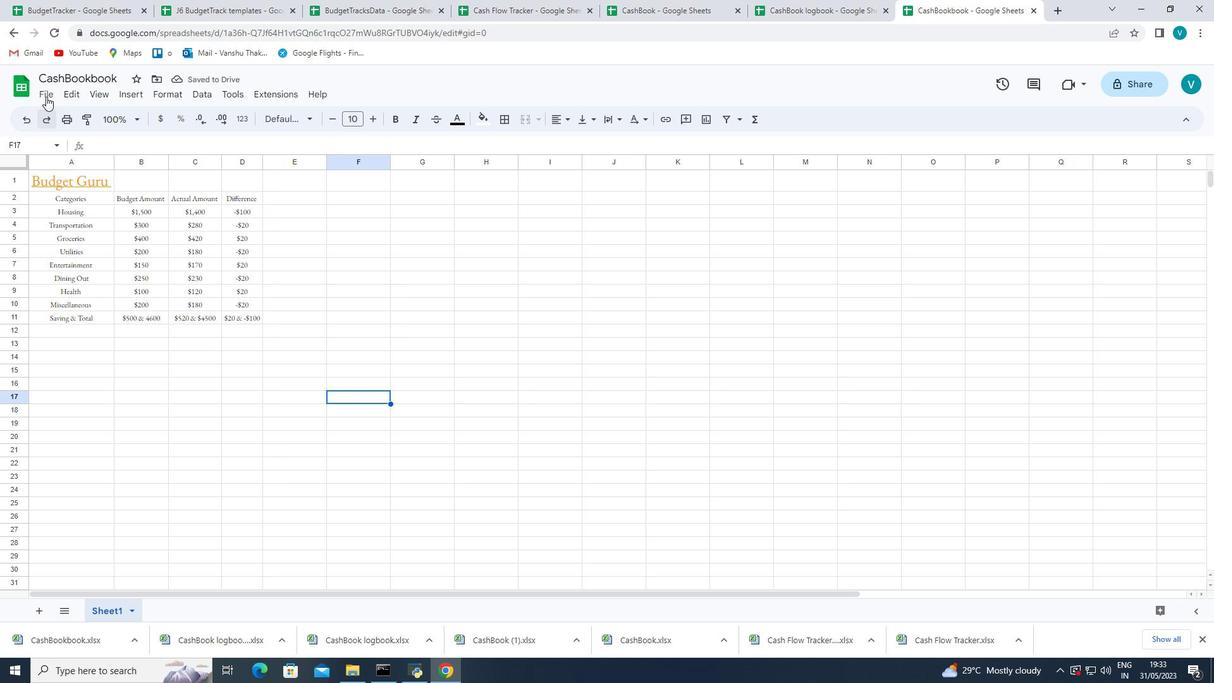 
Action: Mouse moved to (134, 256)
Screenshot: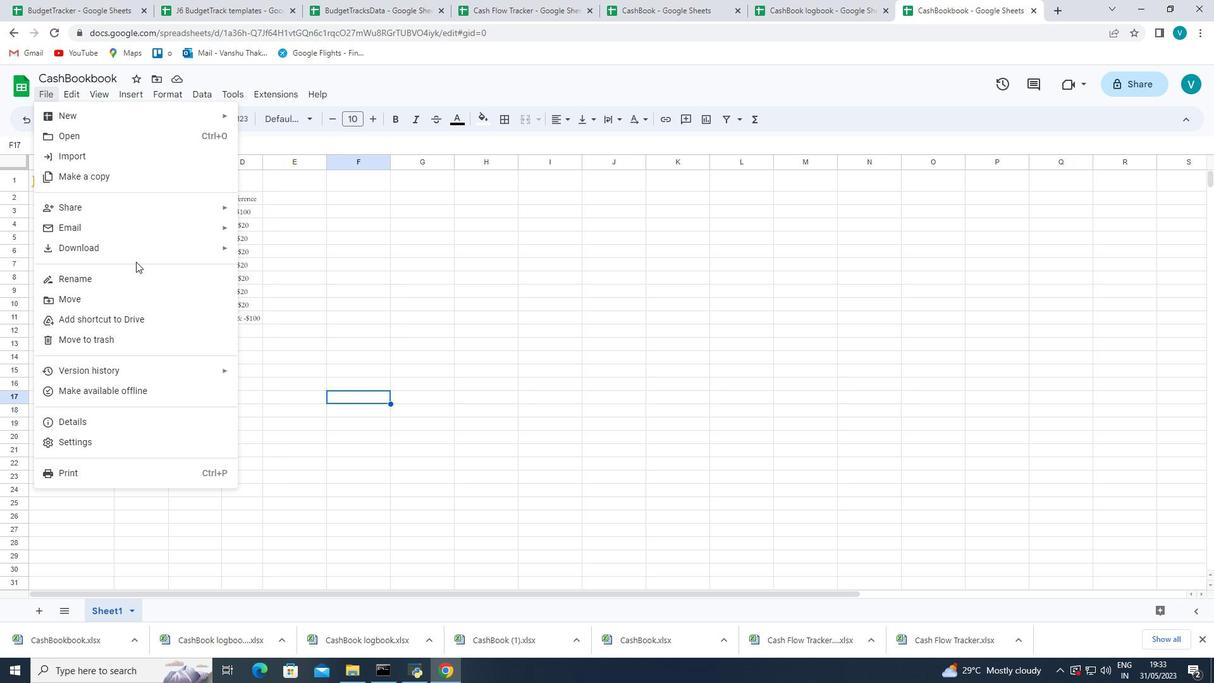 
Action: Mouse pressed left at (134, 256)
Screenshot: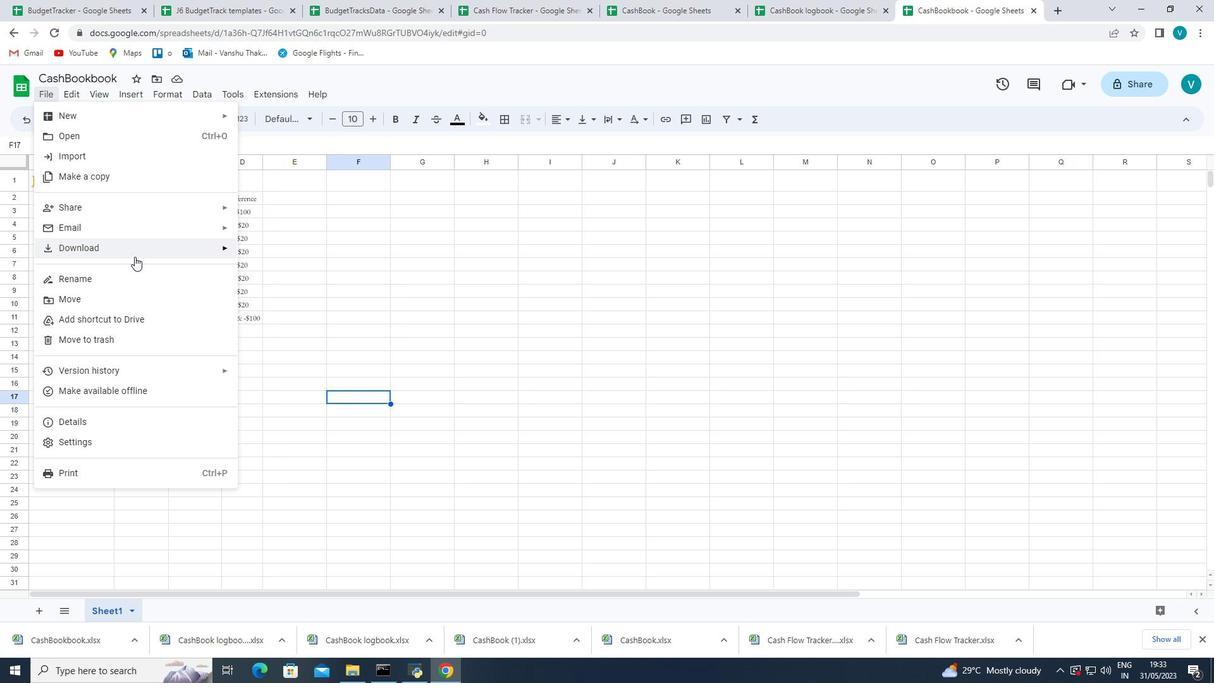 
Action: Mouse moved to (256, 246)
Screenshot: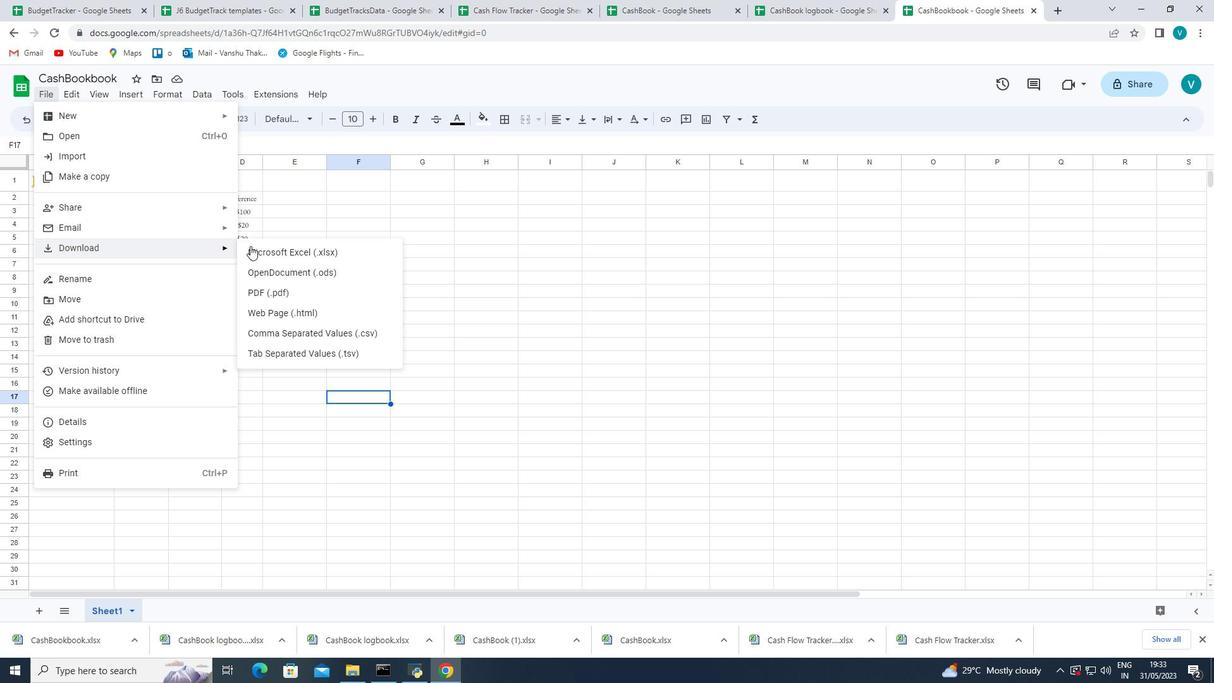 
Action: Mouse pressed left at (256, 246)
Screenshot: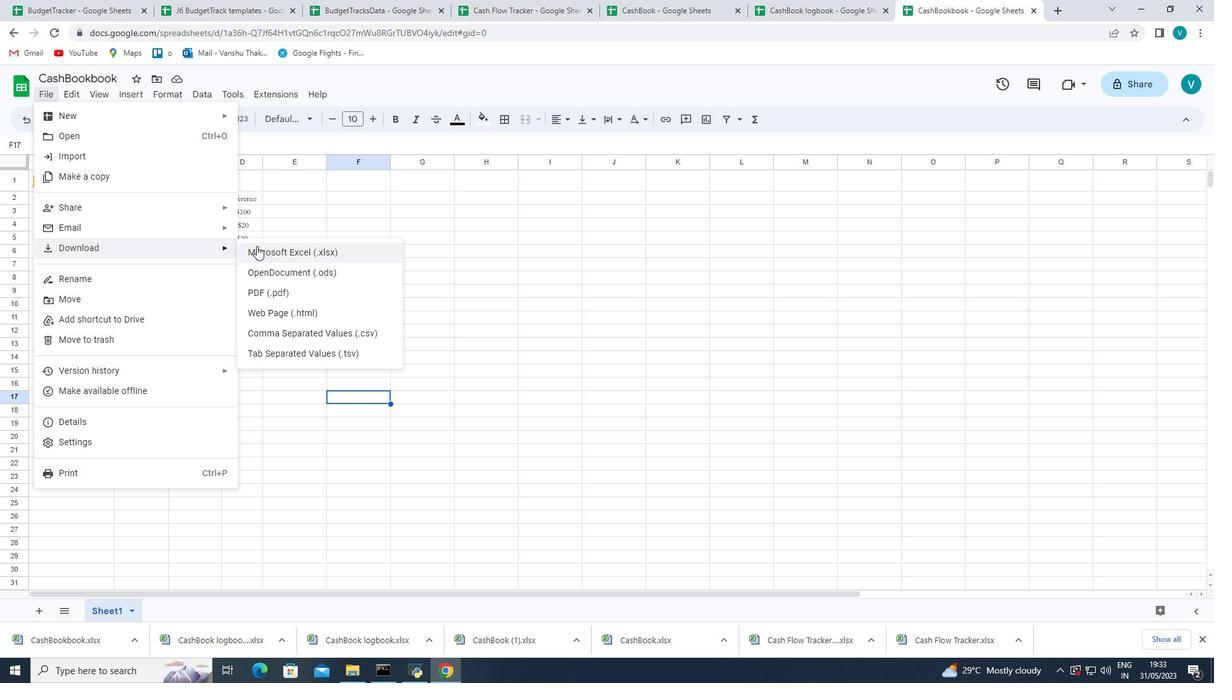 
Action: Mouse moved to (173, 496)
Screenshot: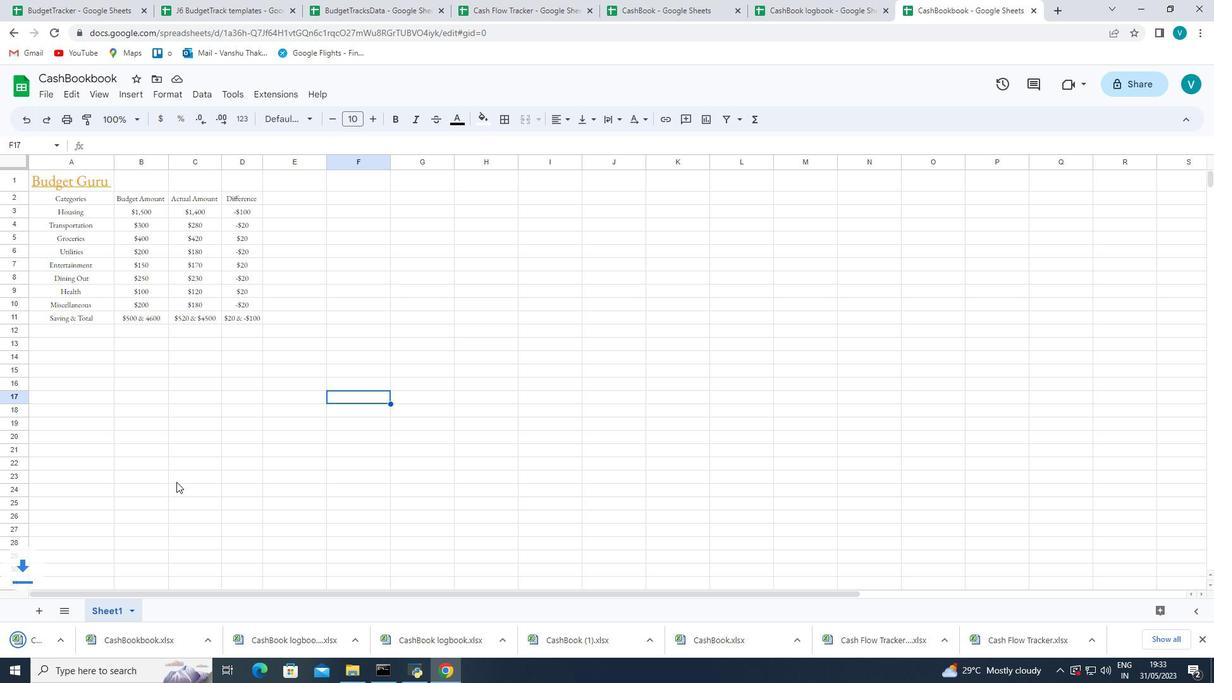 
